 Task: Find connections with filter location Wunstorf with filter topic #workwith filter profile language Spanish with filter current company IndiGo (InterGlobe Aviation Ltd) with filter school Lachoo Memorial College of Science & Tech with filter industry Security and Investigations with filter service category Information Security with filter keywords title Travel Nurse
Action: Mouse moved to (604, 87)
Screenshot: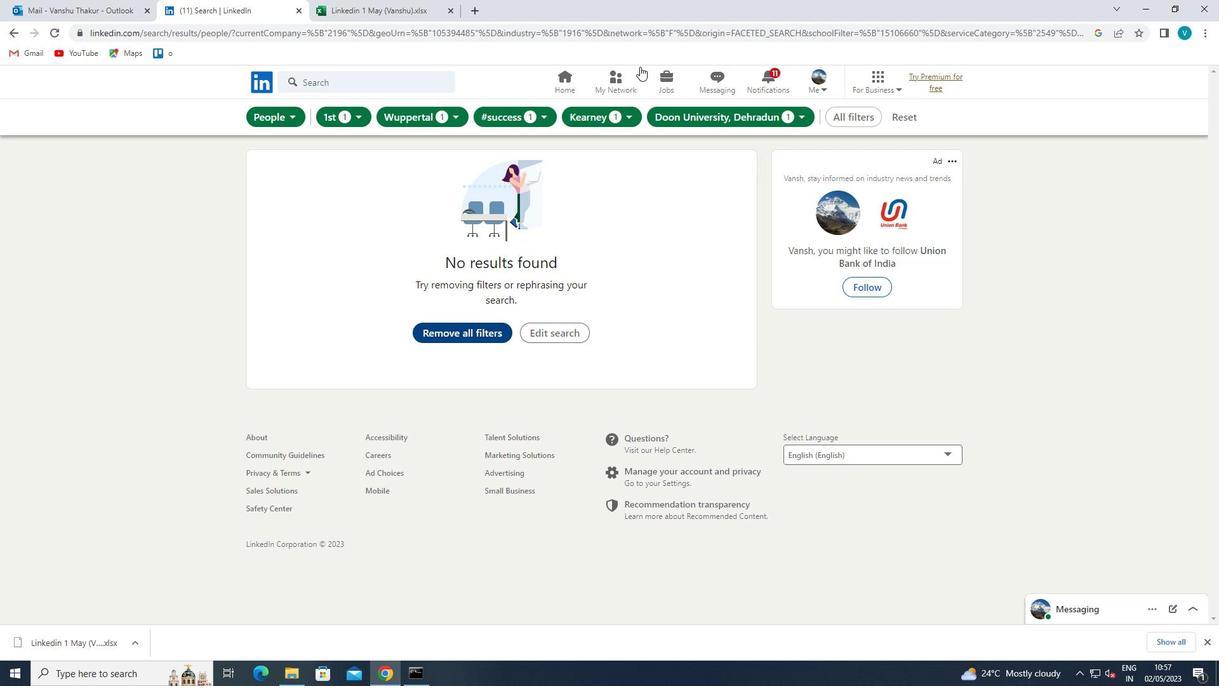 
Action: Mouse pressed left at (604, 87)
Screenshot: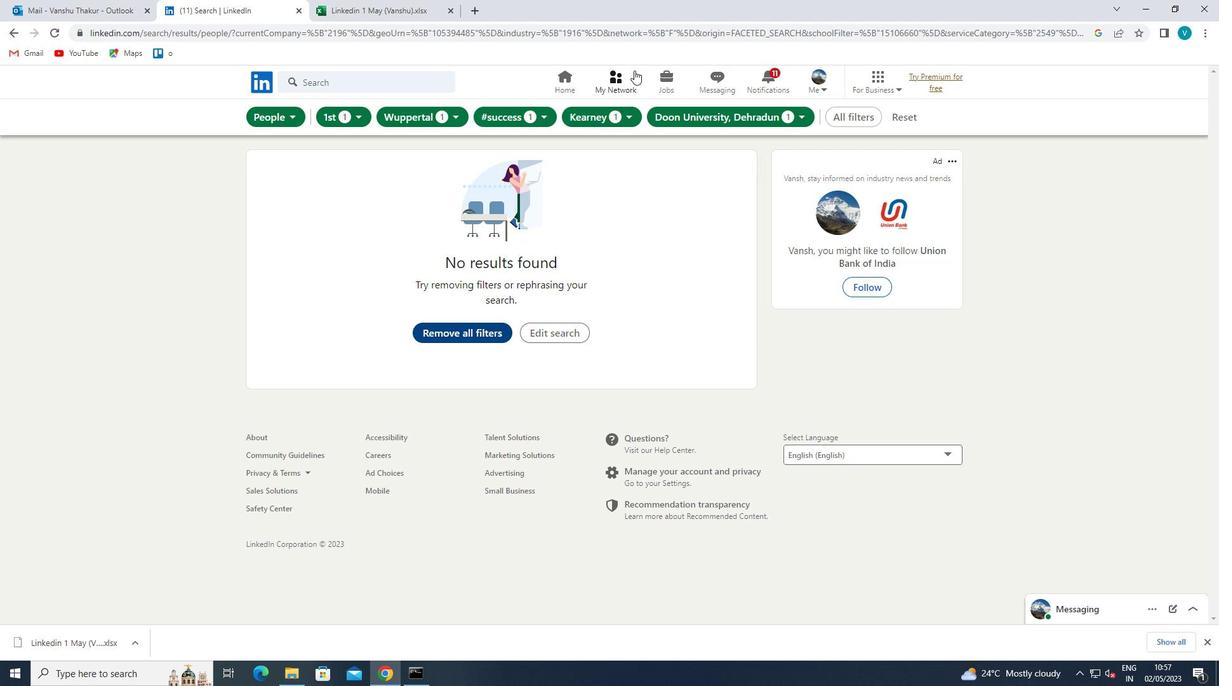 
Action: Mouse moved to (345, 156)
Screenshot: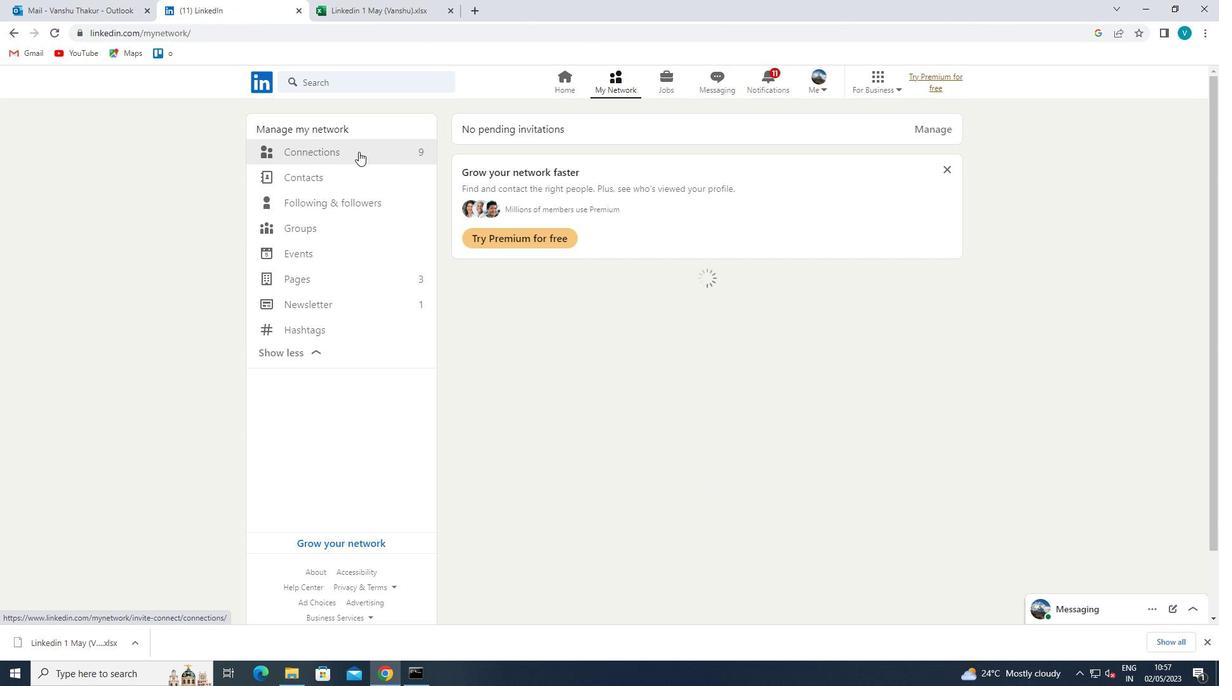 
Action: Mouse pressed left at (345, 156)
Screenshot: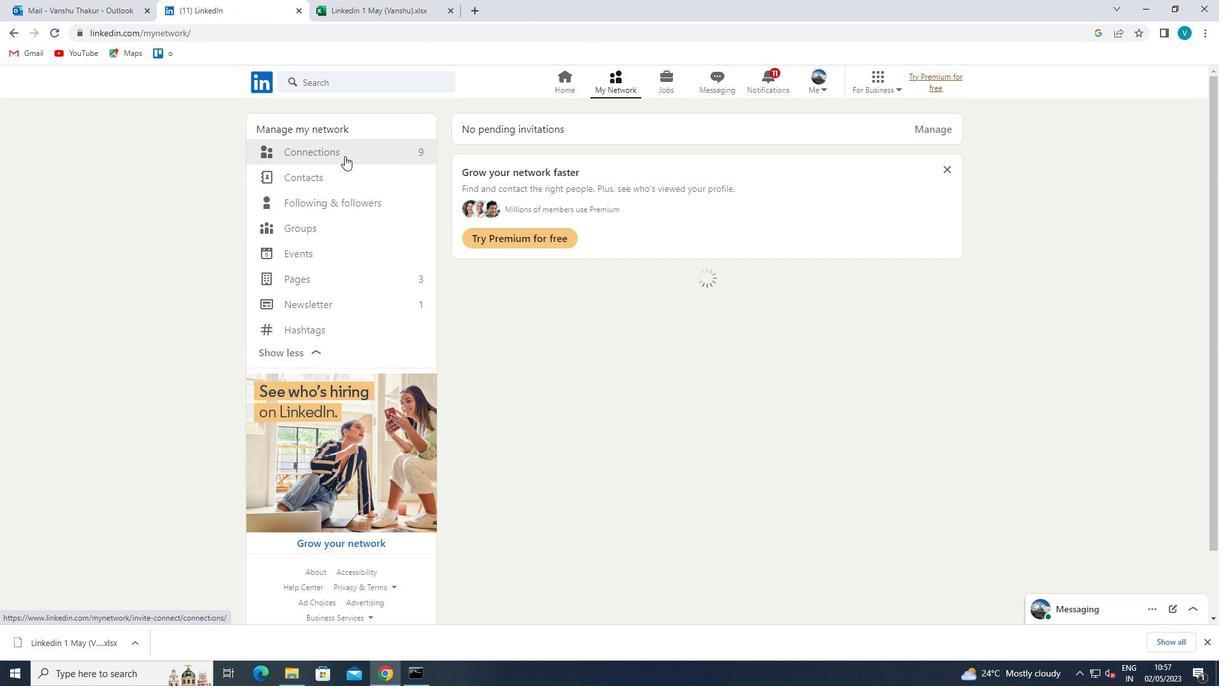 
Action: Mouse moved to (714, 153)
Screenshot: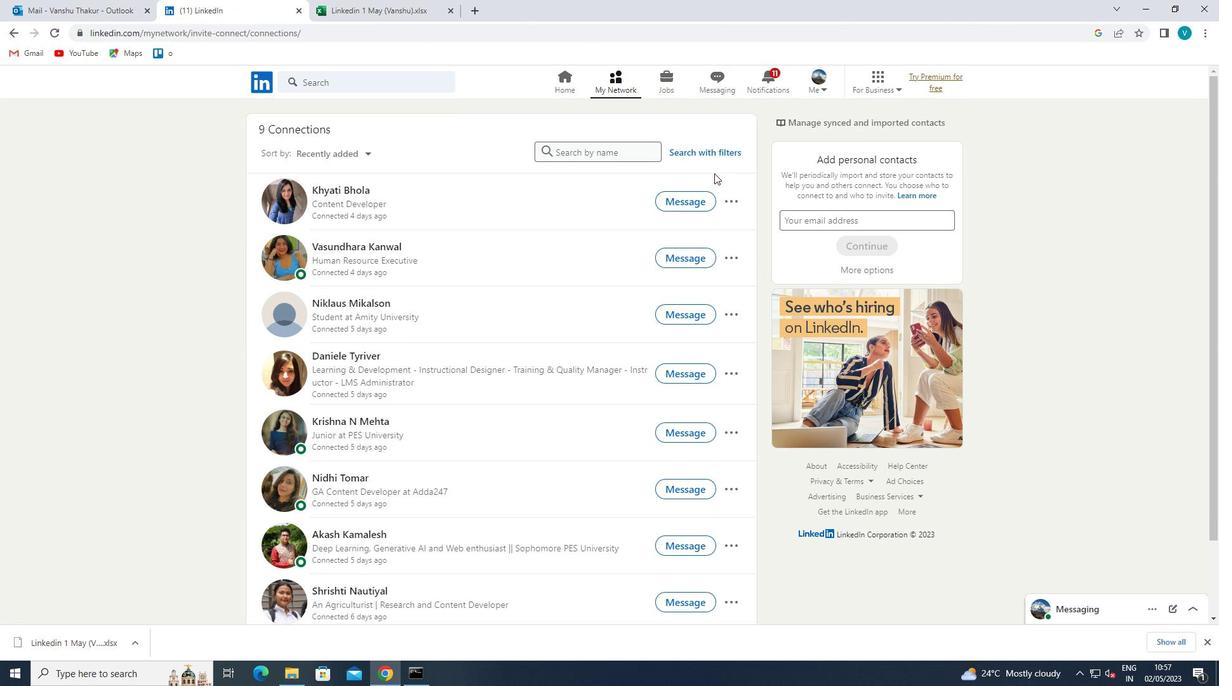
Action: Mouse pressed left at (714, 153)
Screenshot: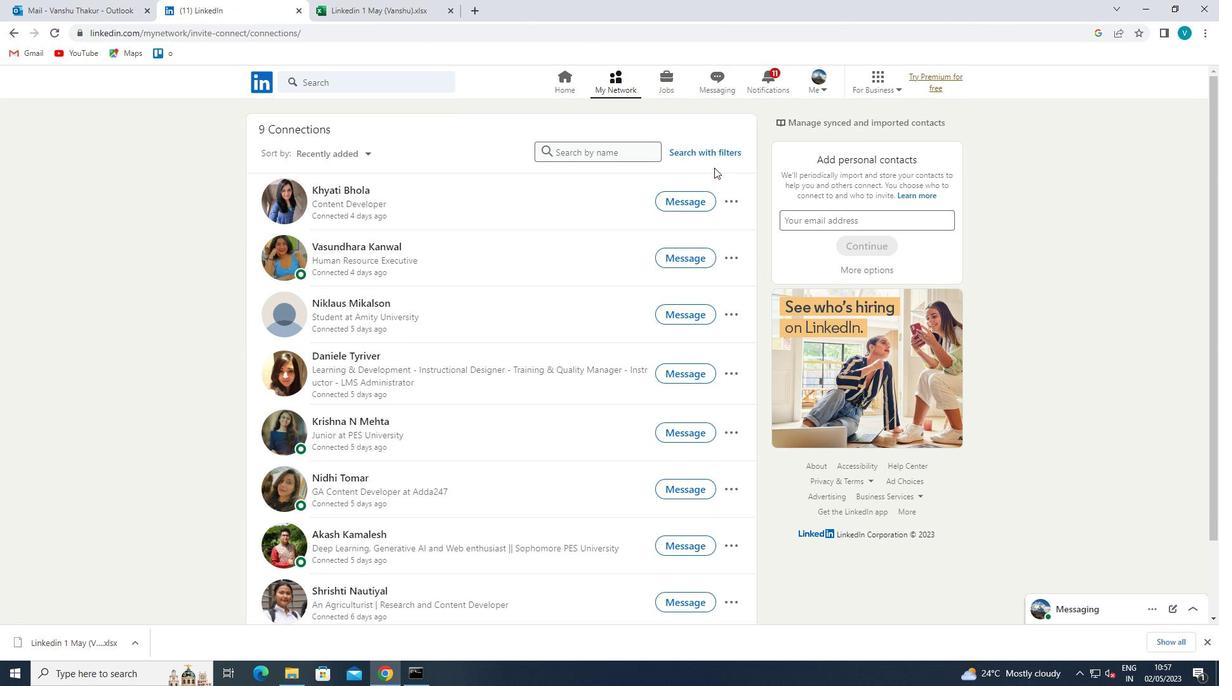 
Action: Mouse moved to (589, 121)
Screenshot: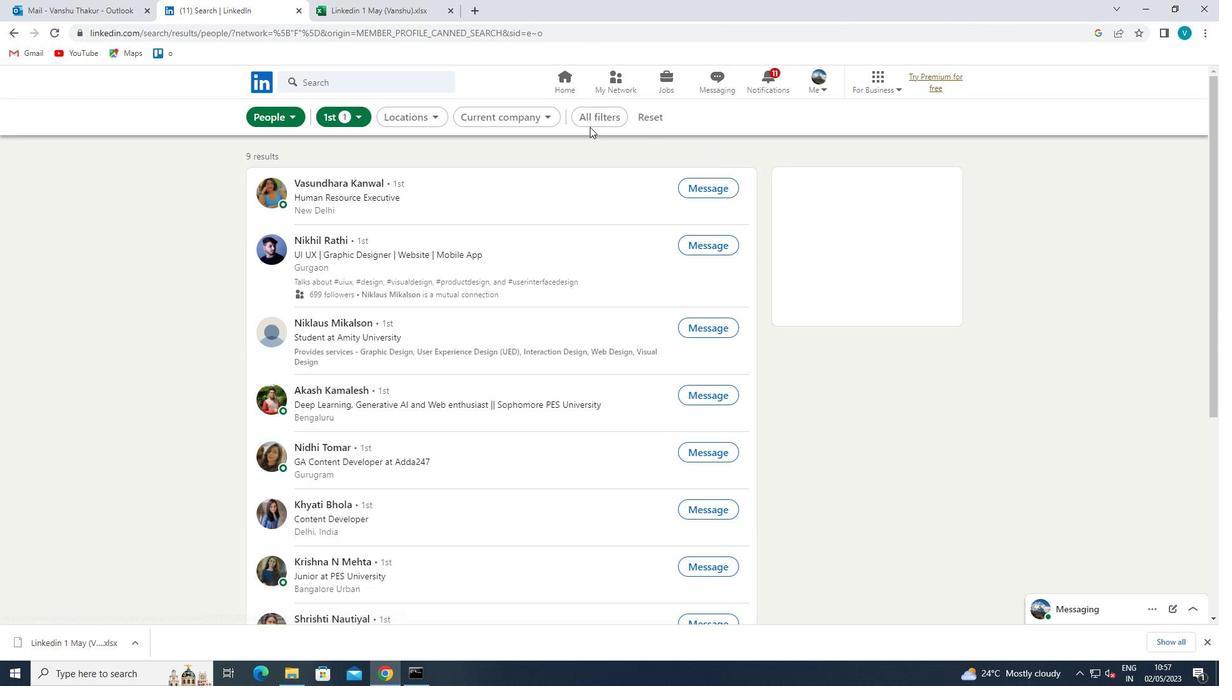 
Action: Mouse pressed left at (589, 121)
Screenshot: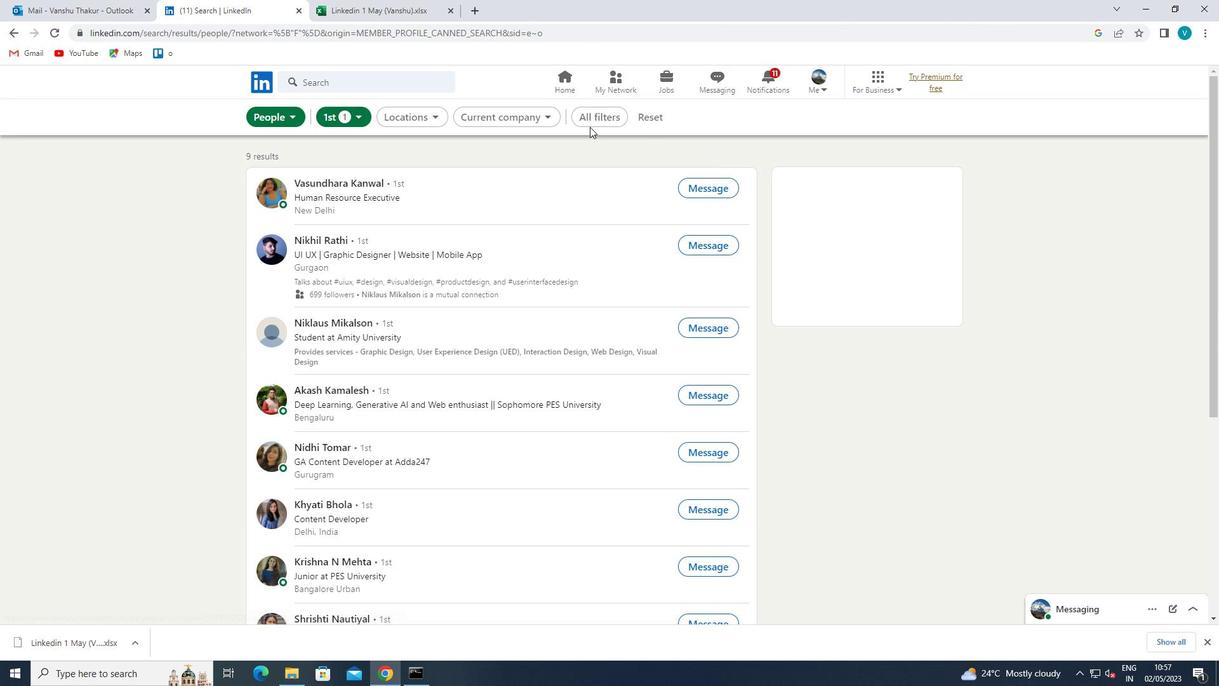 
Action: Mouse moved to (928, 249)
Screenshot: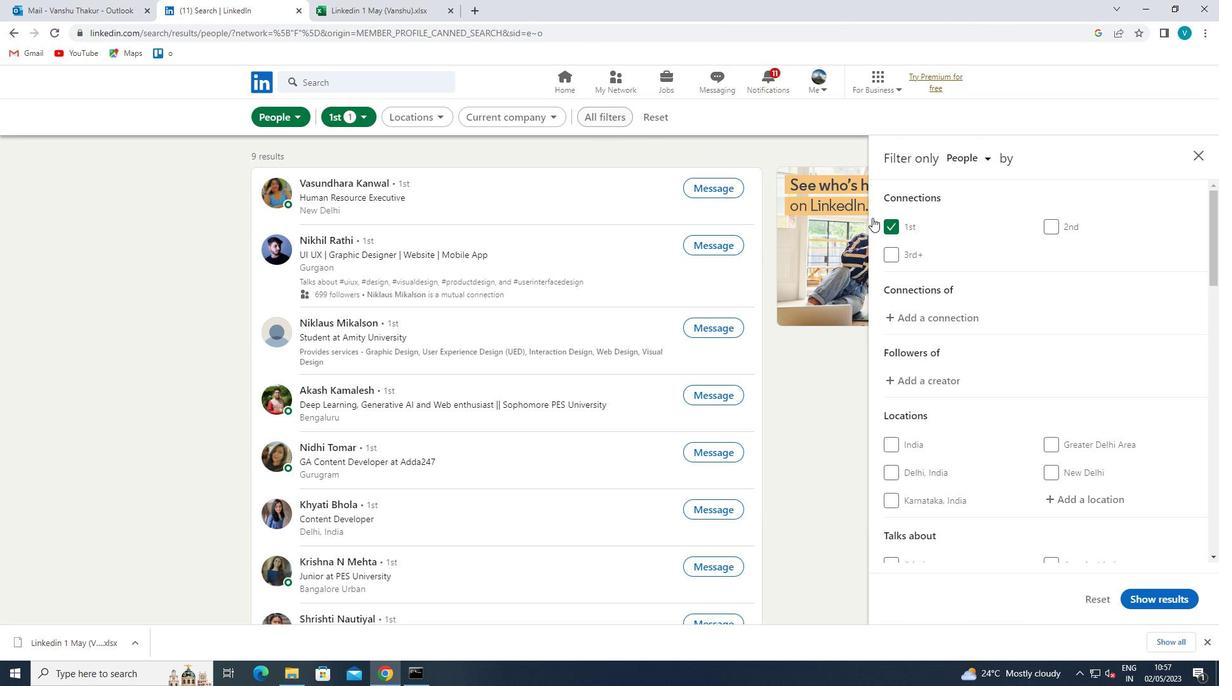 
Action: Mouse scrolled (928, 248) with delta (0, 0)
Screenshot: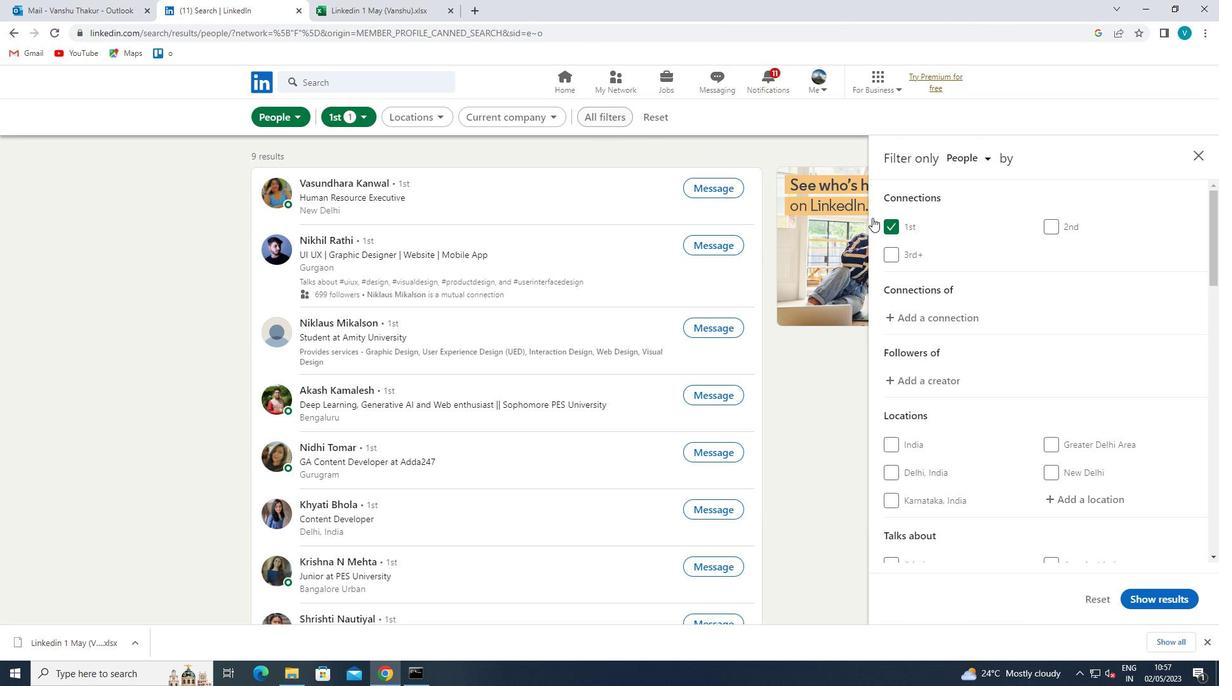 
Action: Mouse moved to (1059, 432)
Screenshot: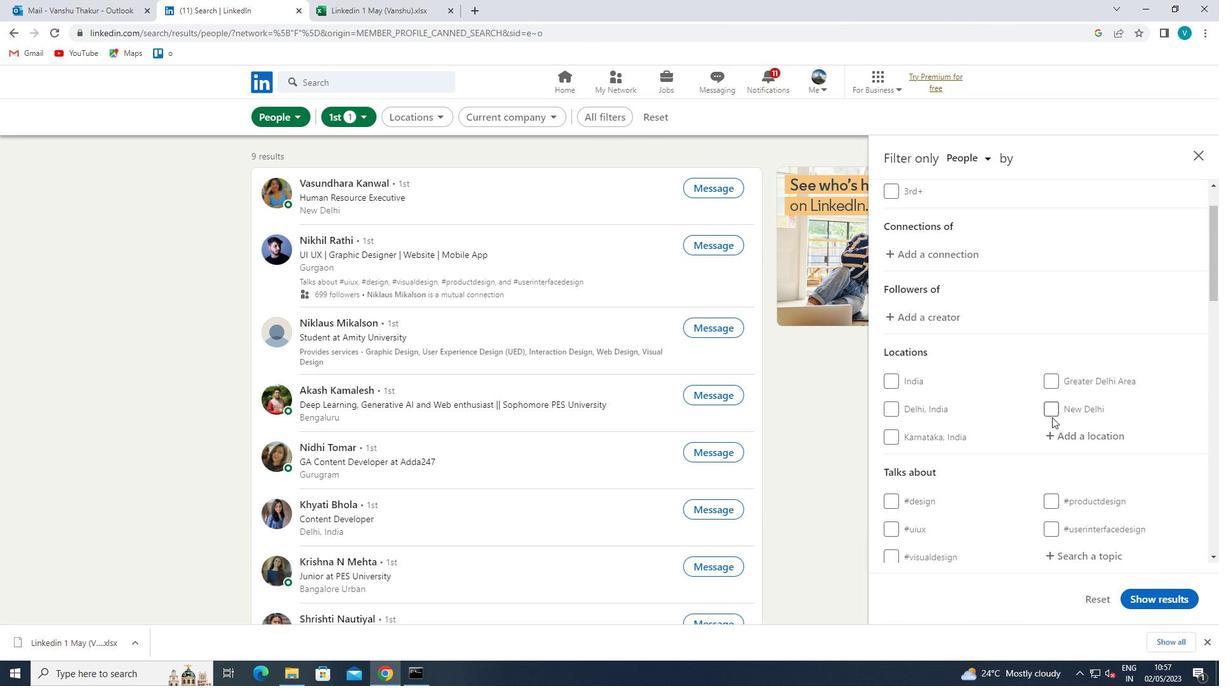 
Action: Mouse pressed left at (1059, 432)
Screenshot: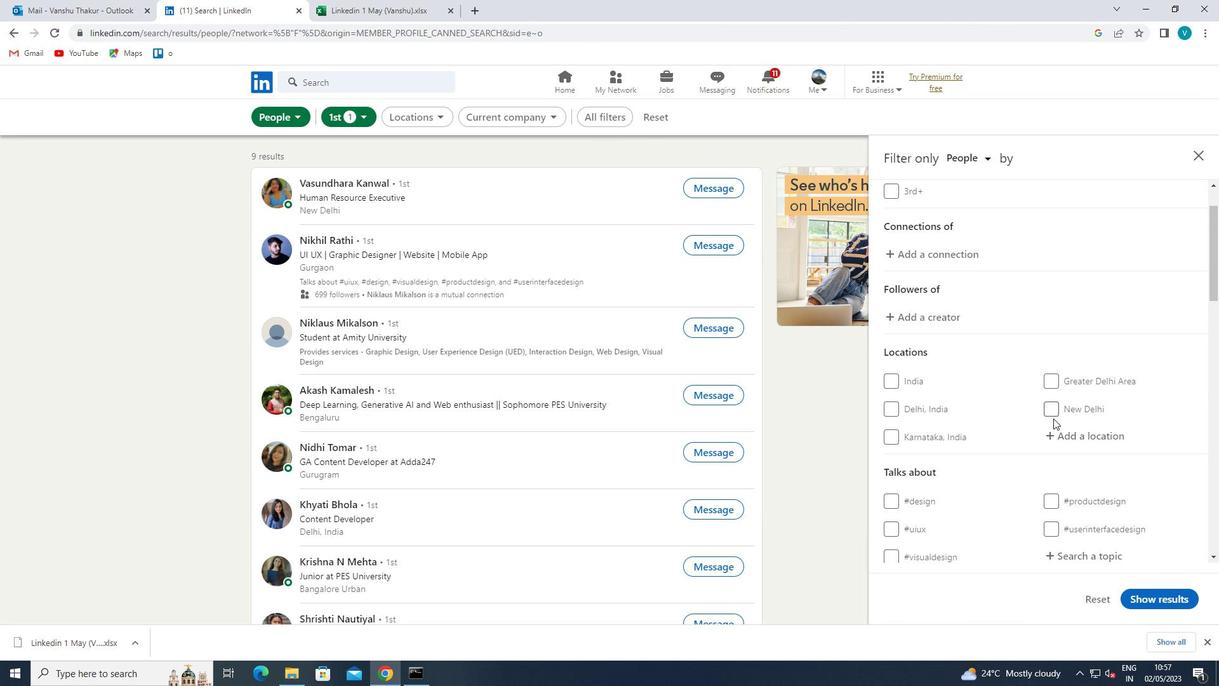 
Action: Mouse moved to (1024, 412)
Screenshot: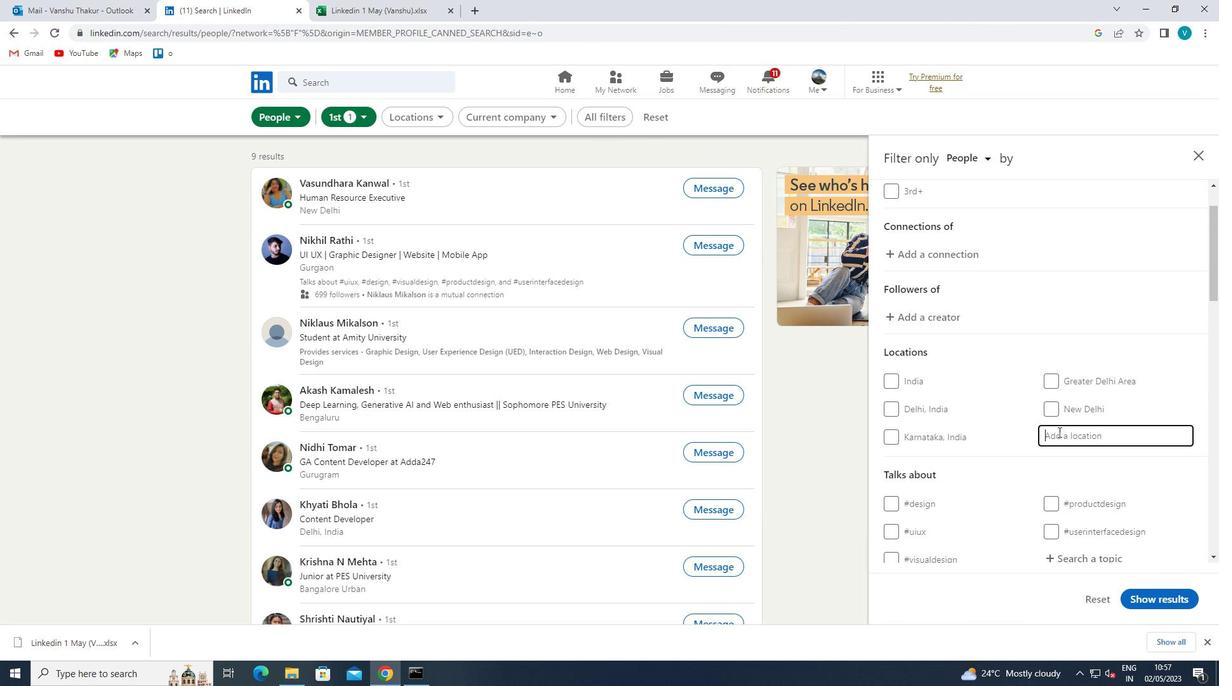 
Action: Key pressed <Key.shift>WUN
Screenshot: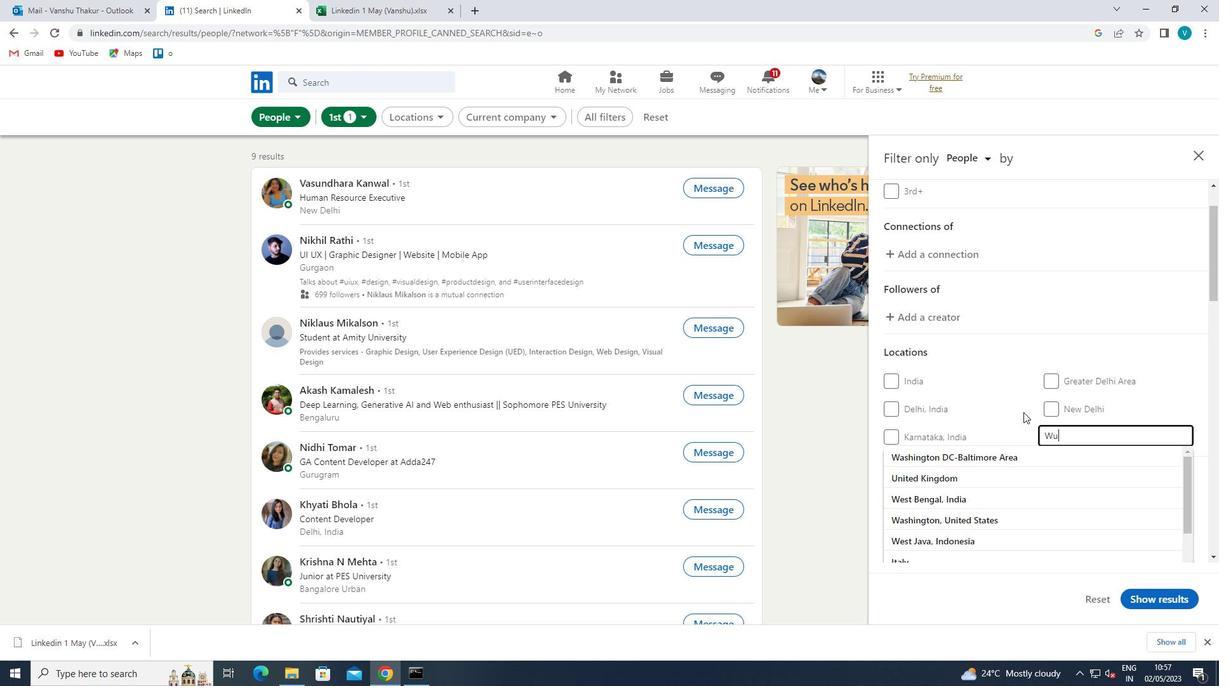 
Action: Mouse moved to (1024, 412)
Screenshot: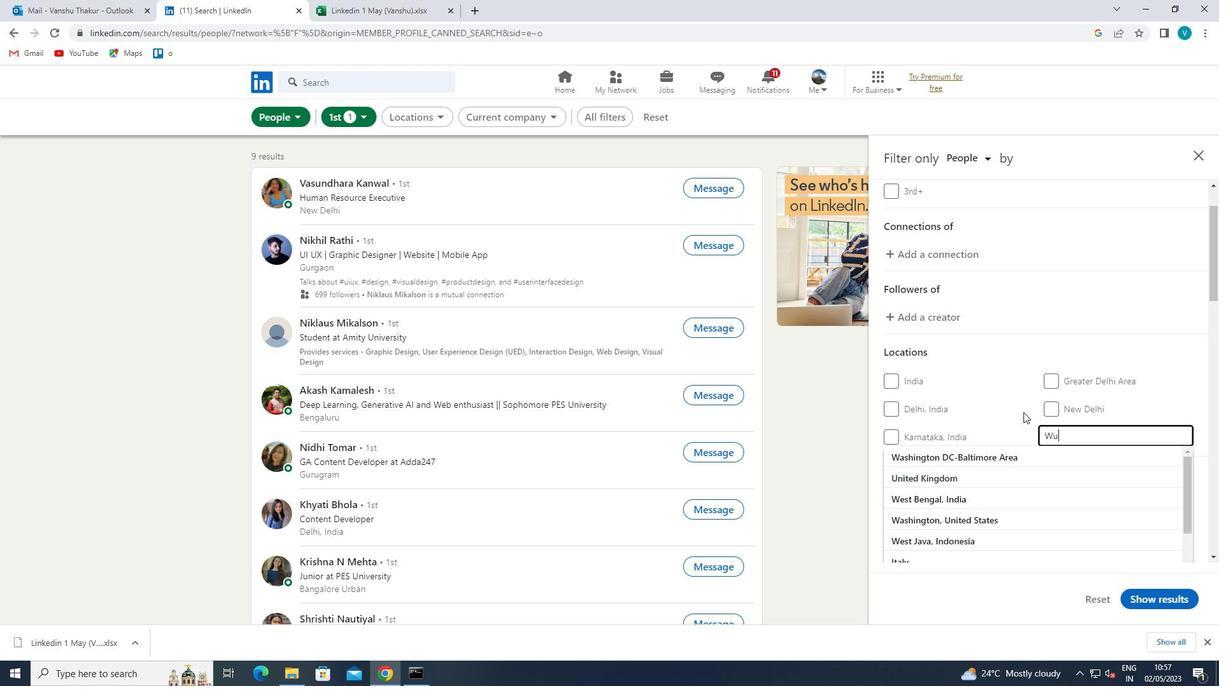 
Action: Key pressed STORF<Key.space>
Screenshot: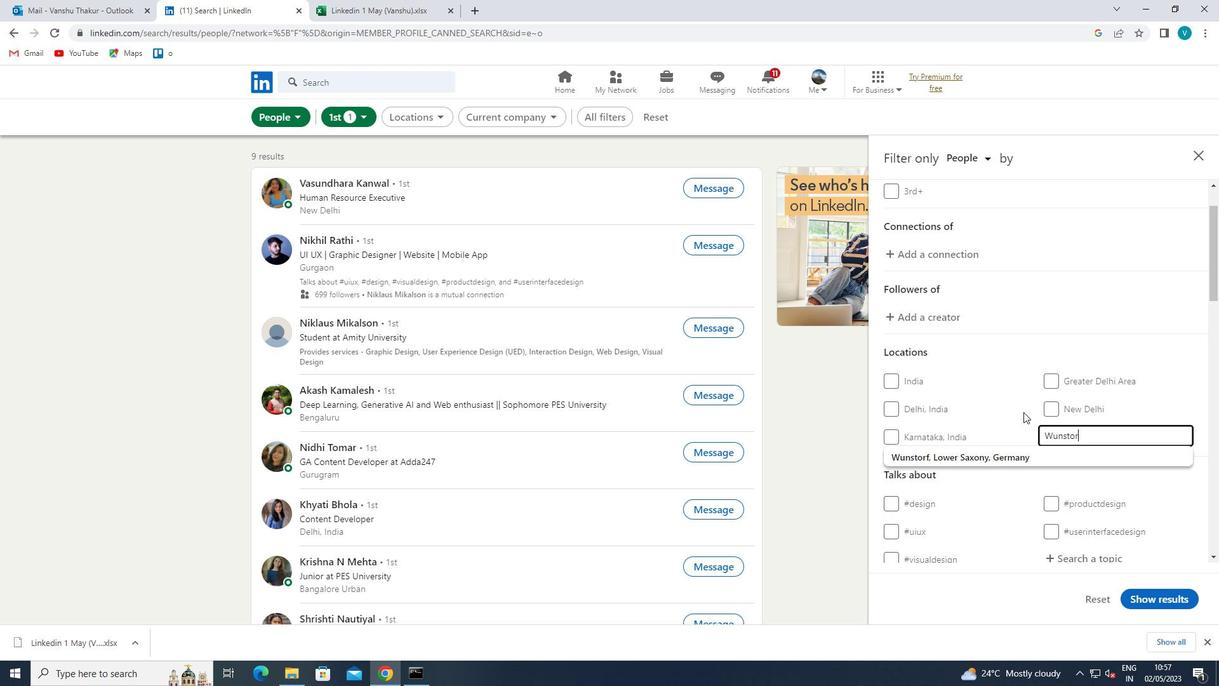 
Action: Mouse moved to (1026, 453)
Screenshot: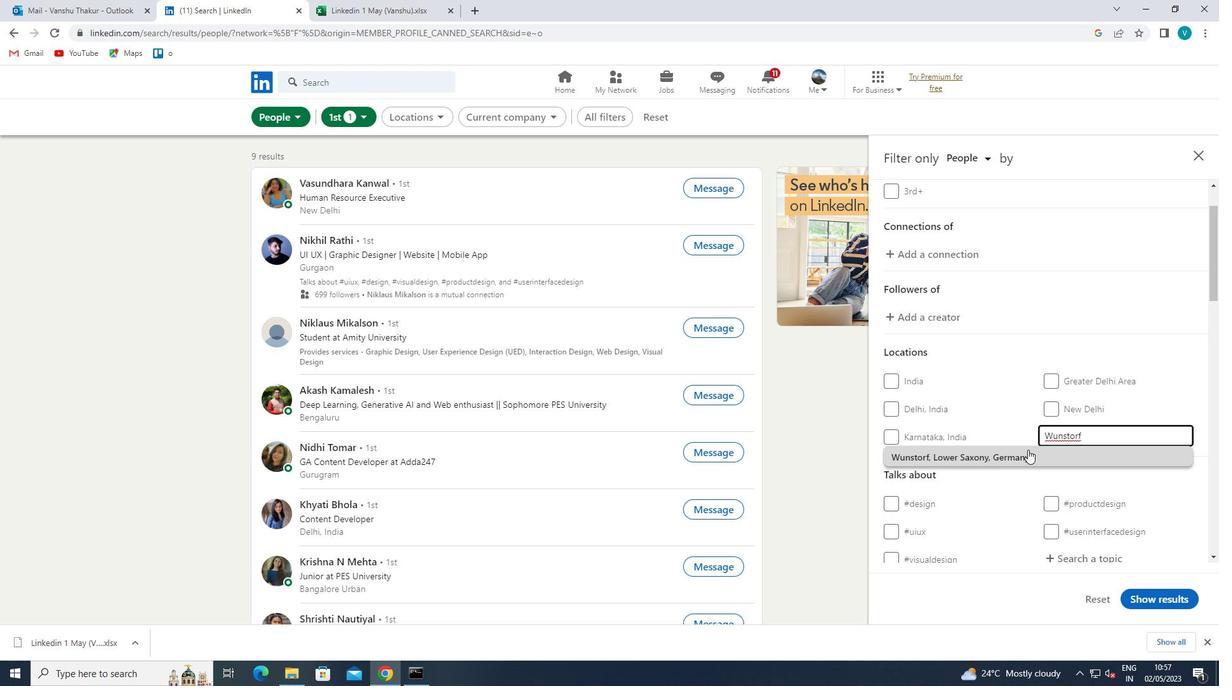 
Action: Mouse pressed left at (1026, 453)
Screenshot: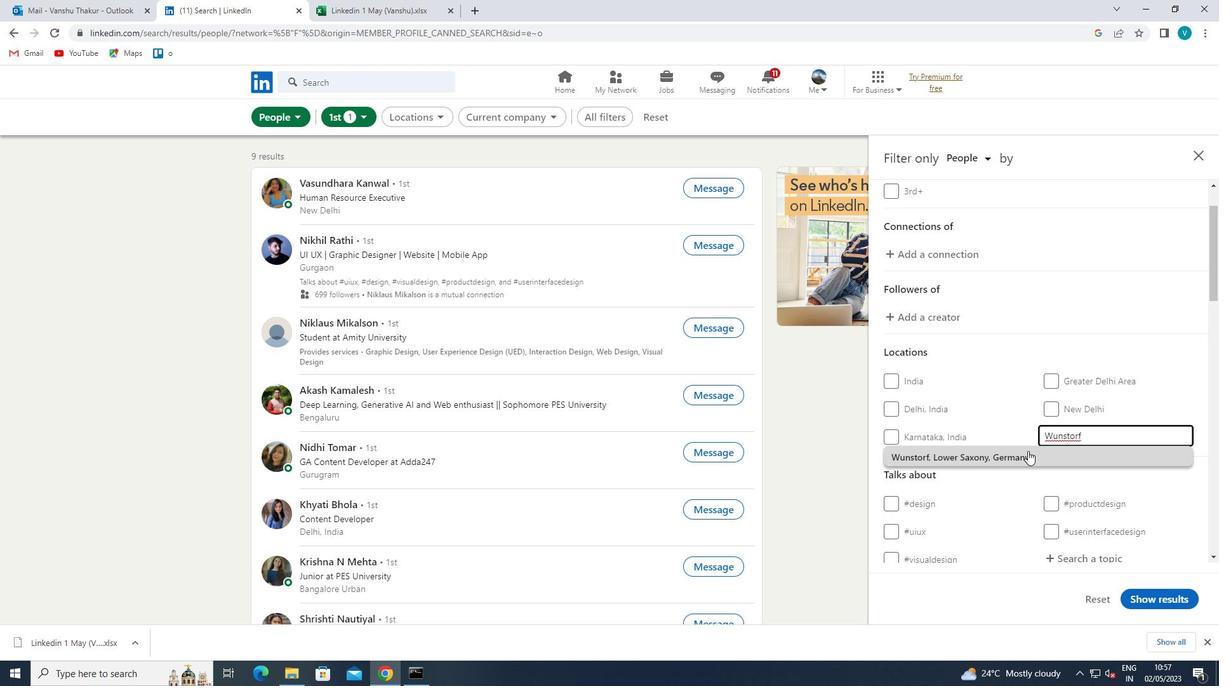 
Action: Mouse scrolled (1026, 453) with delta (0, 0)
Screenshot: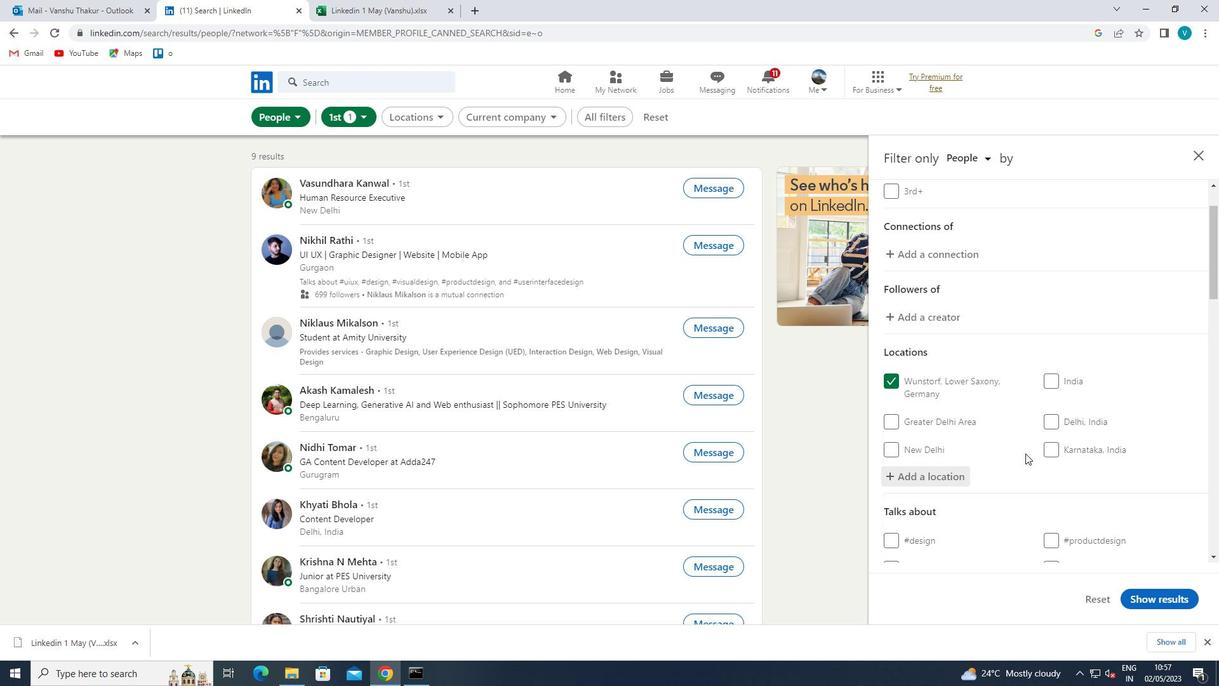 
Action: Mouse scrolled (1026, 453) with delta (0, 0)
Screenshot: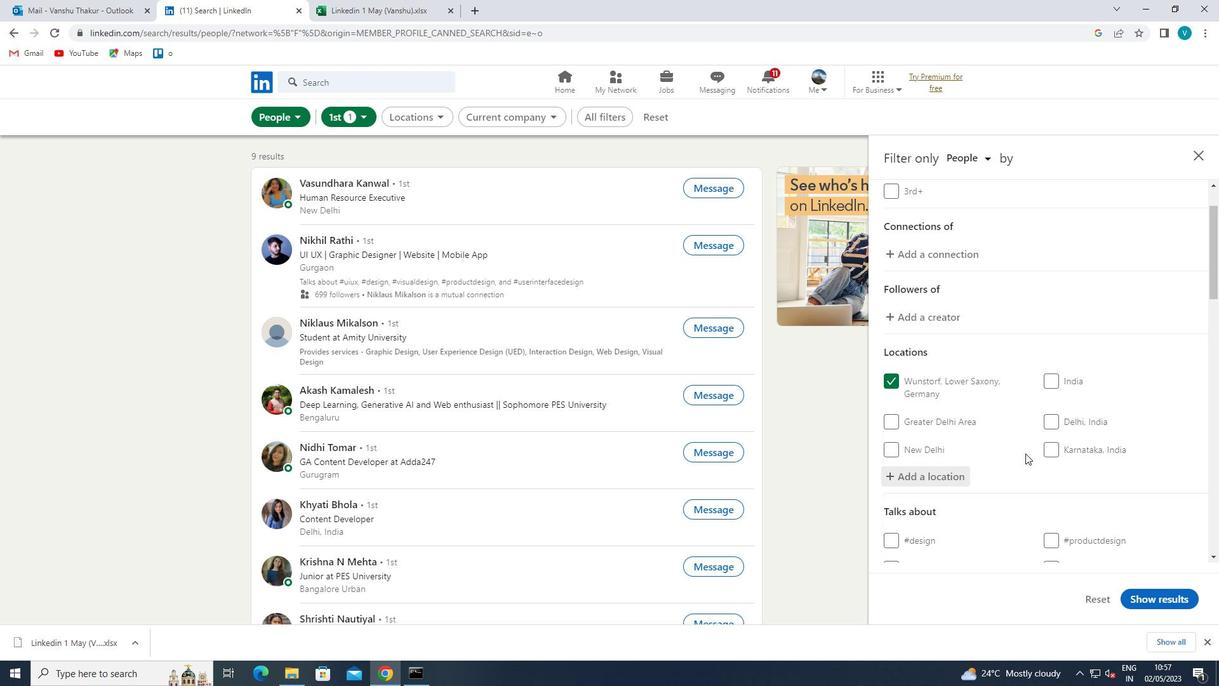 
Action: Mouse scrolled (1026, 453) with delta (0, 0)
Screenshot: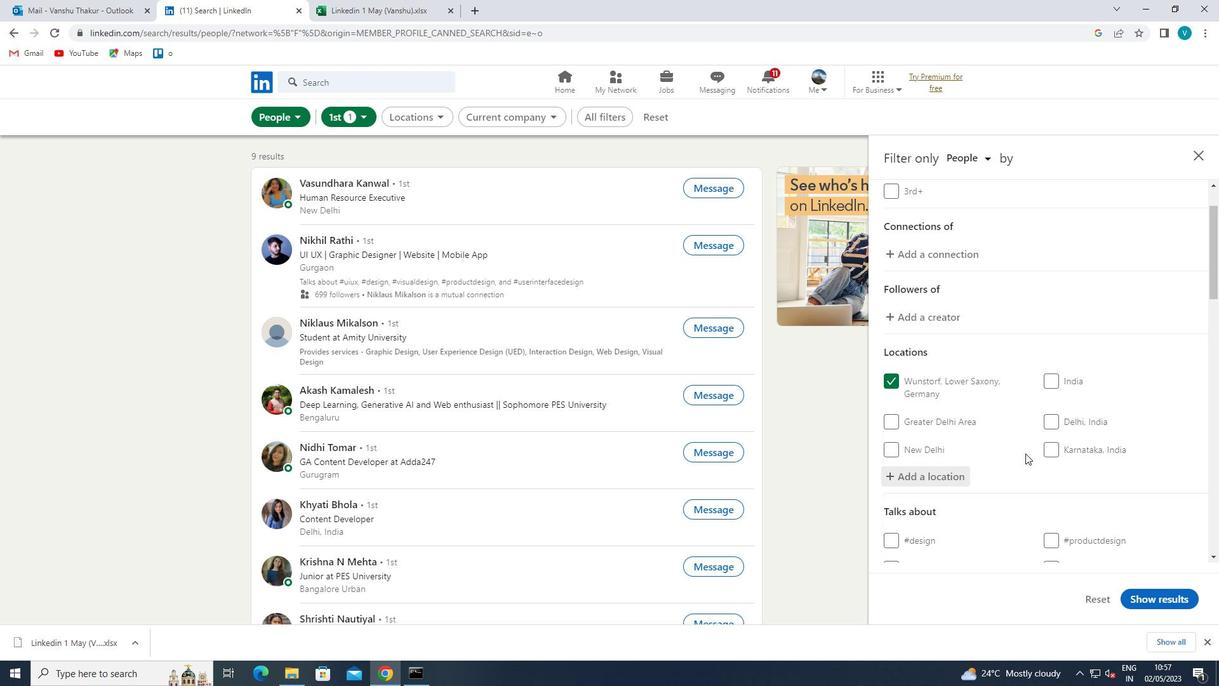 
Action: Mouse moved to (1098, 415)
Screenshot: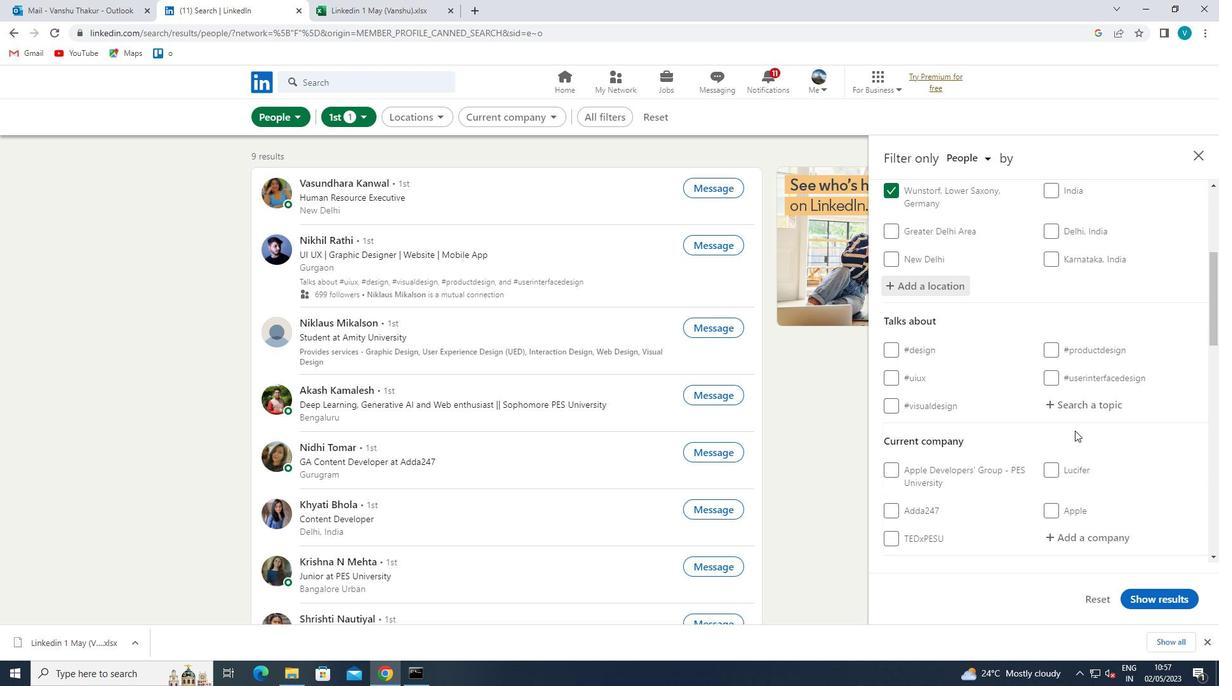 
Action: Mouse pressed left at (1098, 415)
Screenshot: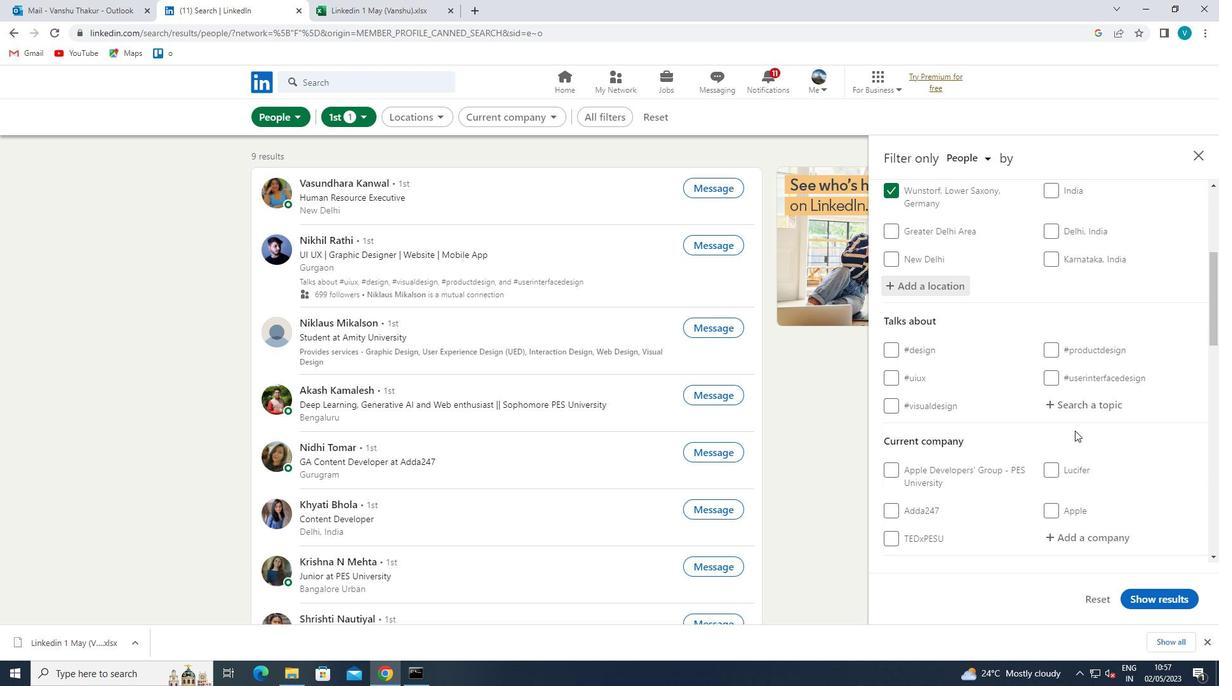 
Action: Mouse moved to (1101, 411)
Screenshot: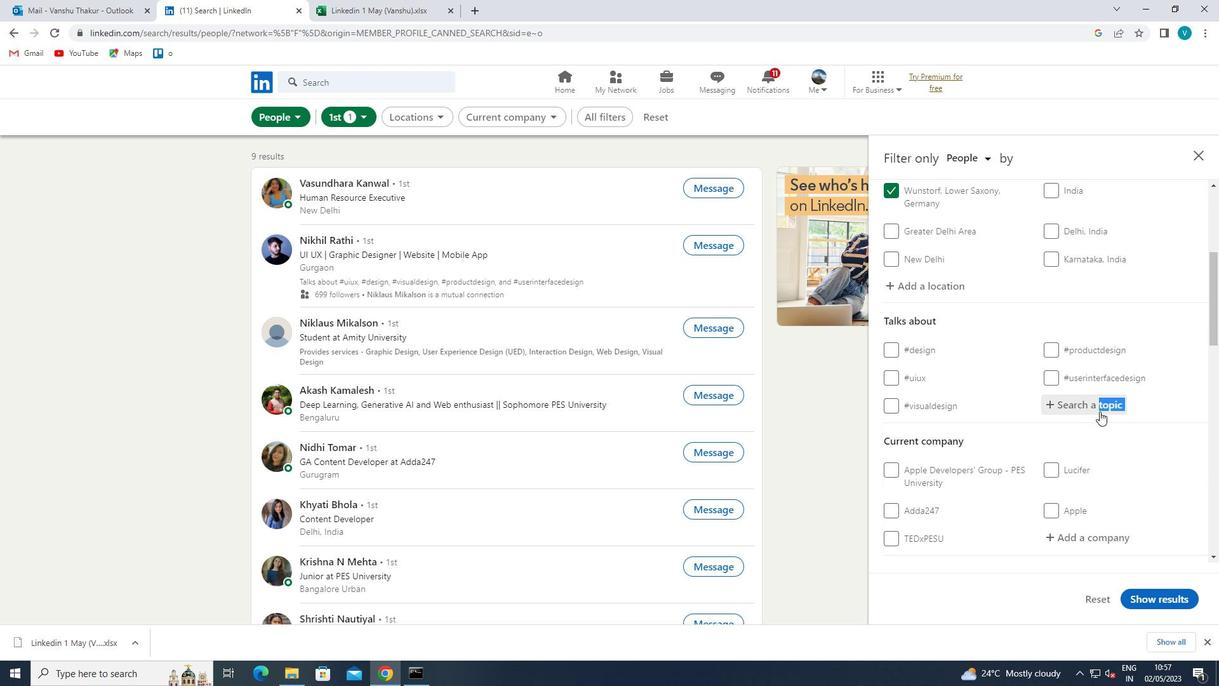 
Action: Mouse pressed left at (1101, 411)
Screenshot: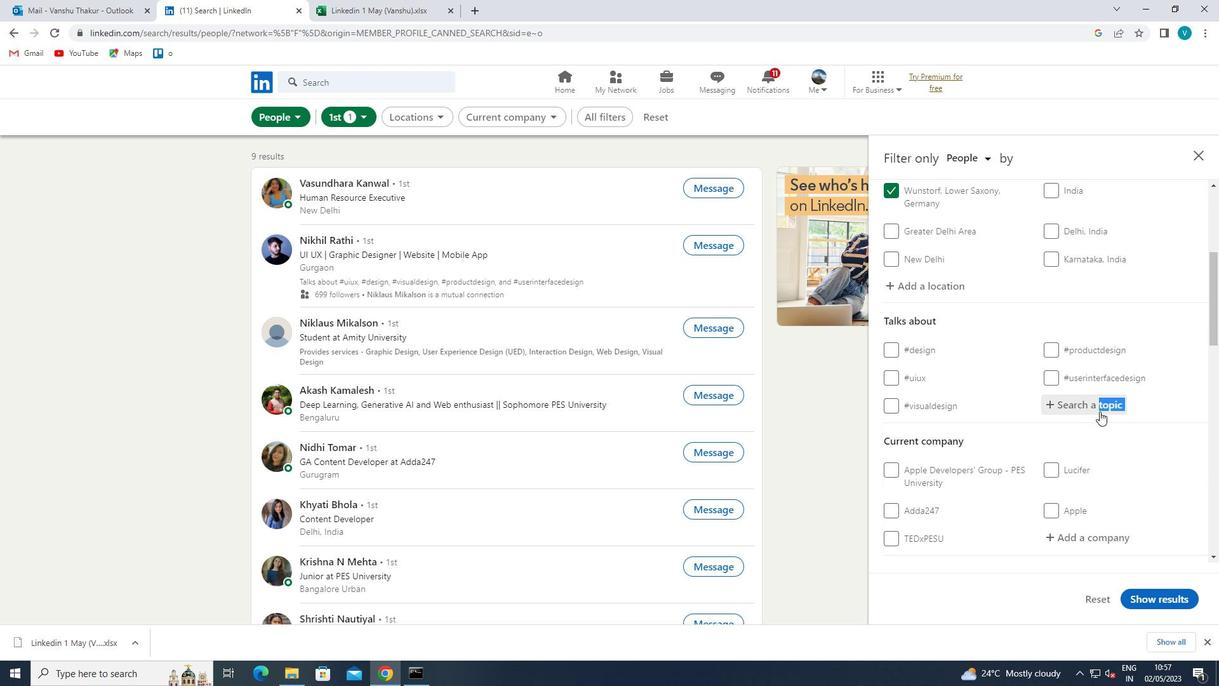 
Action: Key pressed WORK
Screenshot: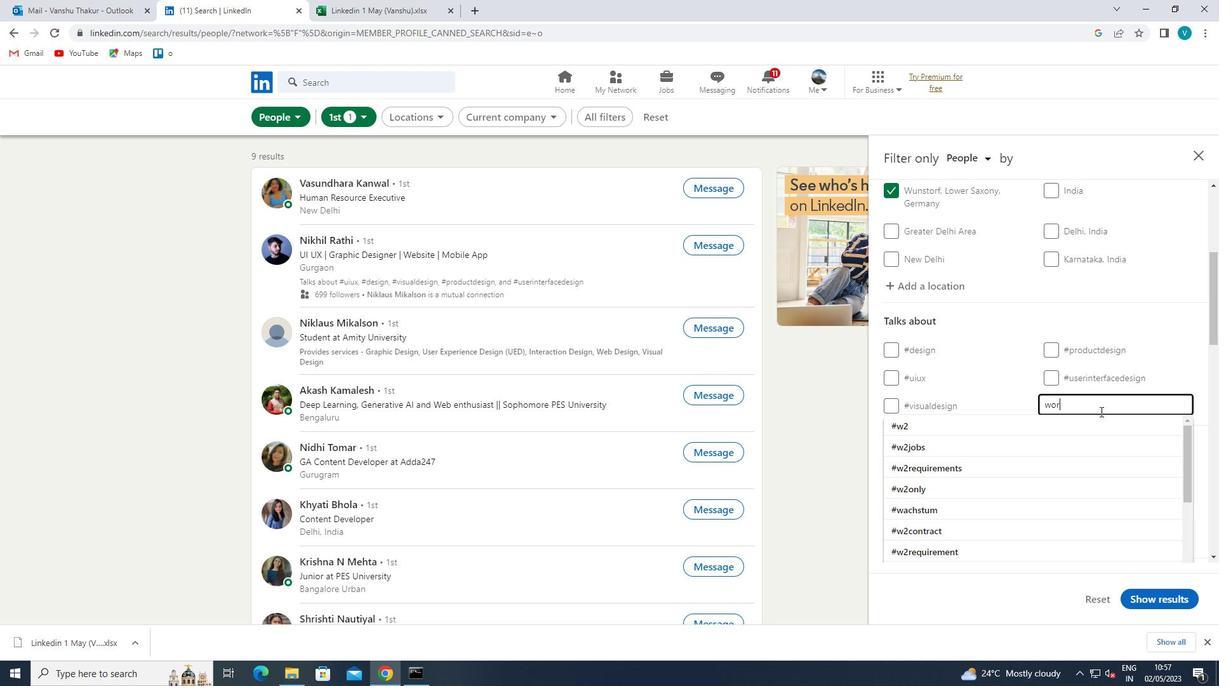 
Action: Mouse moved to (1057, 419)
Screenshot: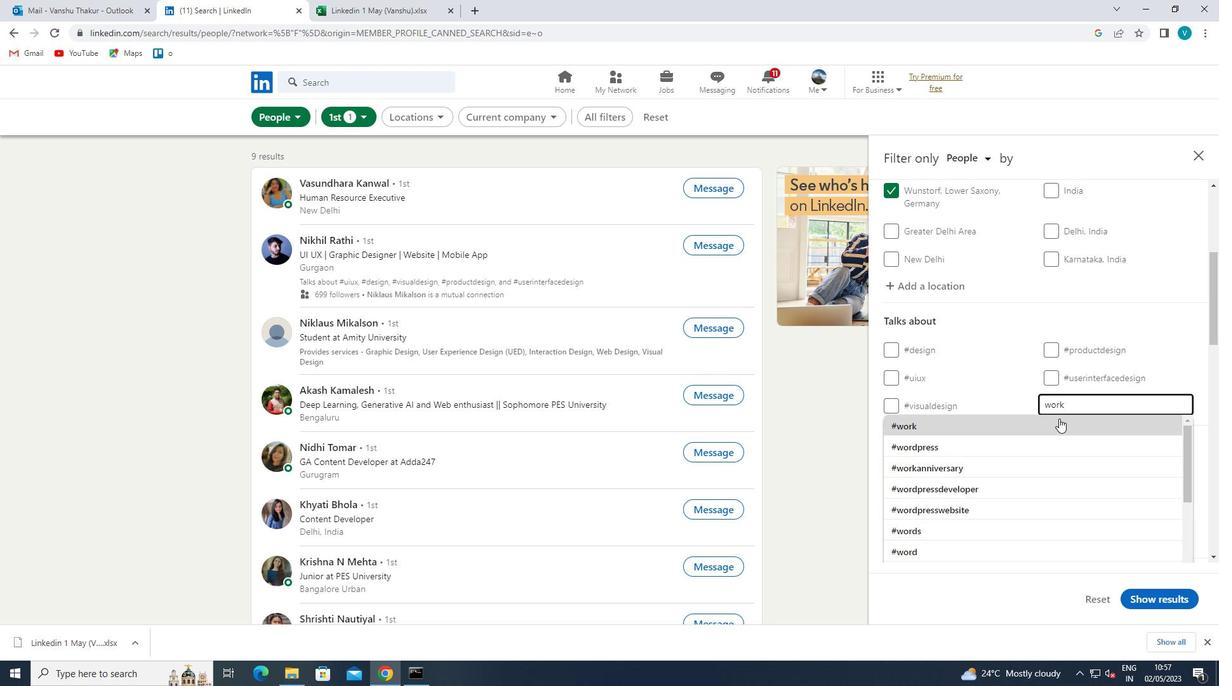 
Action: Mouse pressed left at (1057, 419)
Screenshot: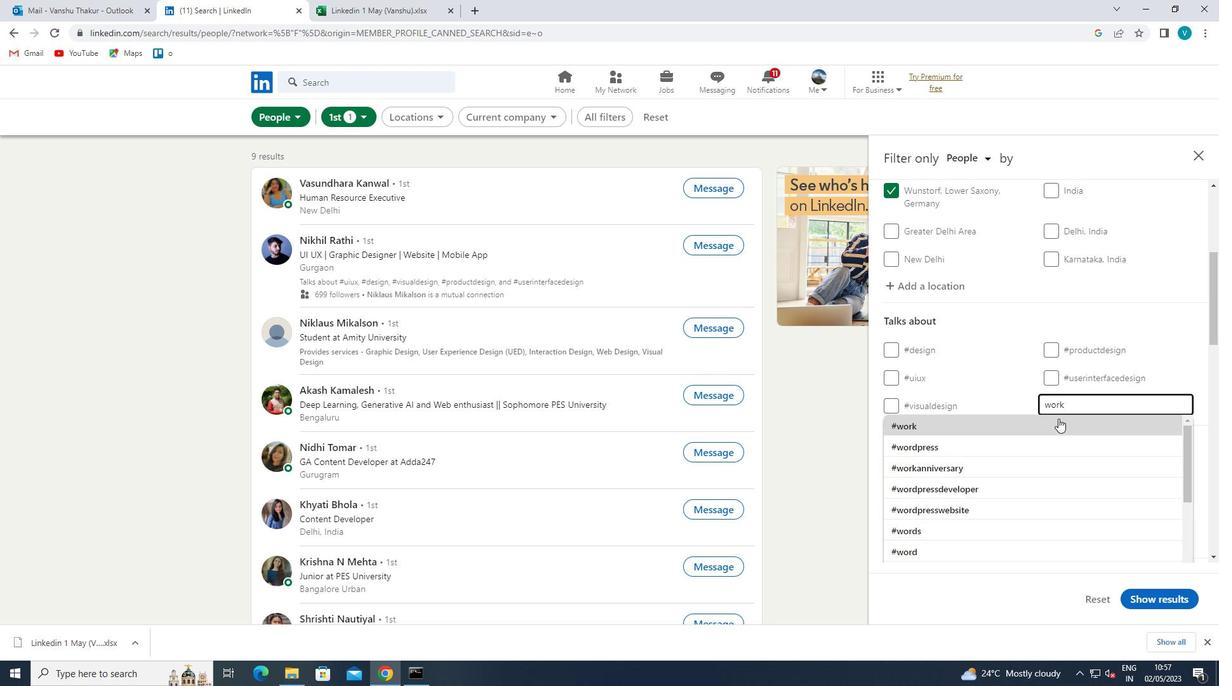 
Action: Mouse scrolled (1057, 418) with delta (0, 0)
Screenshot: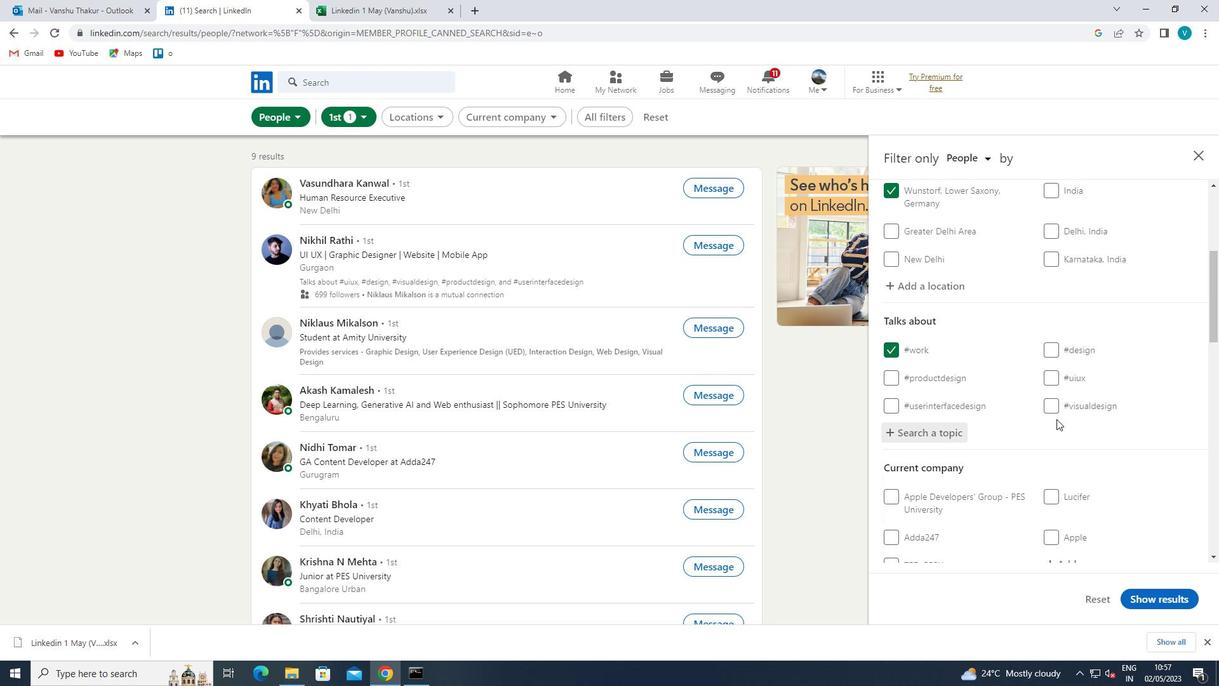 
Action: Mouse moved to (1056, 421)
Screenshot: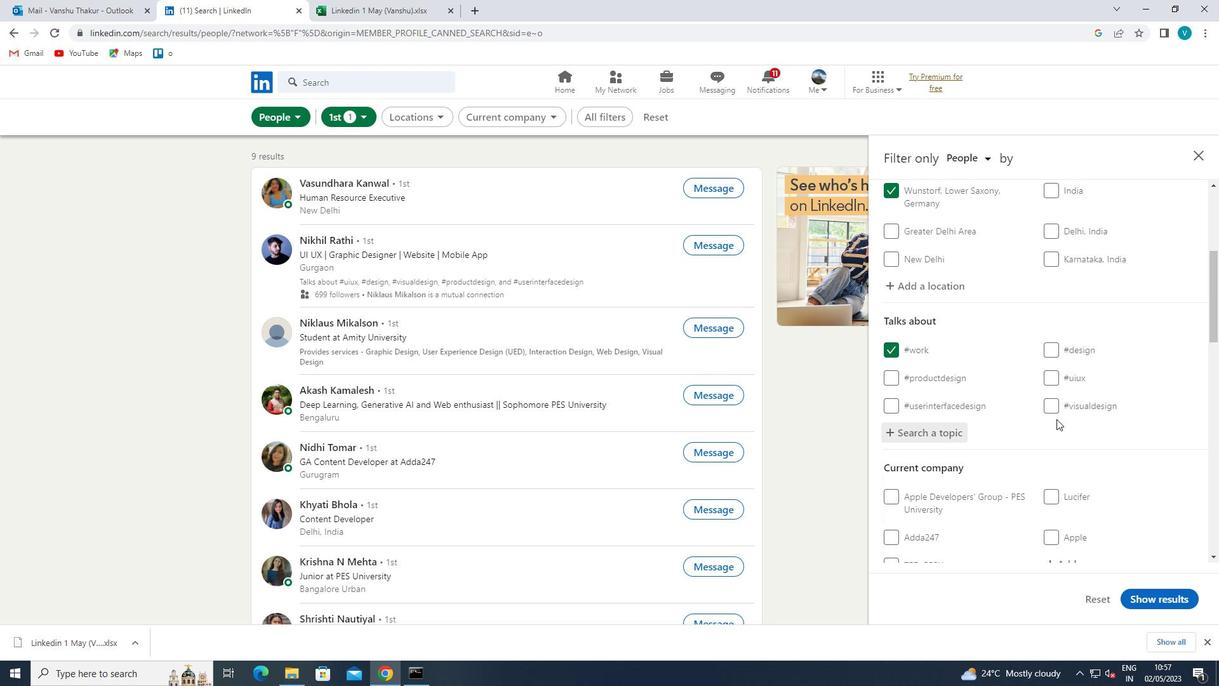
Action: Mouse scrolled (1056, 420) with delta (0, 0)
Screenshot: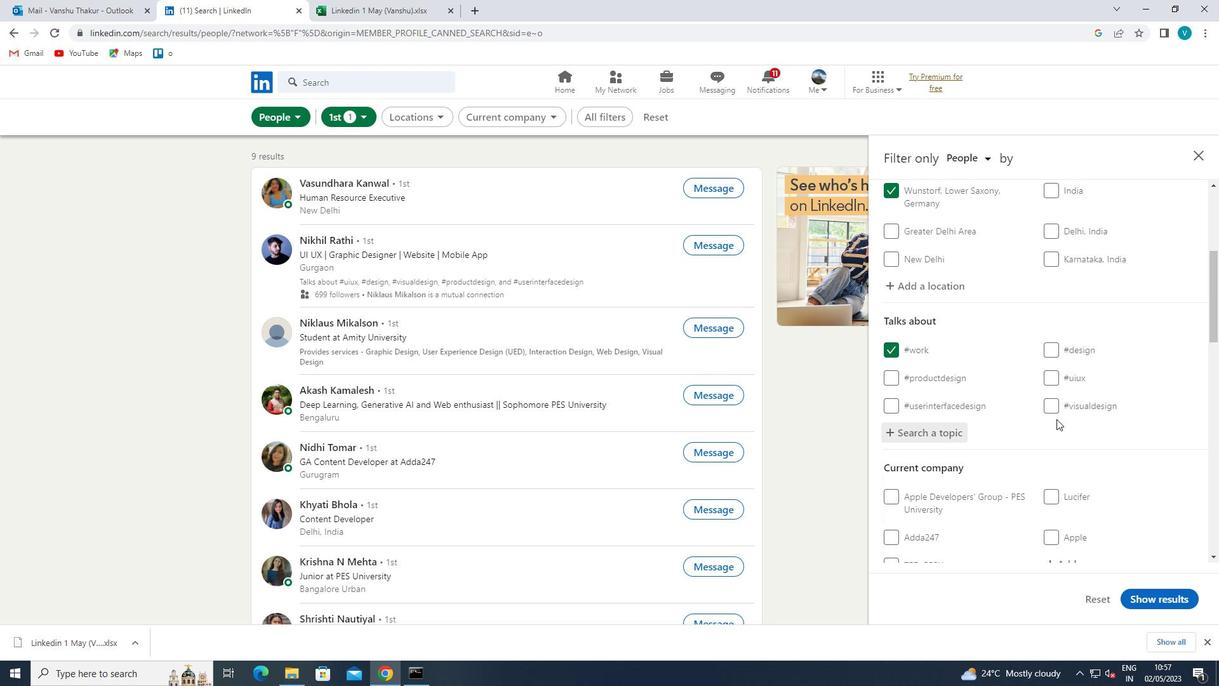 
Action: Mouse moved to (1054, 422)
Screenshot: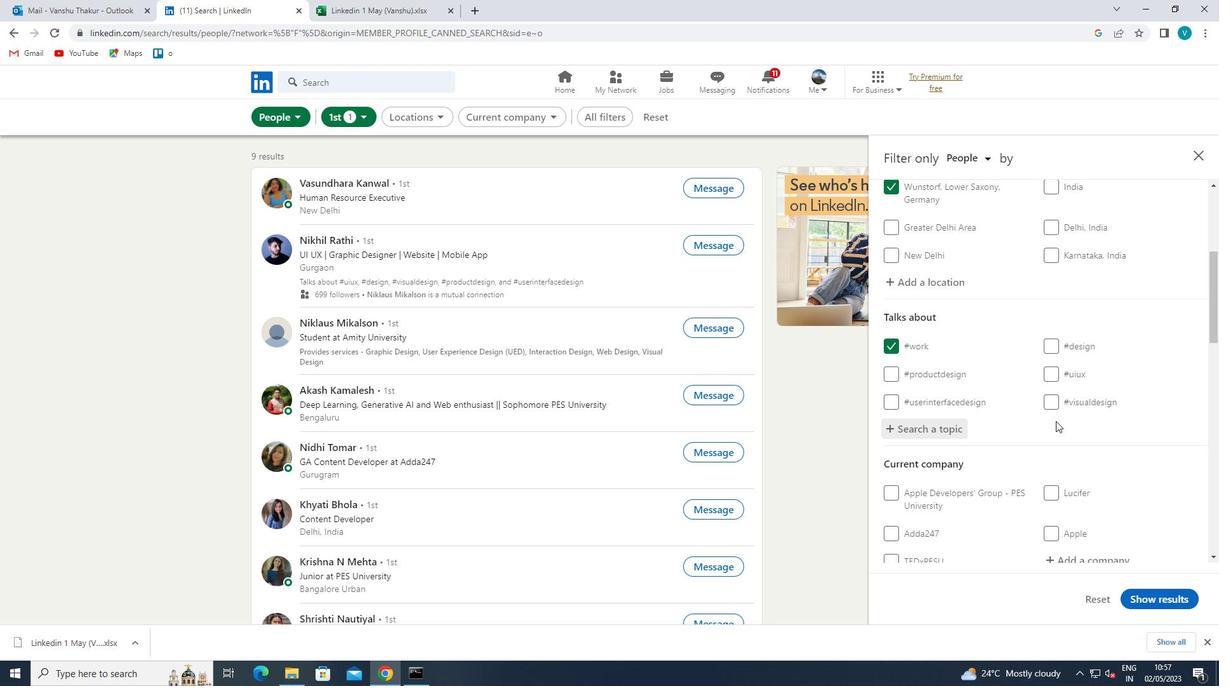 
Action: Mouse scrolled (1054, 421) with delta (0, 0)
Screenshot: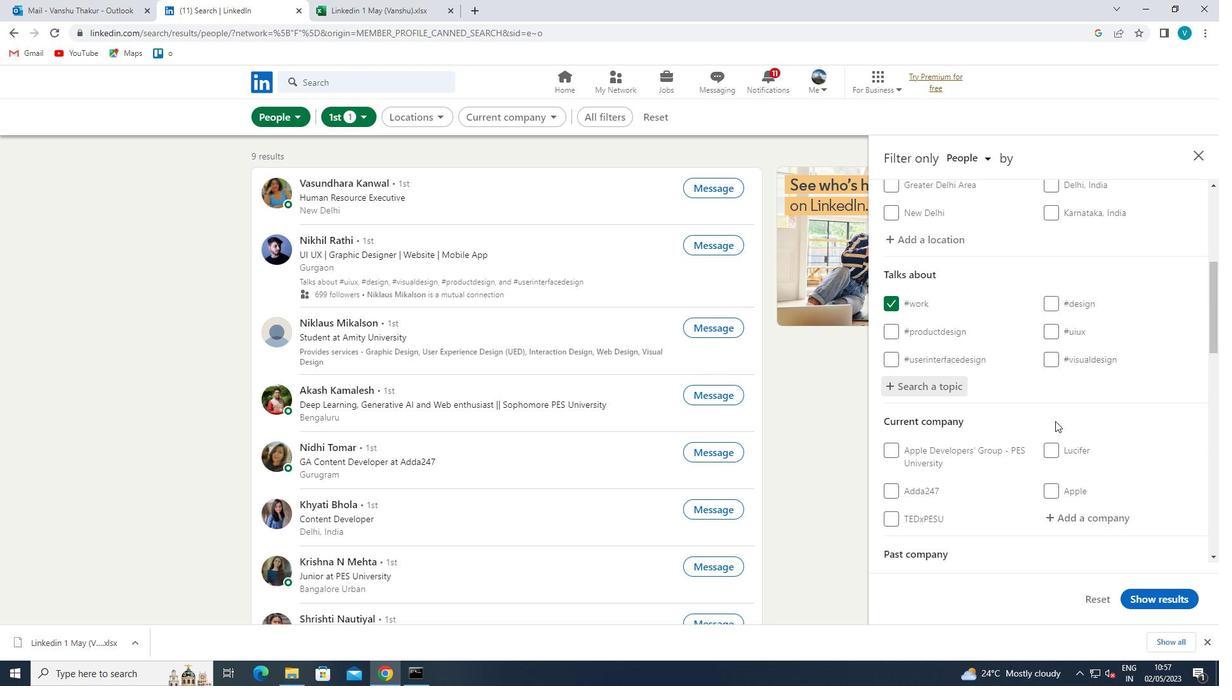 
Action: Mouse moved to (1092, 380)
Screenshot: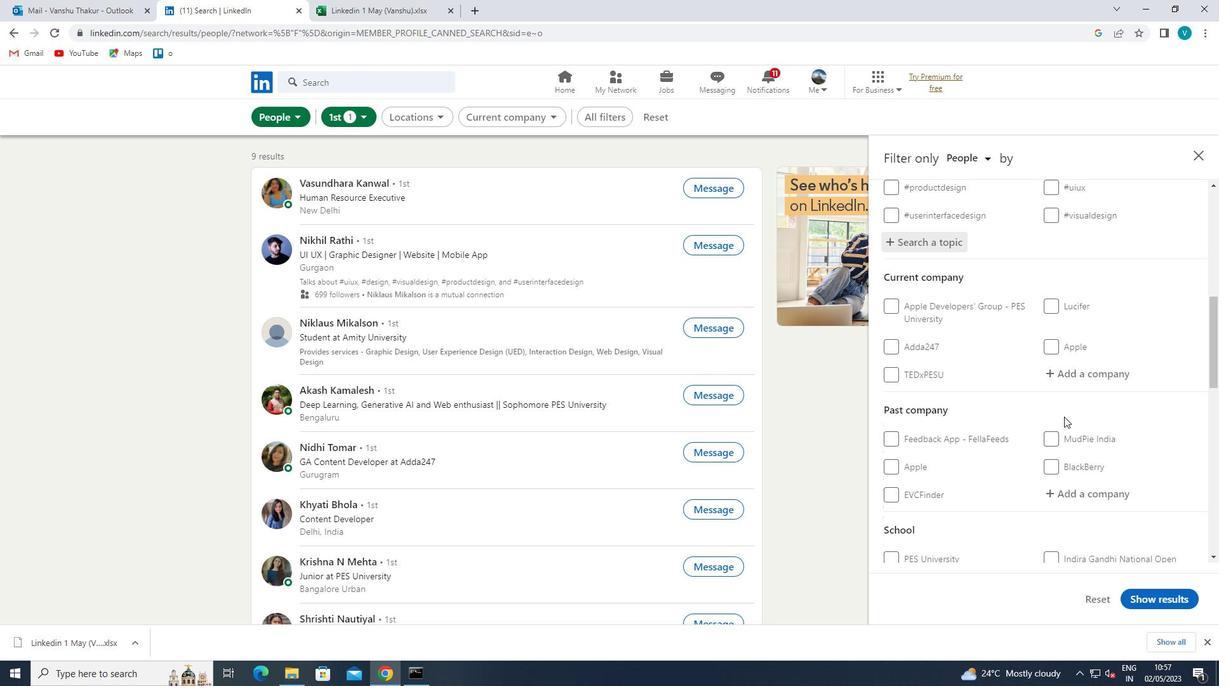 
Action: Mouse pressed left at (1092, 380)
Screenshot: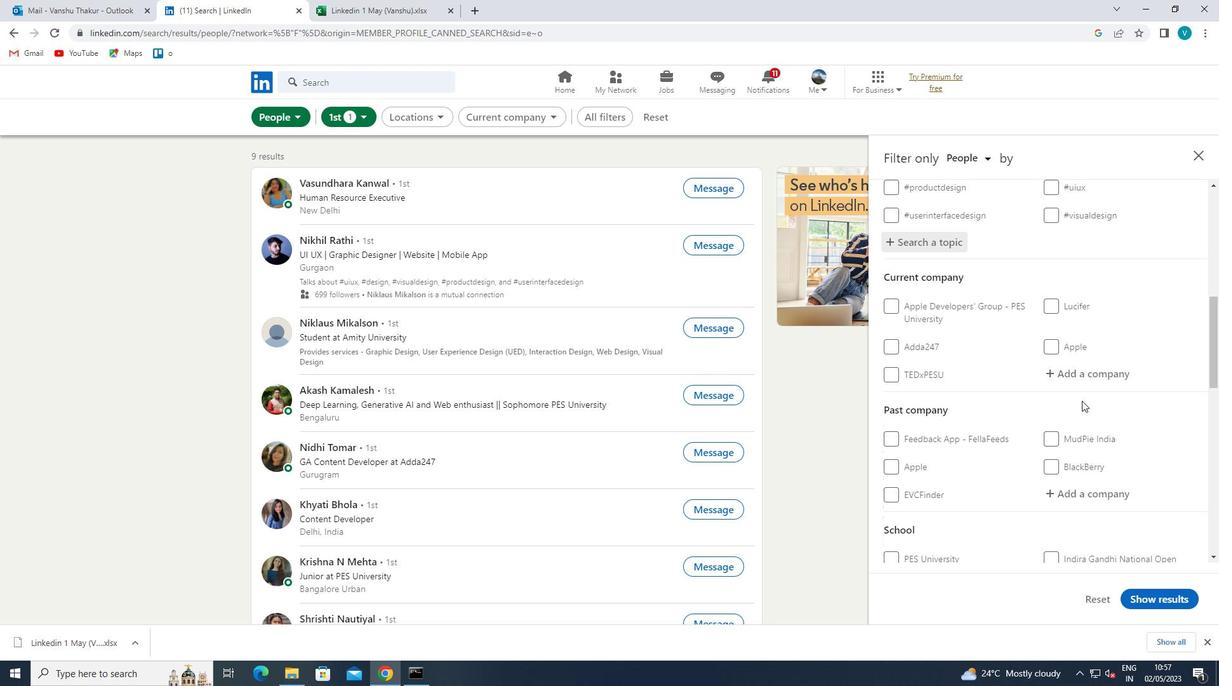 
Action: Mouse moved to (1092, 379)
Screenshot: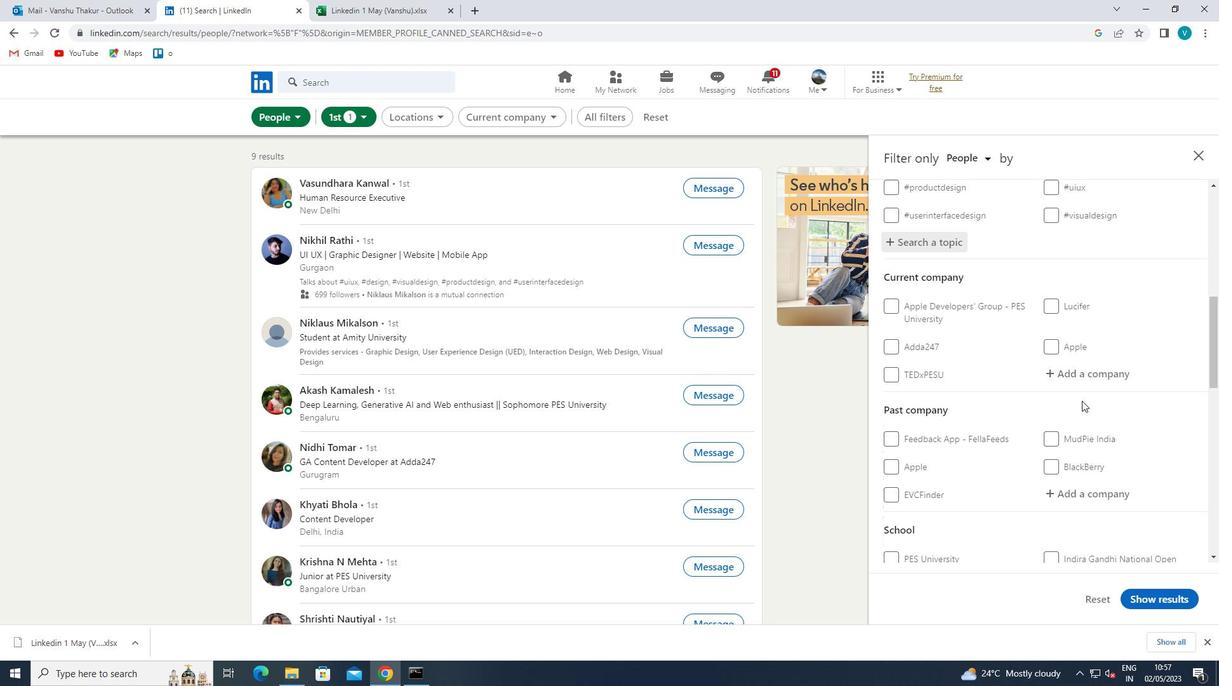 
Action: Key pressed <Key.shift>
Screenshot: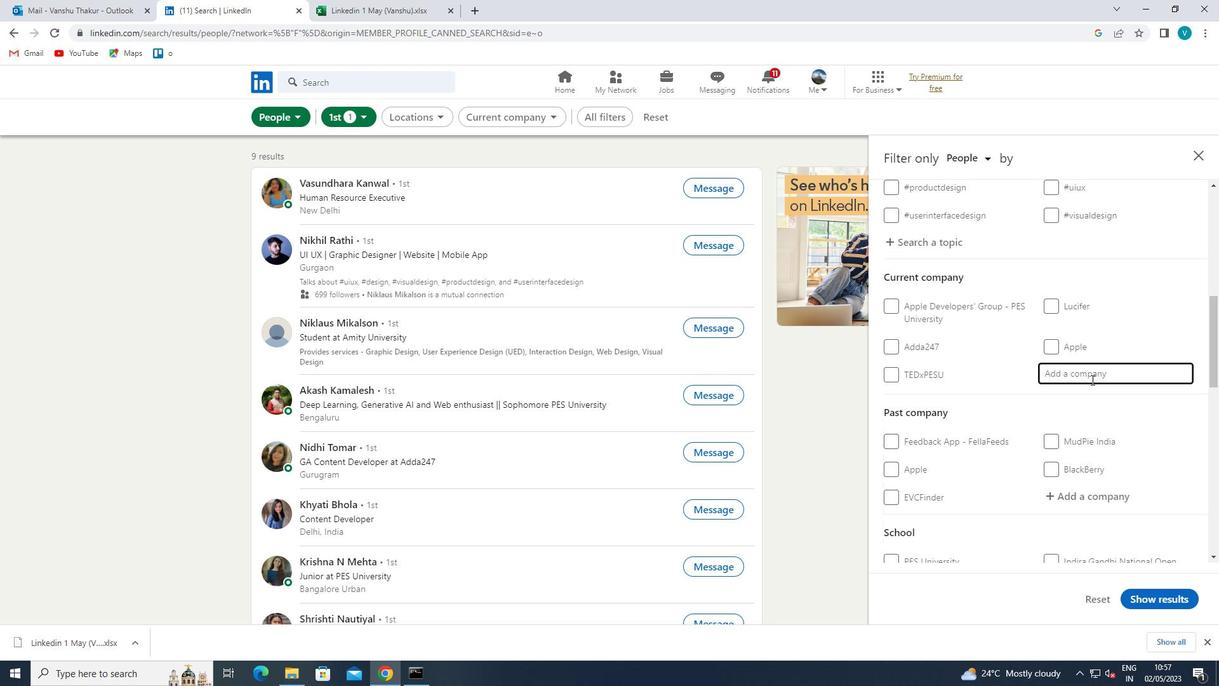 
Action: Mouse moved to (1015, 339)
Screenshot: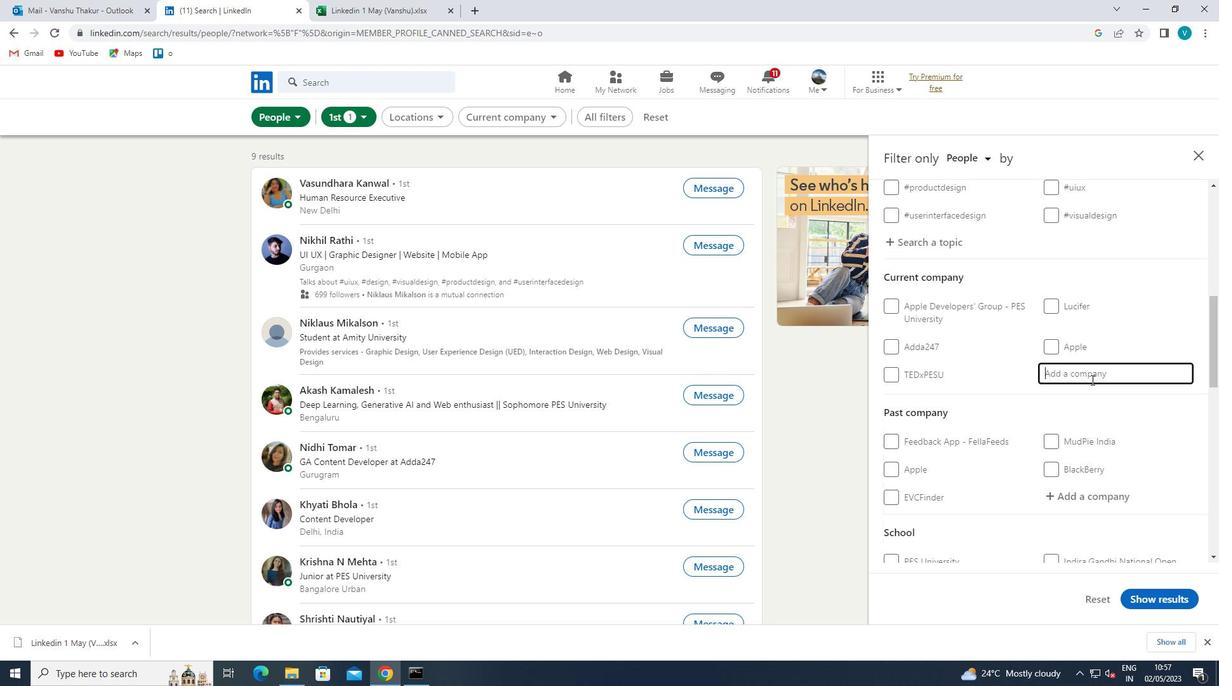 
Action: Key pressed <Key.shift>INDI
Screenshot: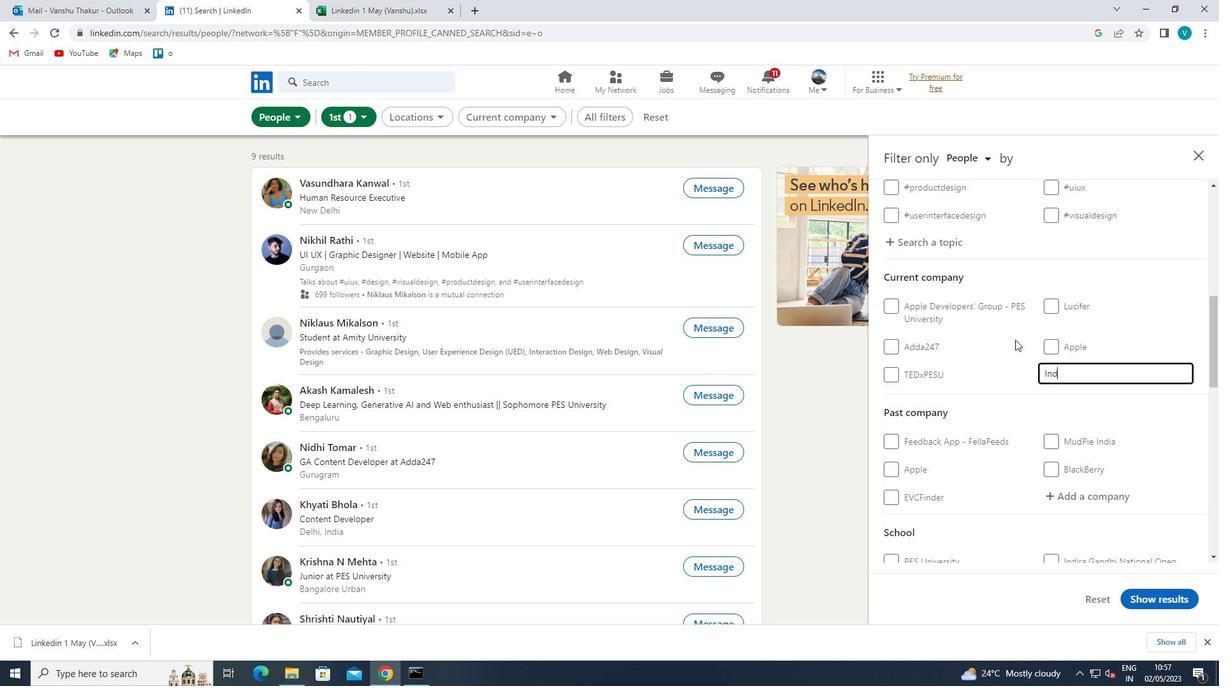 
Action: Mouse moved to (994, 428)
Screenshot: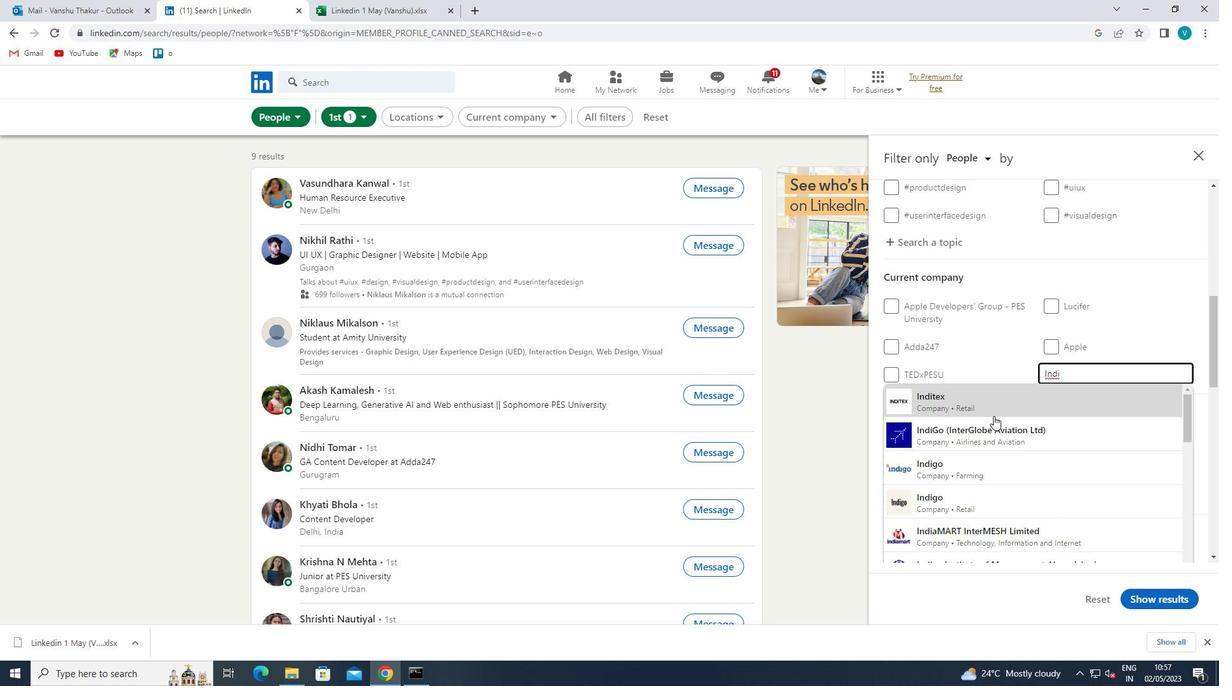 
Action: Mouse pressed left at (994, 428)
Screenshot: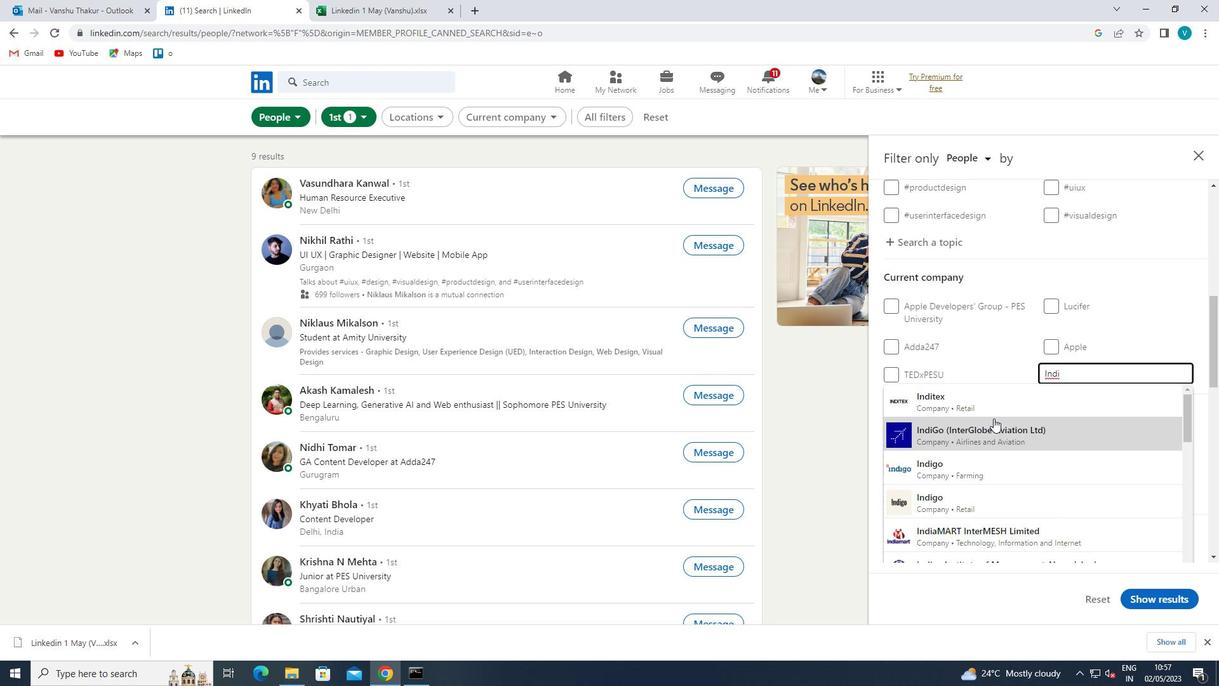 
Action: Mouse moved to (1005, 423)
Screenshot: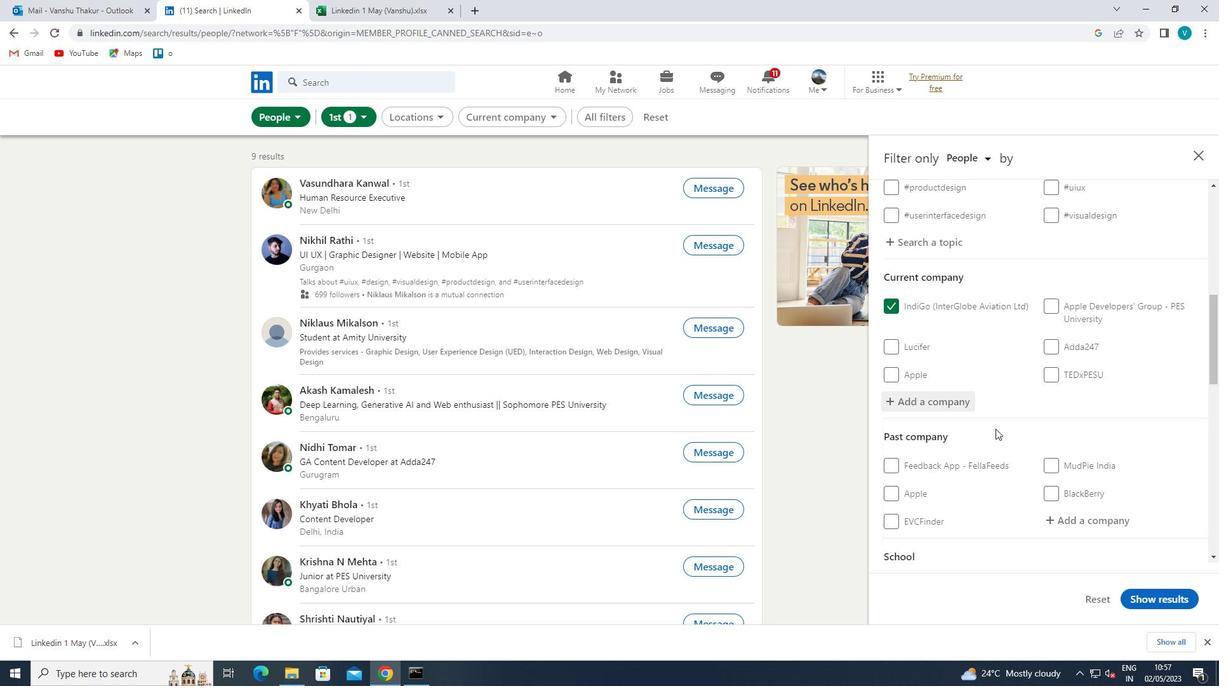 
Action: Mouse scrolled (1005, 423) with delta (0, 0)
Screenshot: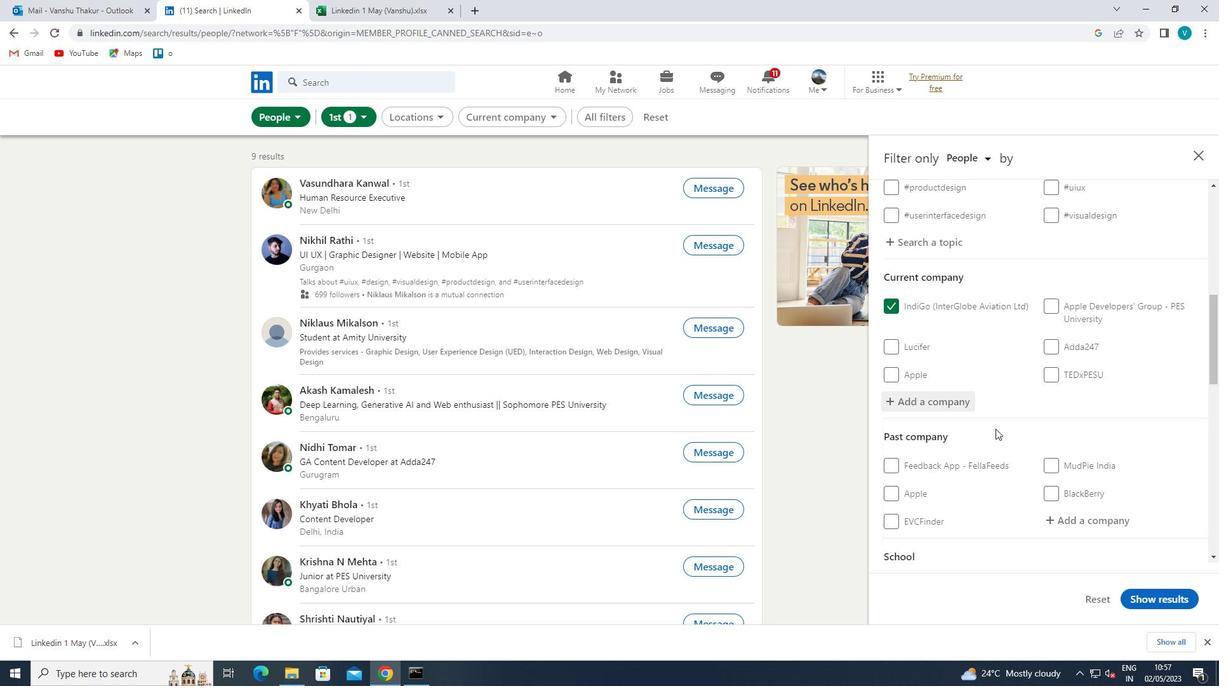 
Action: Mouse moved to (1008, 421)
Screenshot: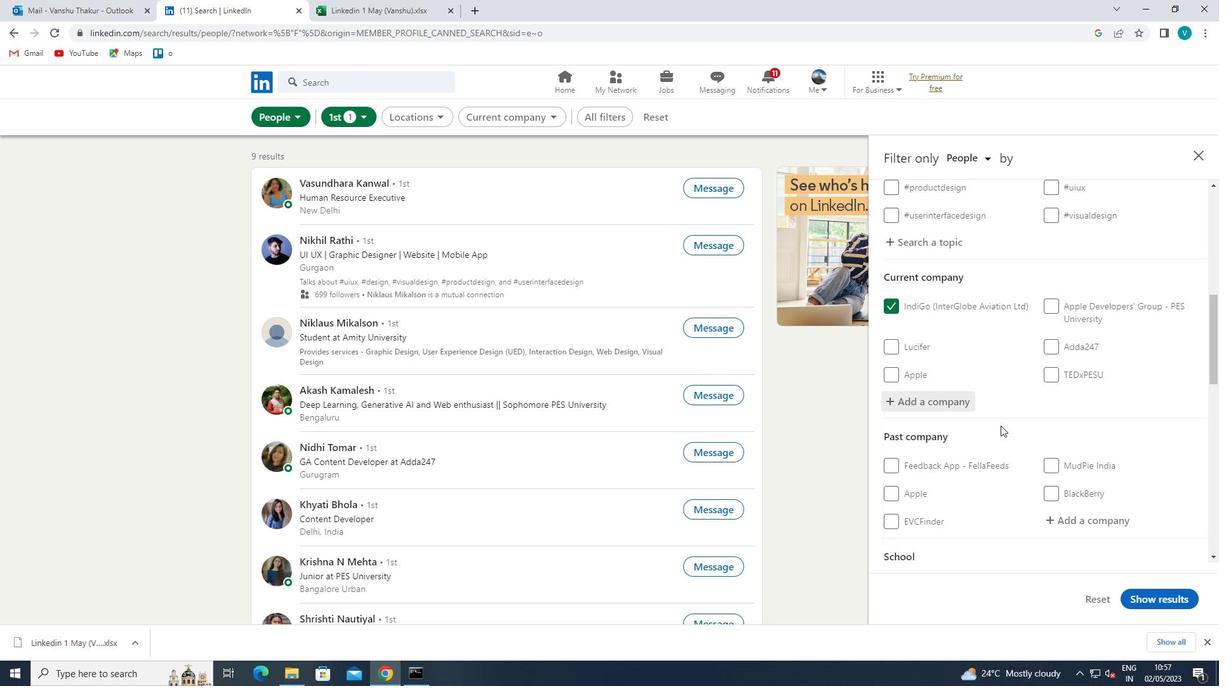 
Action: Mouse scrolled (1008, 420) with delta (0, 0)
Screenshot: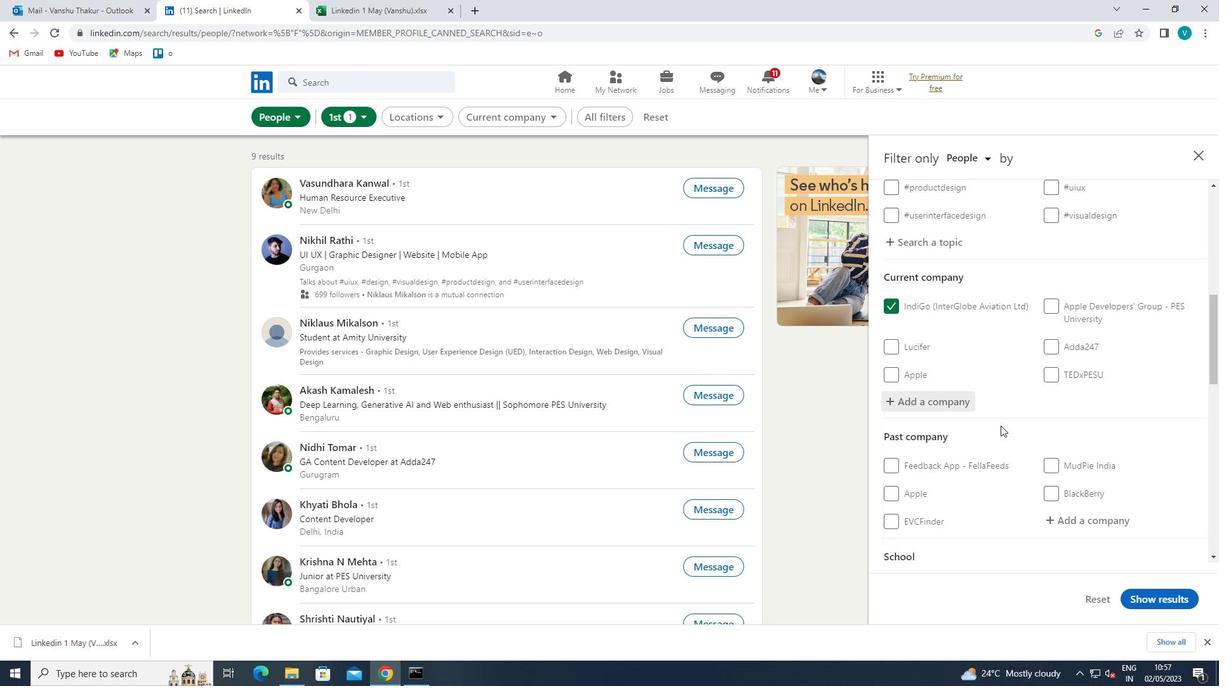
Action: Mouse moved to (1041, 454)
Screenshot: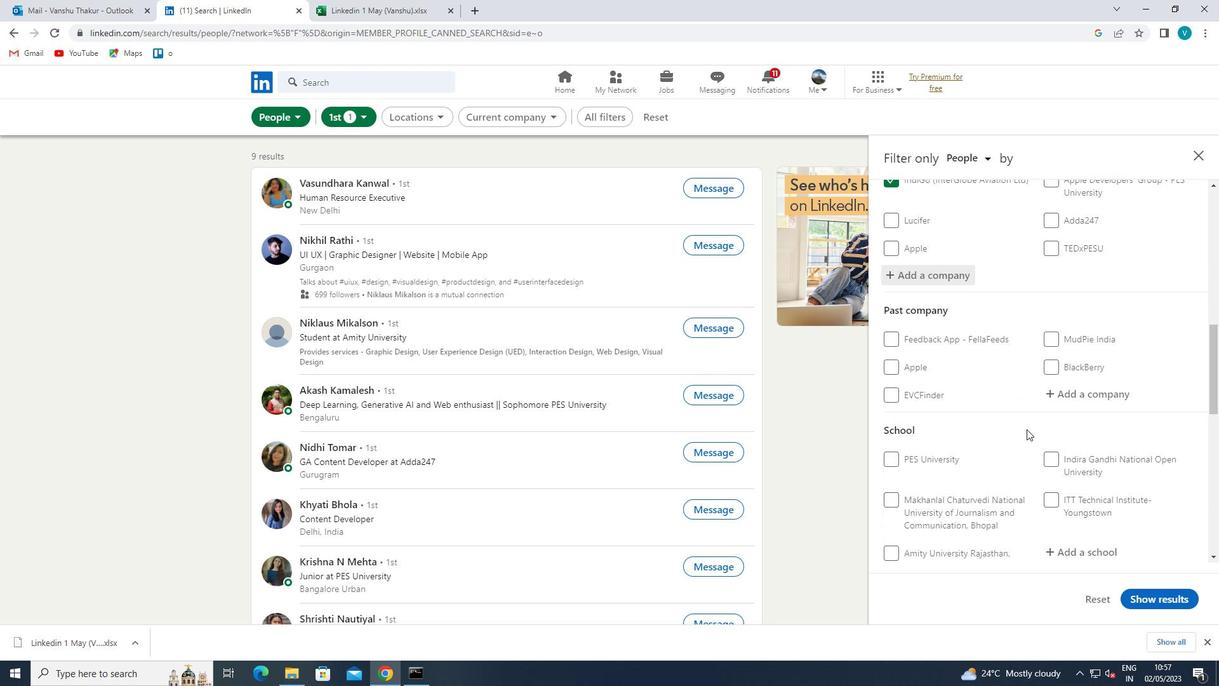 
Action: Mouse scrolled (1041, 454) with delta (0, 0)
Screenshot: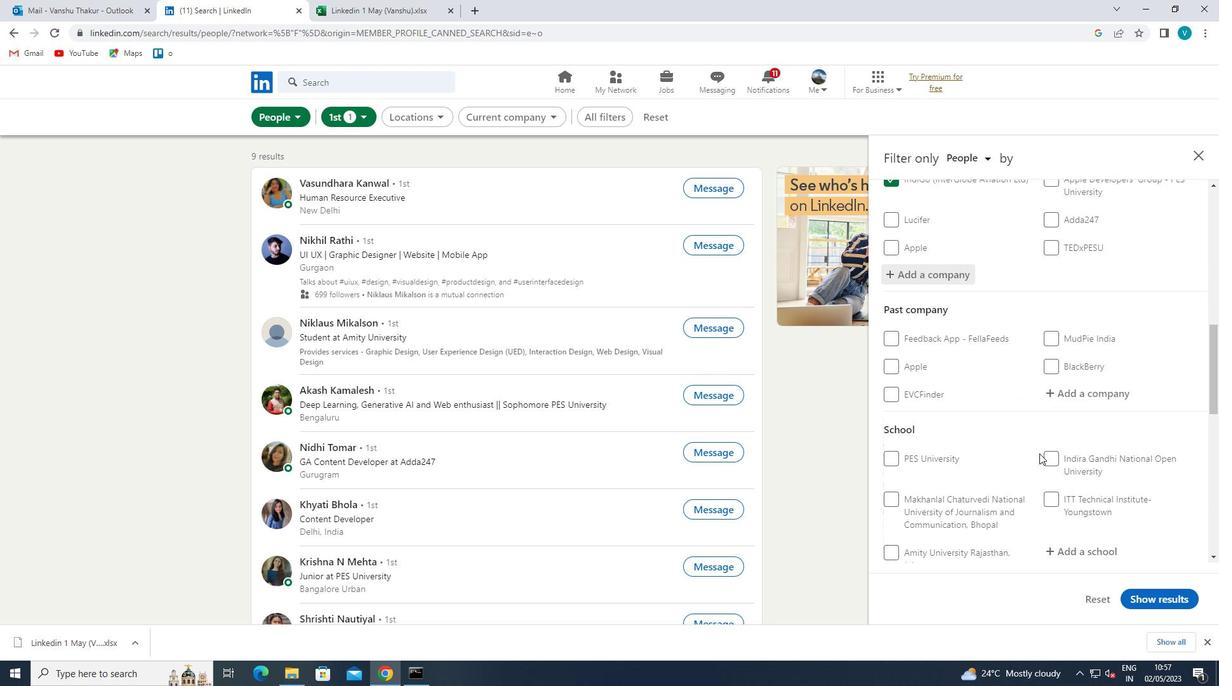 
Action: Mouse moved to (1079, 492)
Screenshot: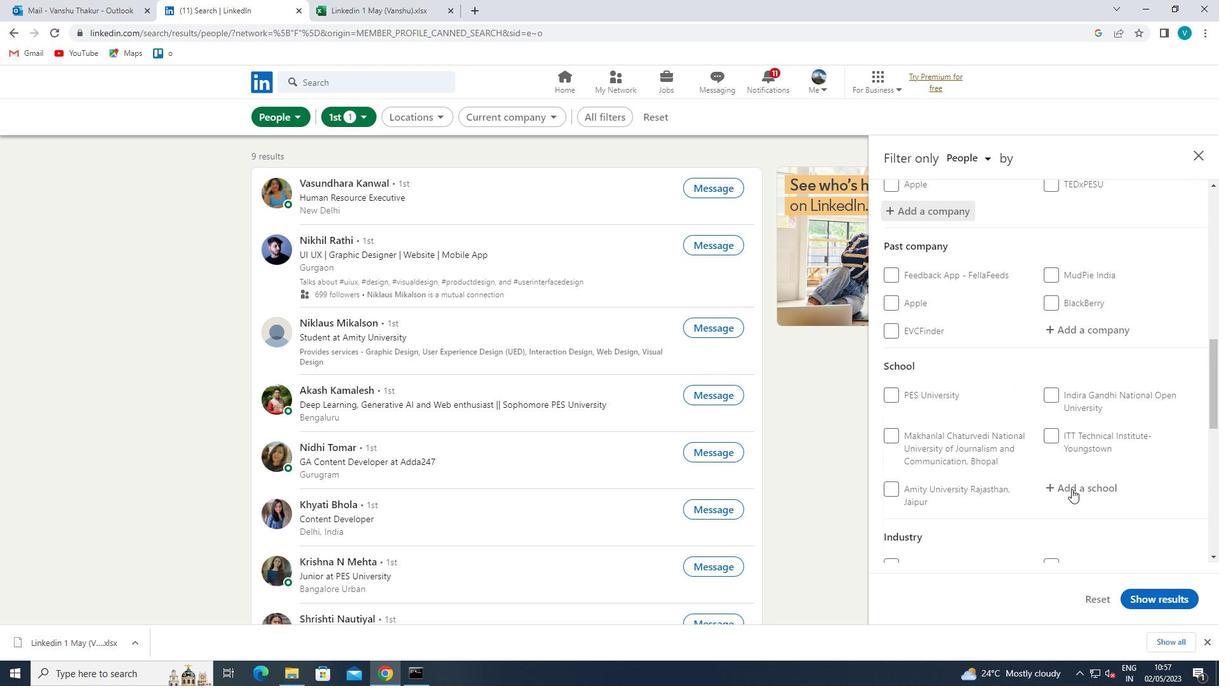 
Action: Mouse pressed left at (1079, 492)
Screenshot: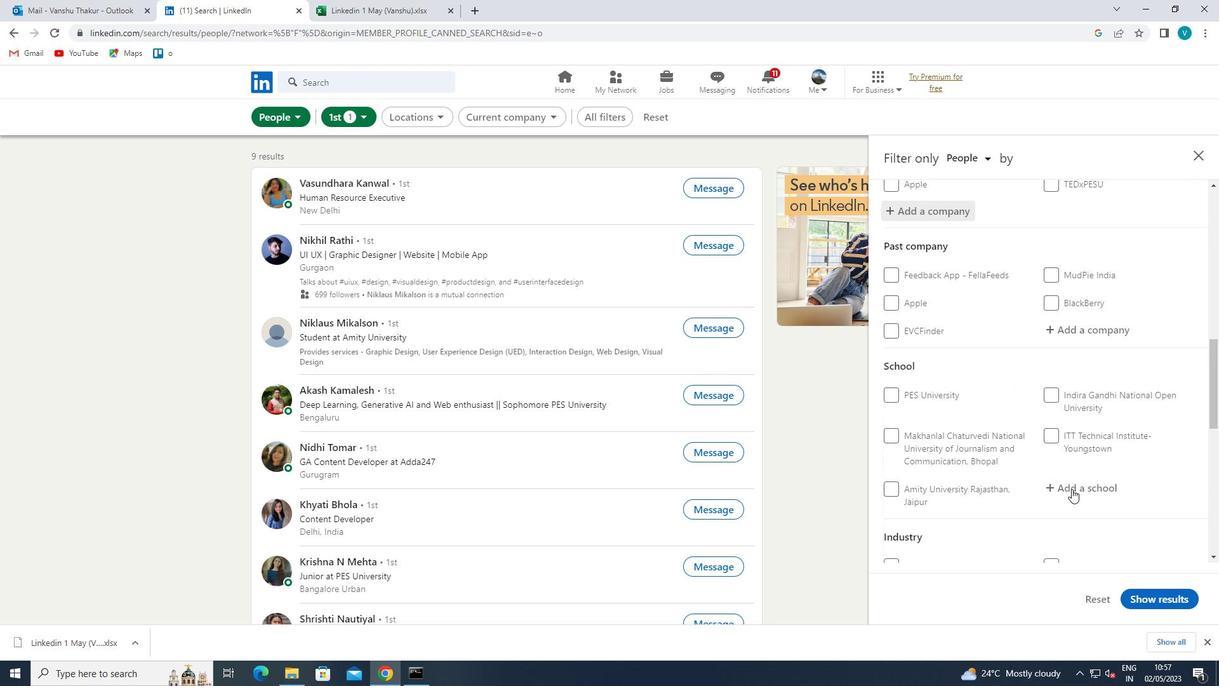 
Action: Mouse moved to (1056, 479)
Screenshot: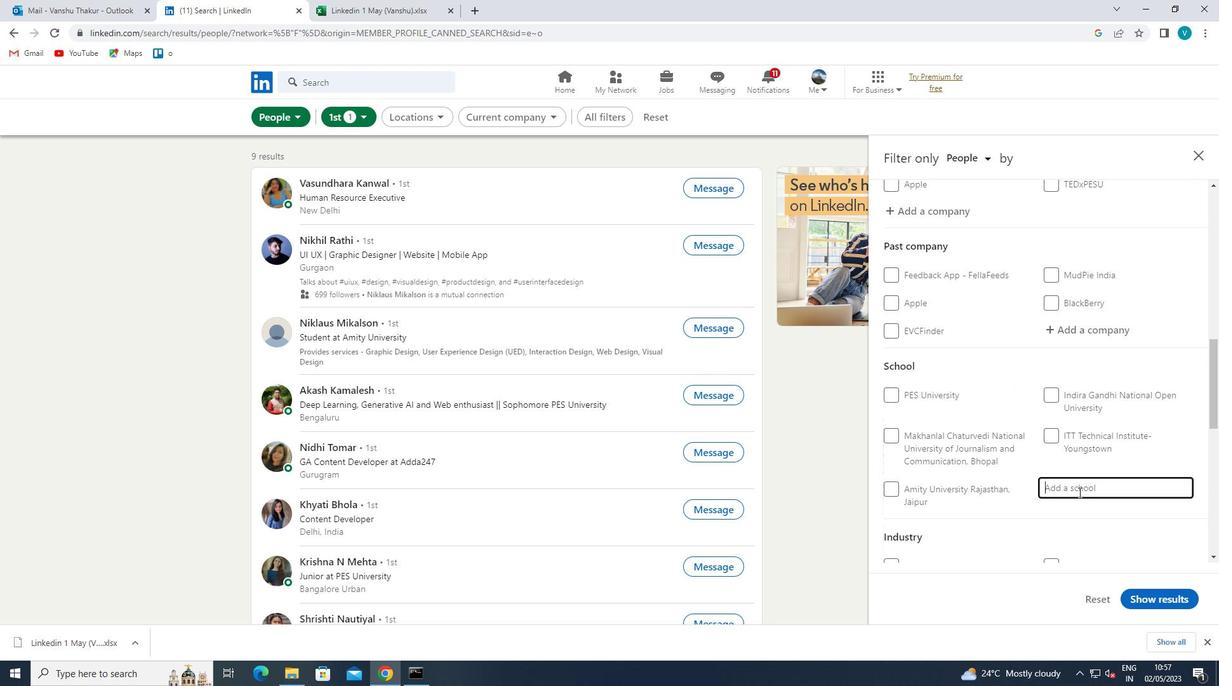 
Action: Key pressed <Key.shift>LACHOO
Screenshot: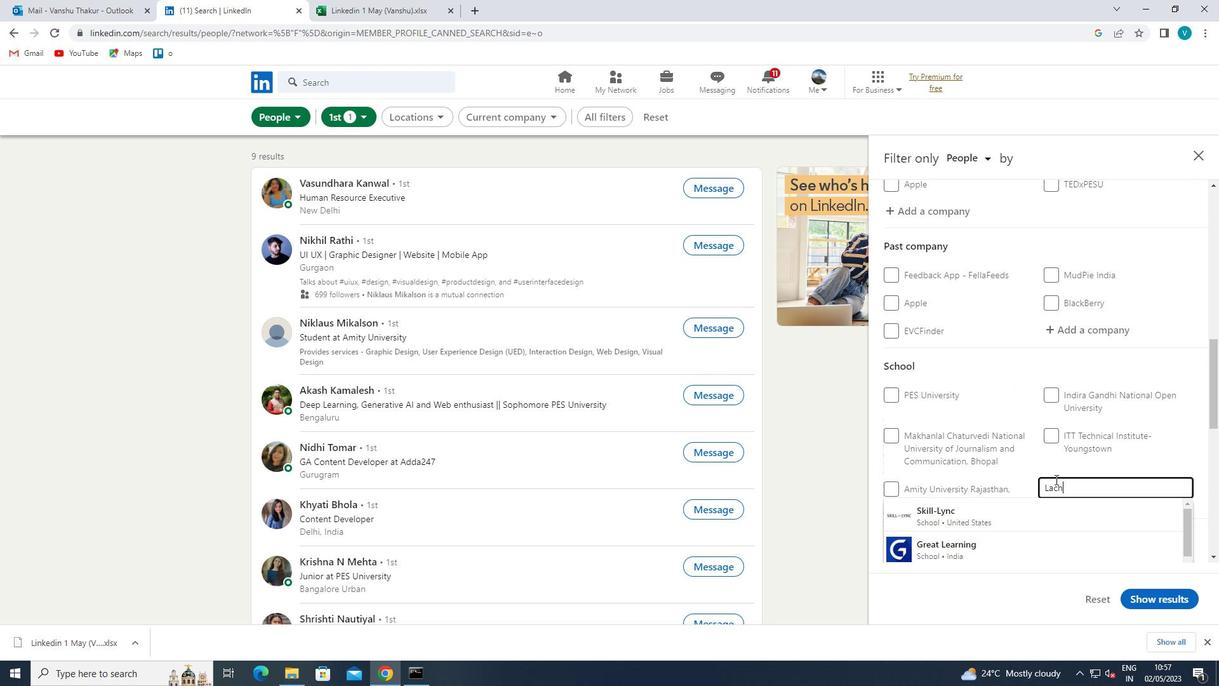 
Action: Mouse moved to (1057, 521)
Screenshot: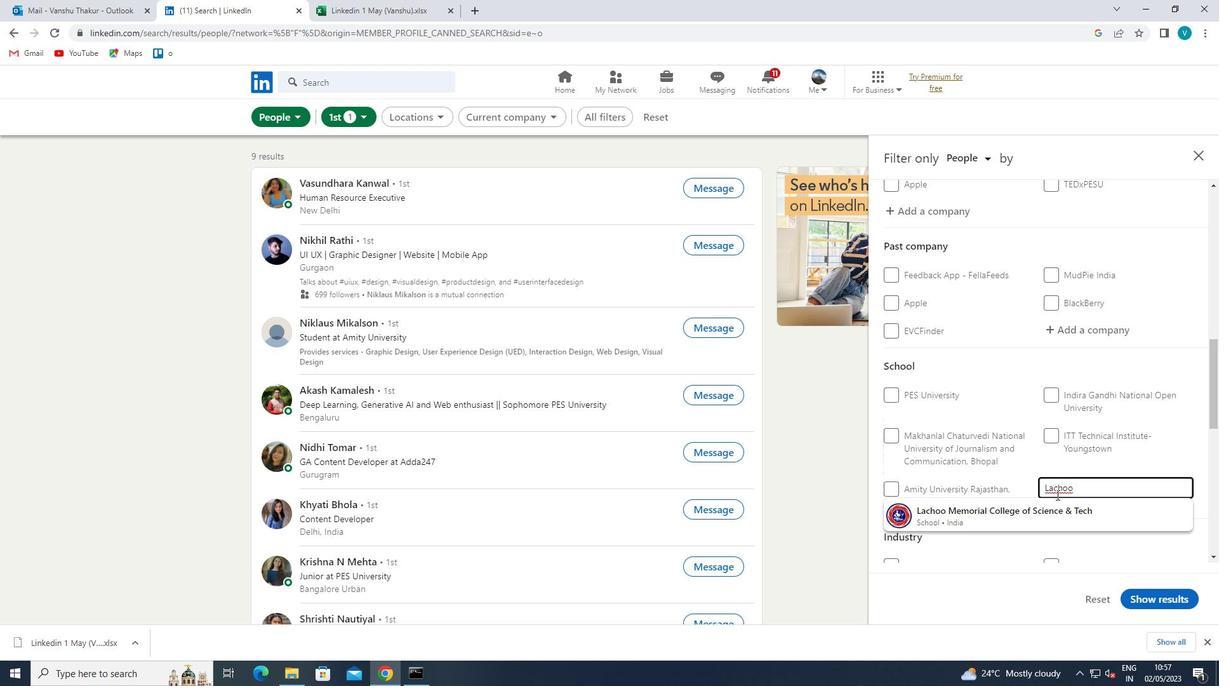 
Action: Mouse pressed left at (1057, 521)
Screenshot: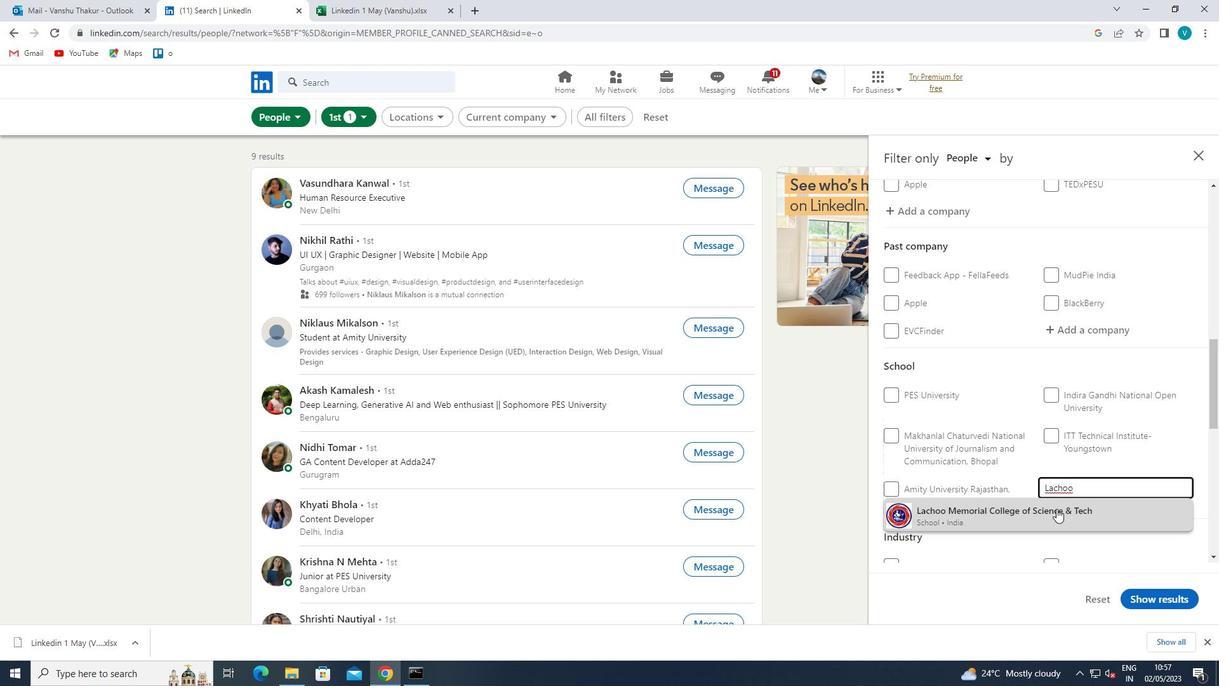 
Action: Mouse moved to (1075, 482)
Screenshot: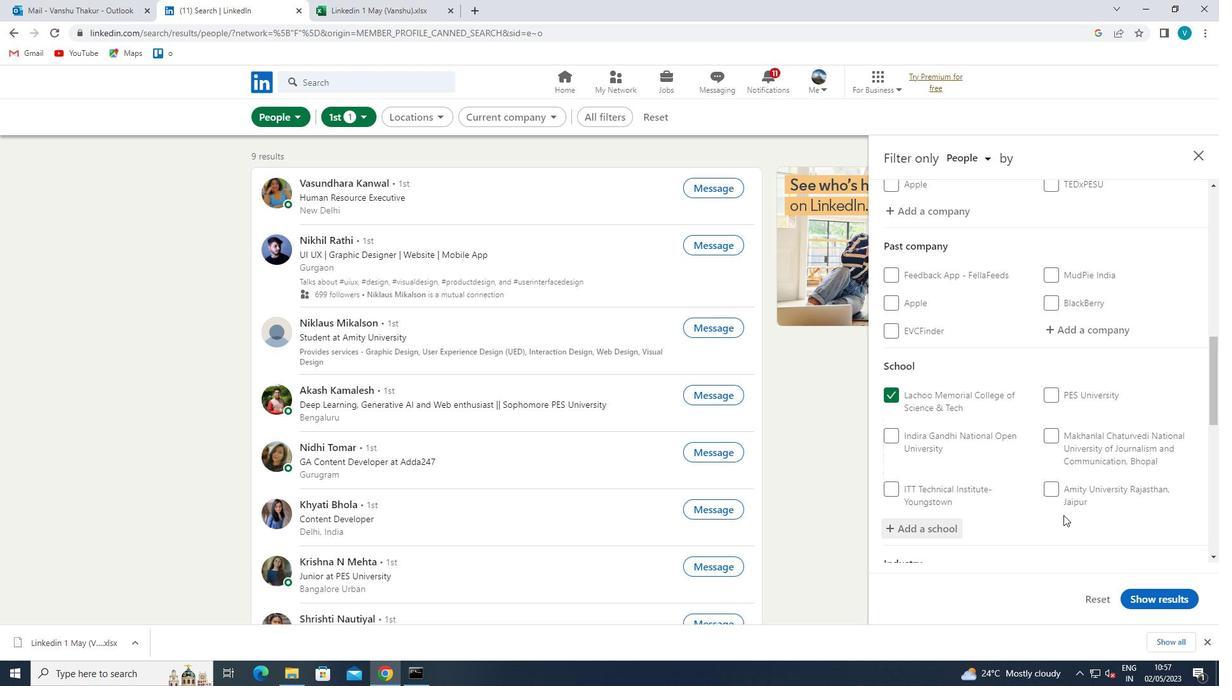 
Action: Mouse scrolled (1075, 482) with delta (0, 0)
Screenshot: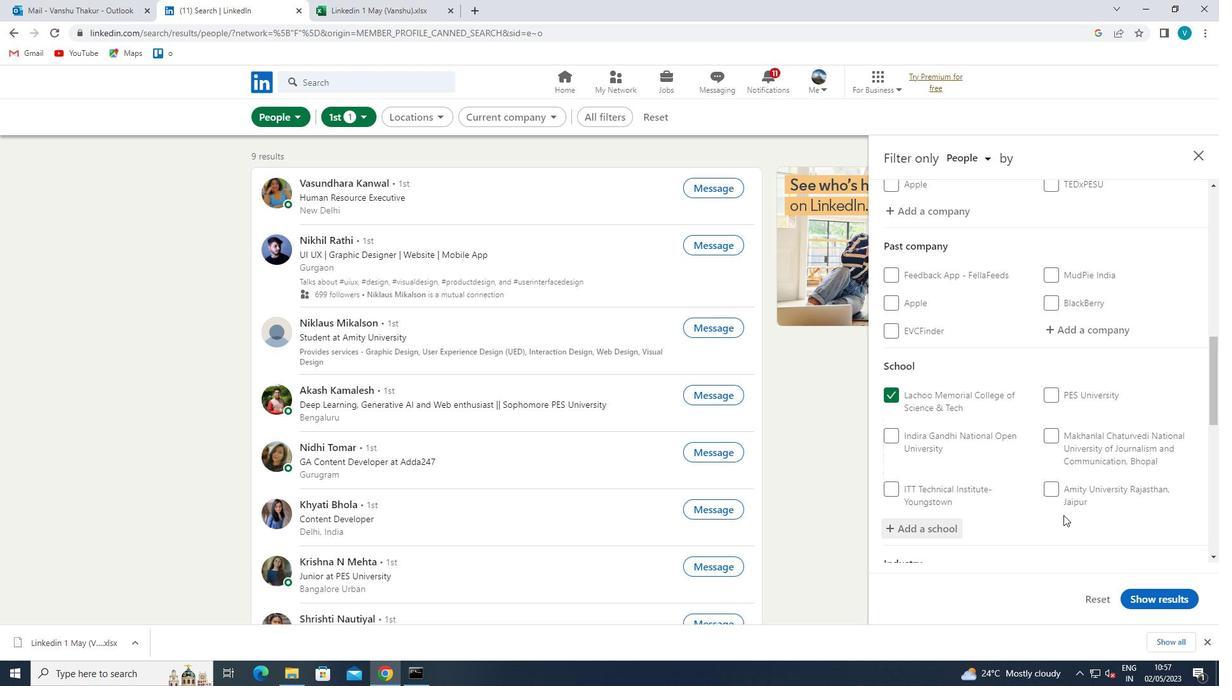 
Action: Mouse moved to (1075, 482)
Screenshot: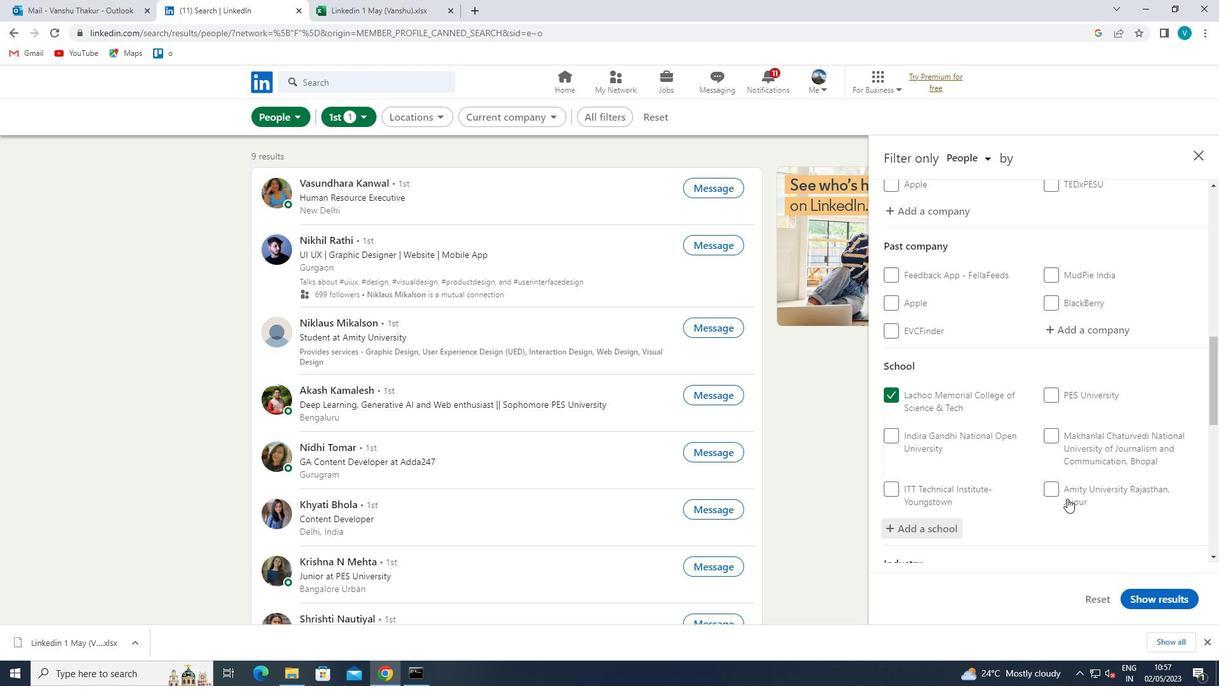 
Action: Mouse scrolled (1075, 481) with delta (0, 0)
Screenshot: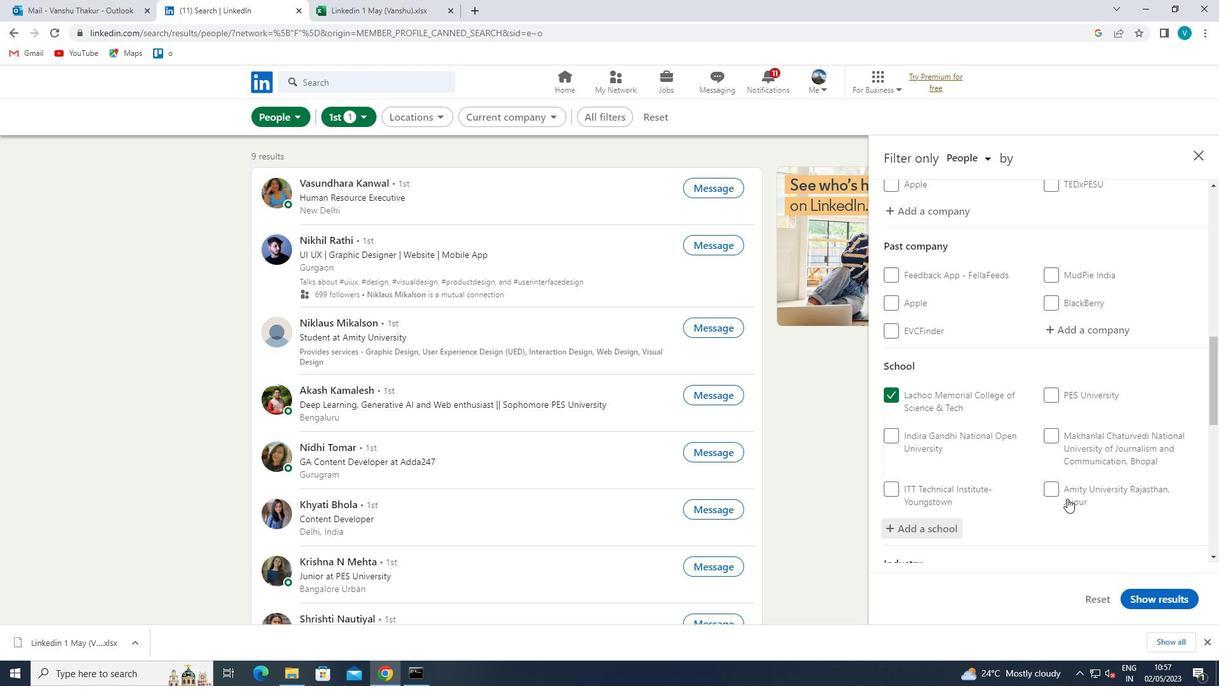 
Action: Mouse moved to (1075, 481)
Screenshot: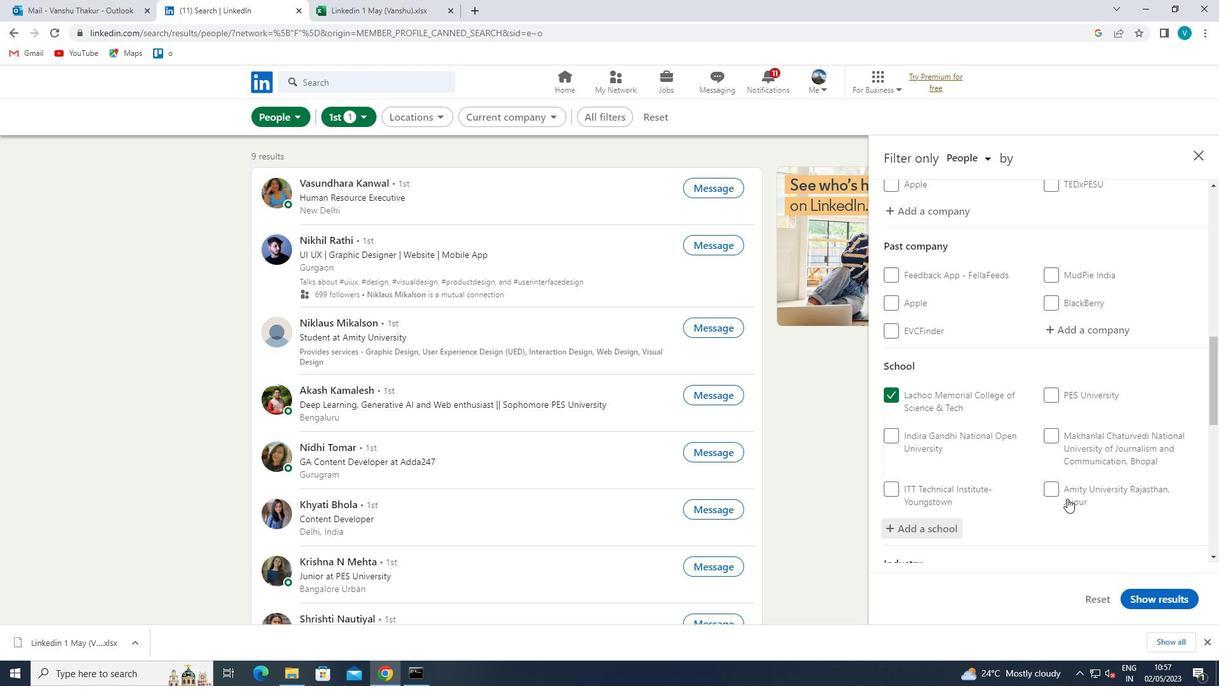 
Action: Mouse scrolled (1075, 480) with delta (0, 0)
Screenshot: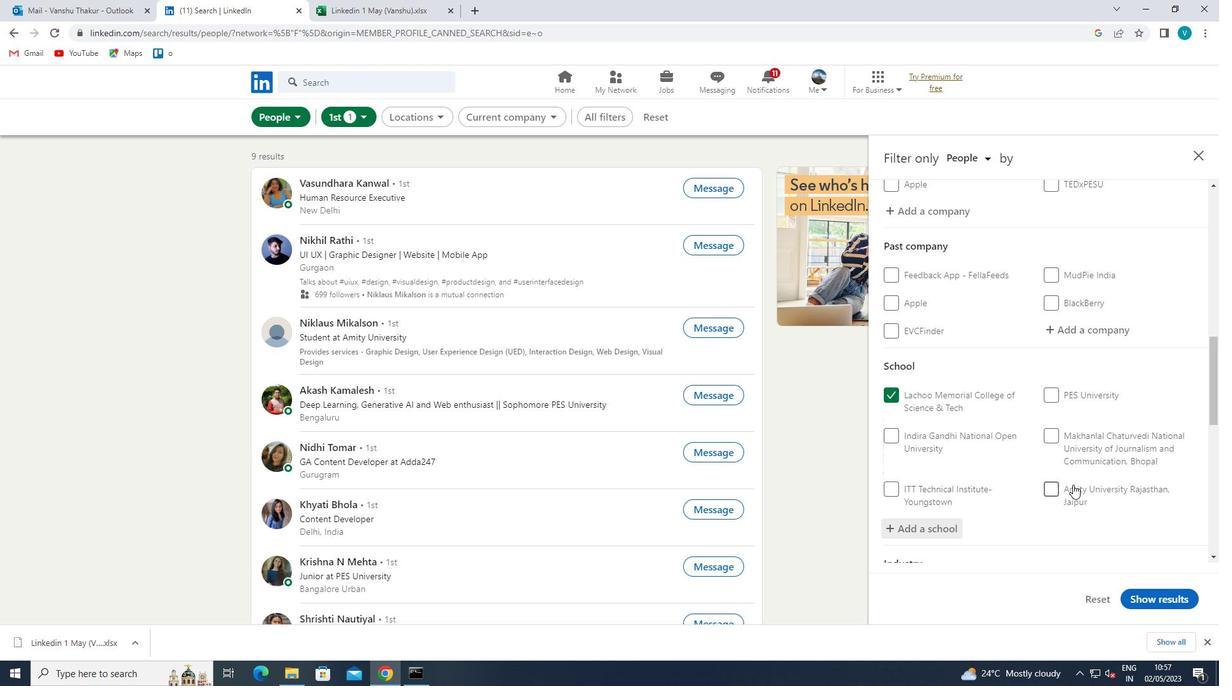 
Action: Mouse scrolled (1075, 480) with delta (0, 0)
Screenshot: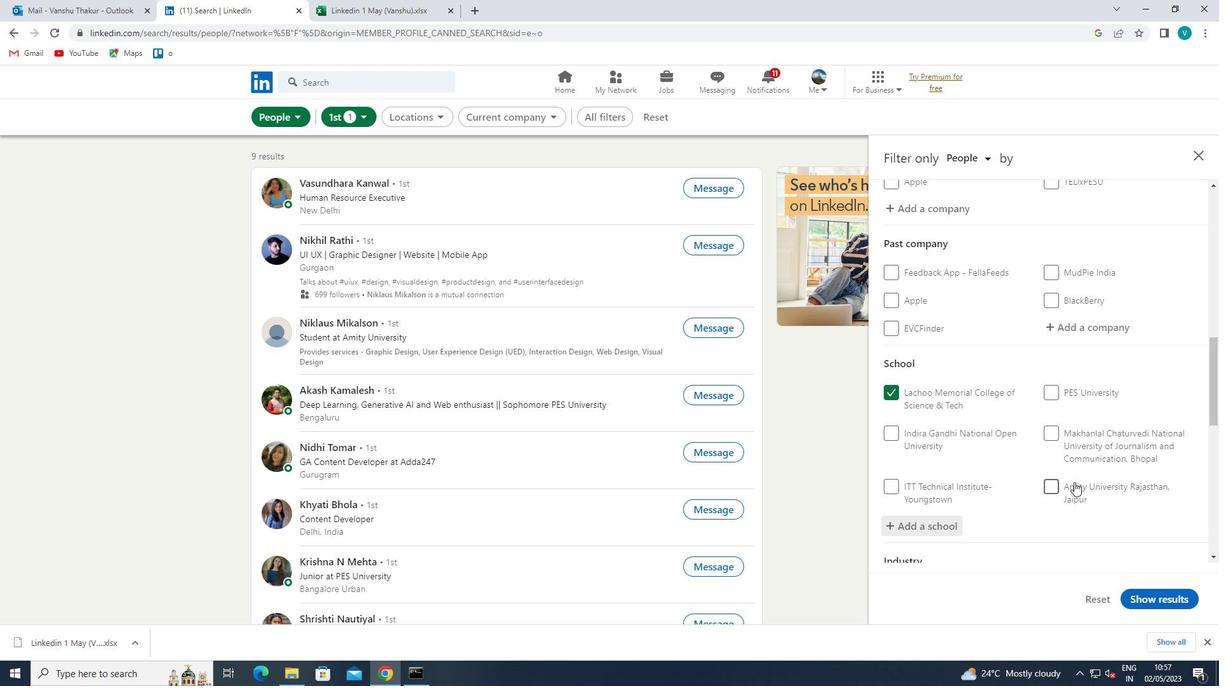 
Action: Mouse moved to (1092, 406)
Screenshot: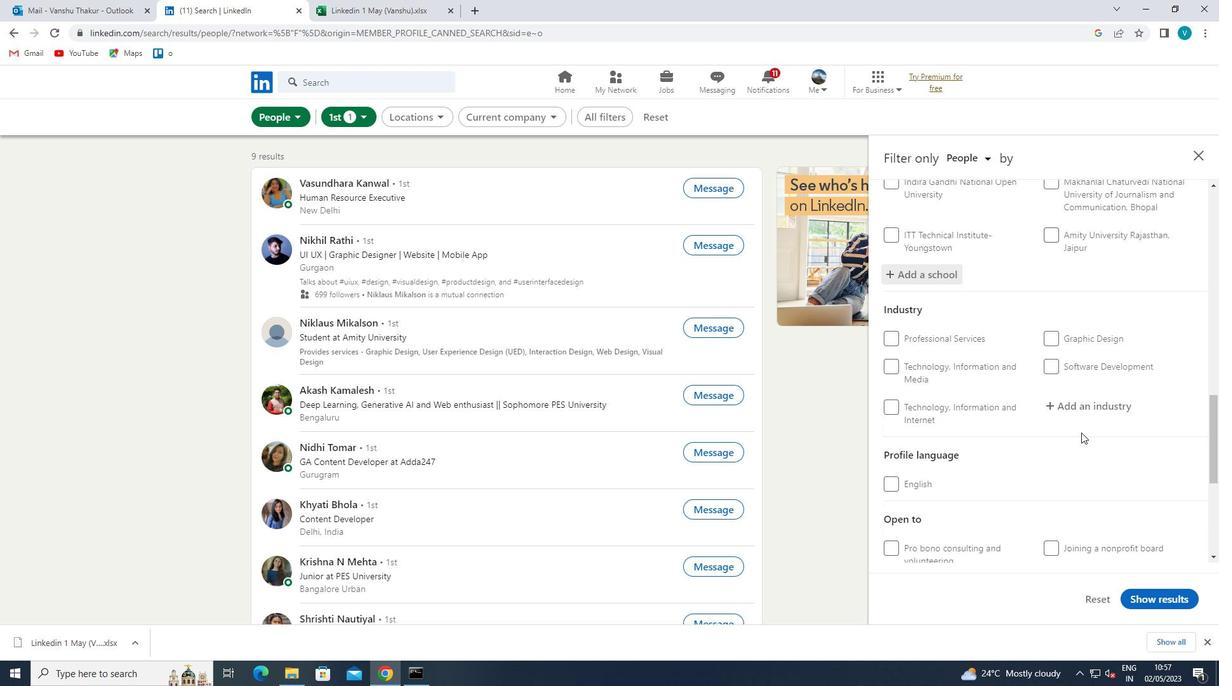 
Action: Mouse pressed left at (1092, 406)
Screenshot: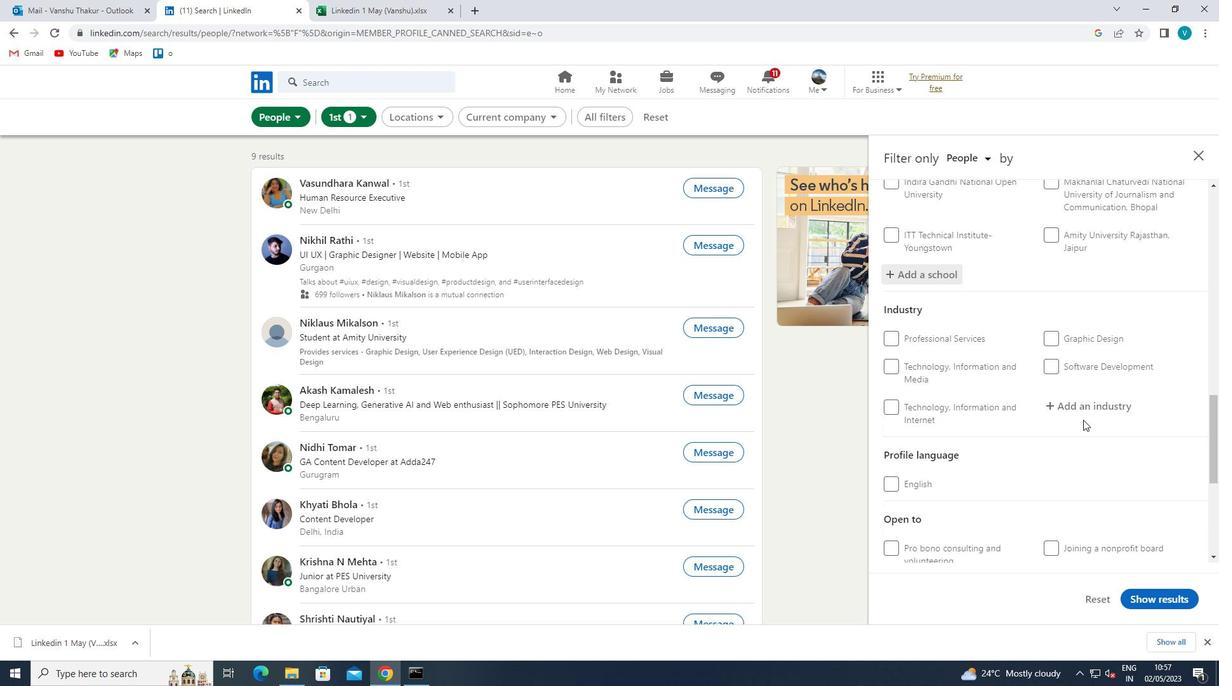 
Action: Key pressed <Key.shift>SECURITY
Screenshot: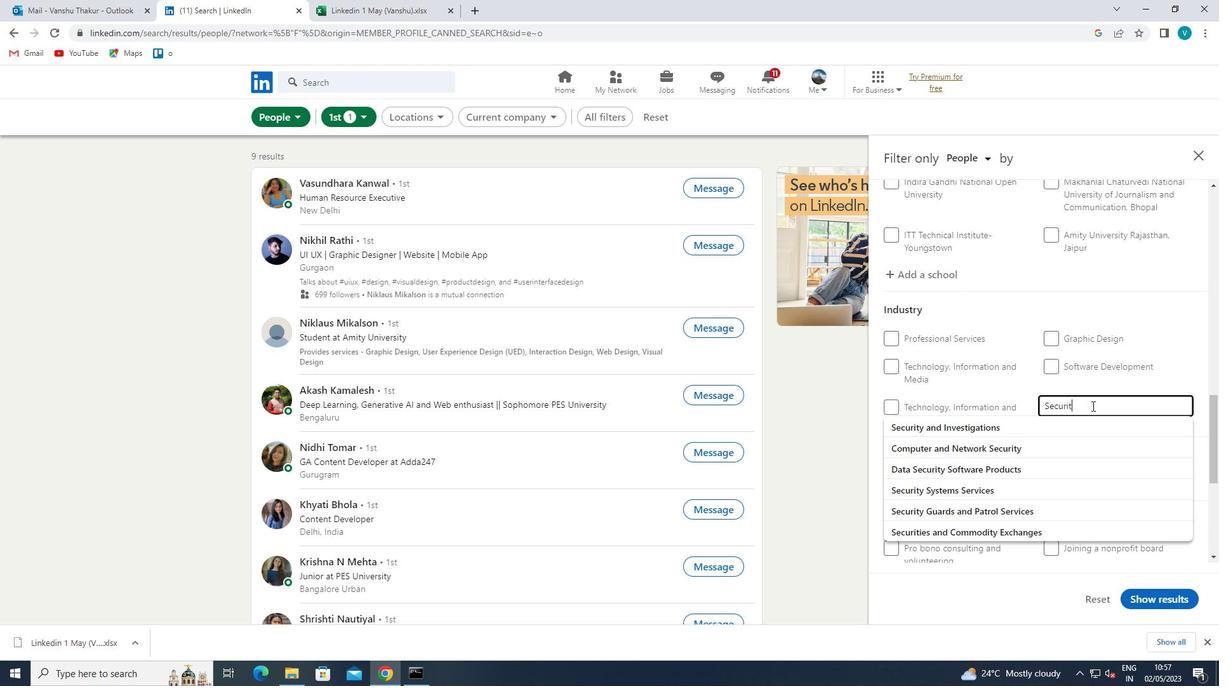
Action: Mouse moved to (1076, 424)
Screenshot: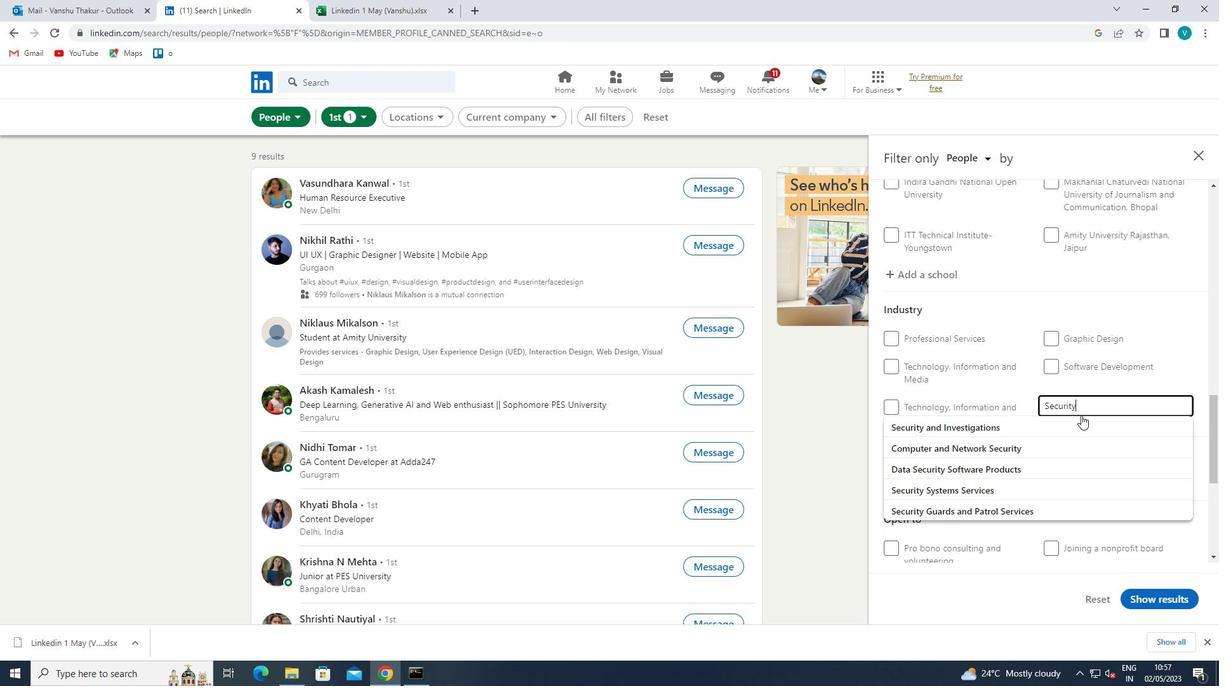 
Action: Mouse pressed left at (1076, 424)
Screenshot: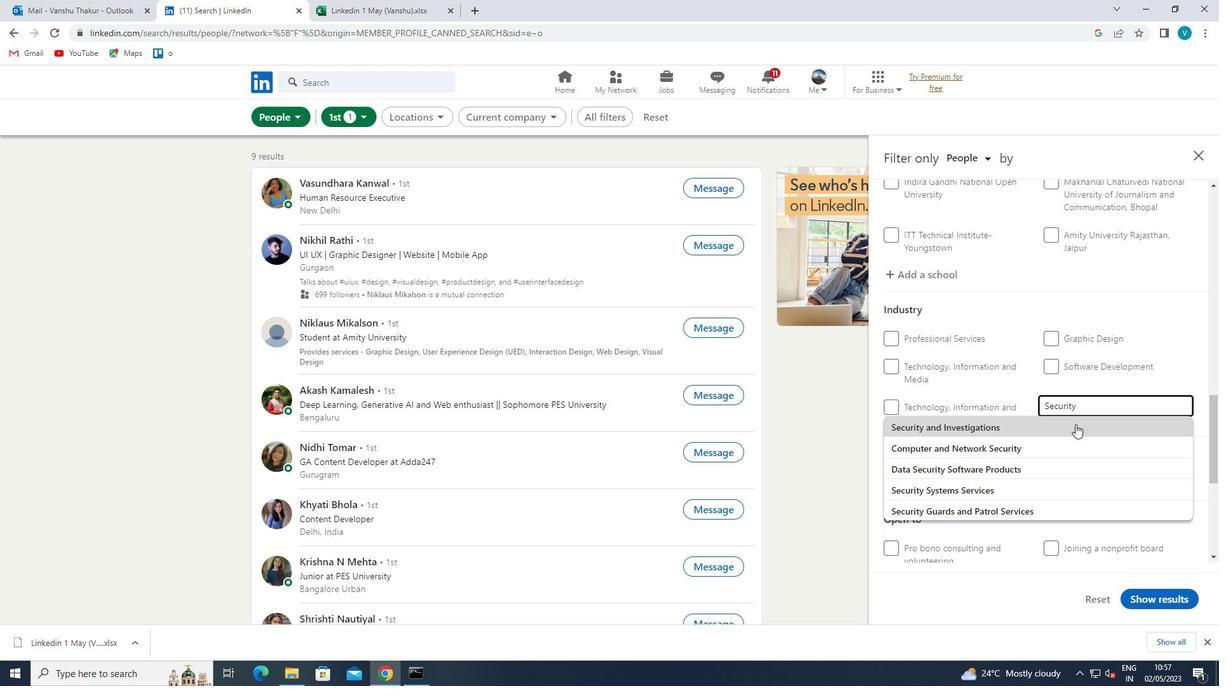 
Action: Mouse moved to (1082, 395)
Screenshot: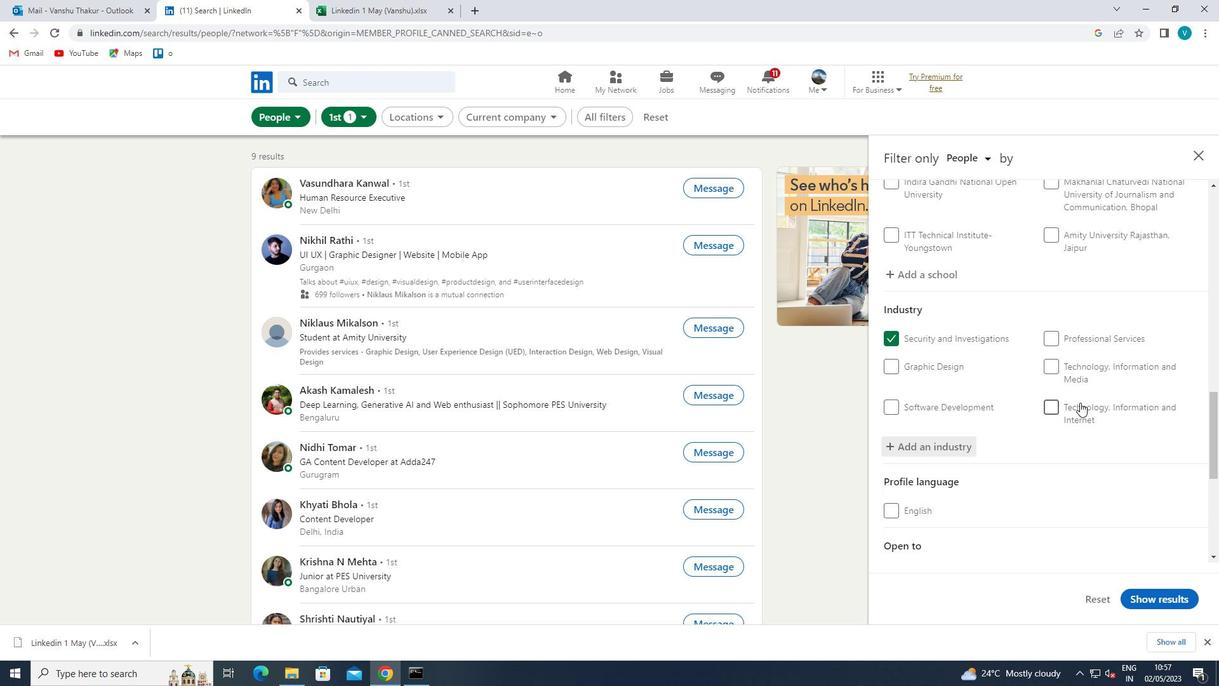 
Action: Mouse scrolled (1082, 394) with delta (0, 0)
Screenshot: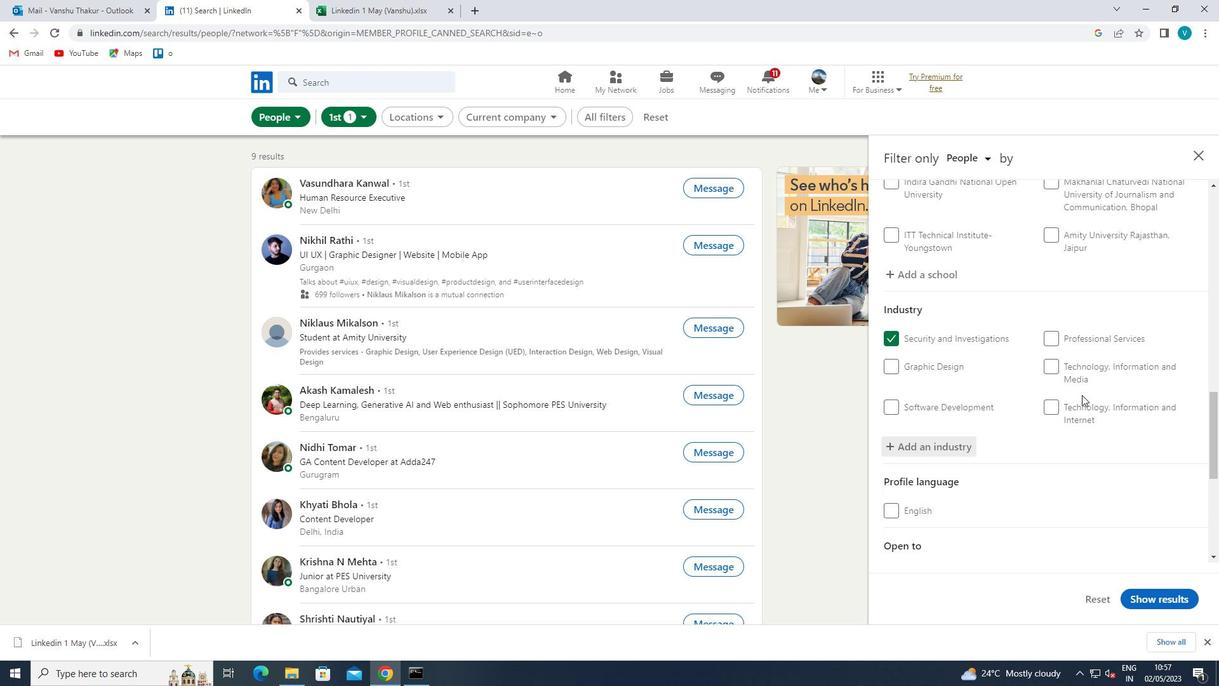 
Action: Mouse scrolled (1082, 394) with delta (0, 0)
Screenshot: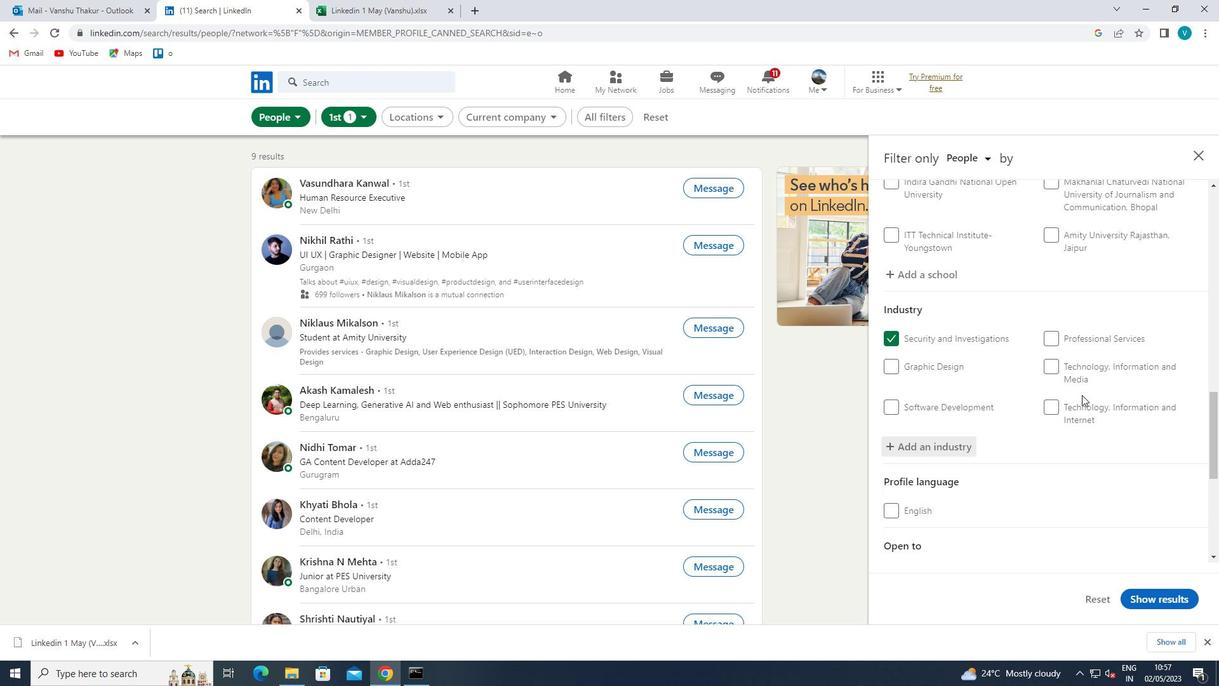 
Action: Mouse scrolled (1082, 394) with delta (0, 0)
Screenshot: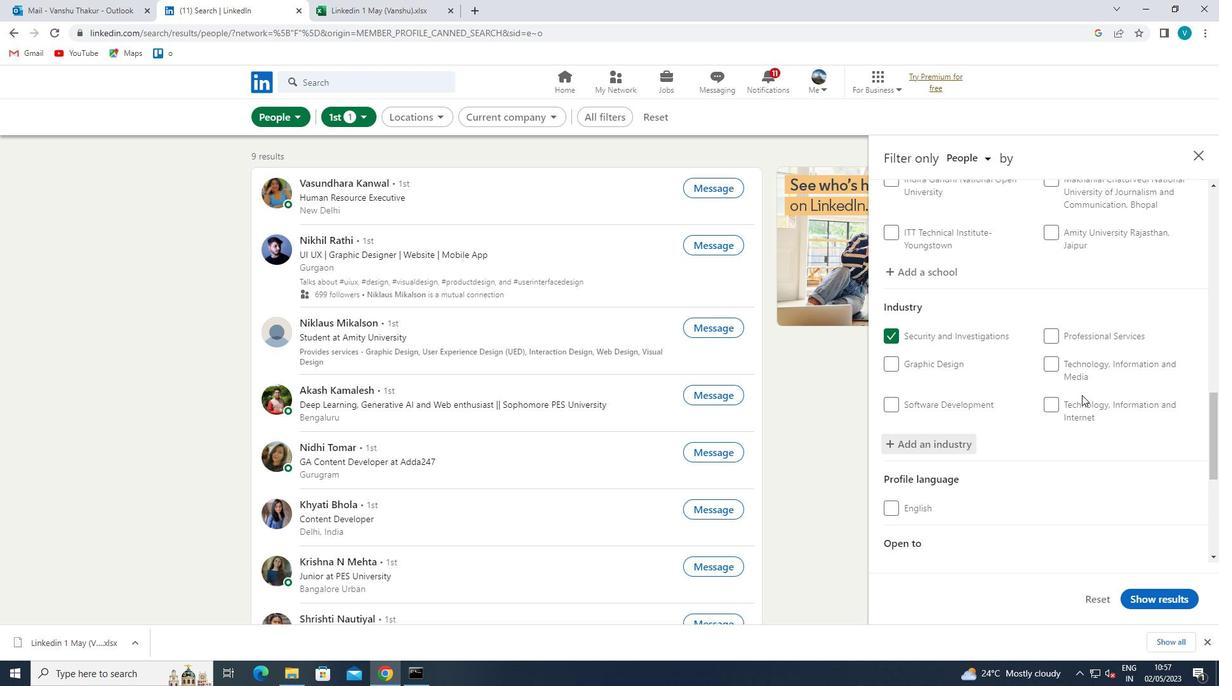 
Action: Mouse scrolled (1082, 394) with delta (0, 0)
Screenshot: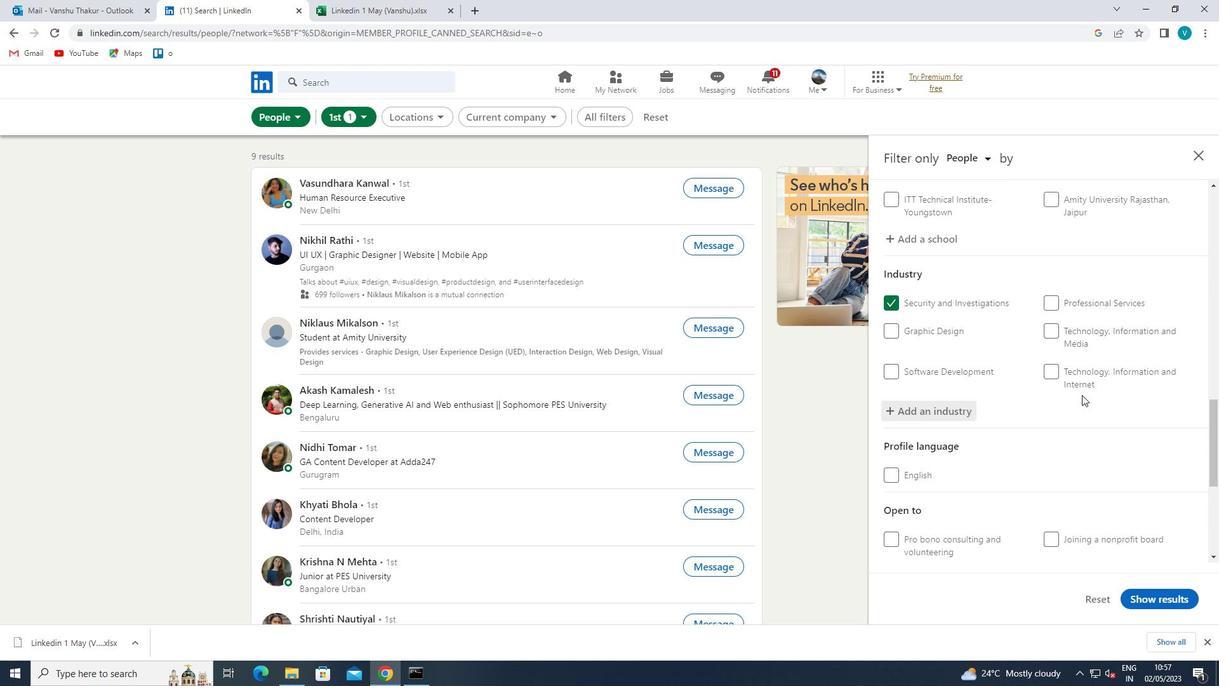 
Action: Mouse moved to (1095, 446)
Screenshot: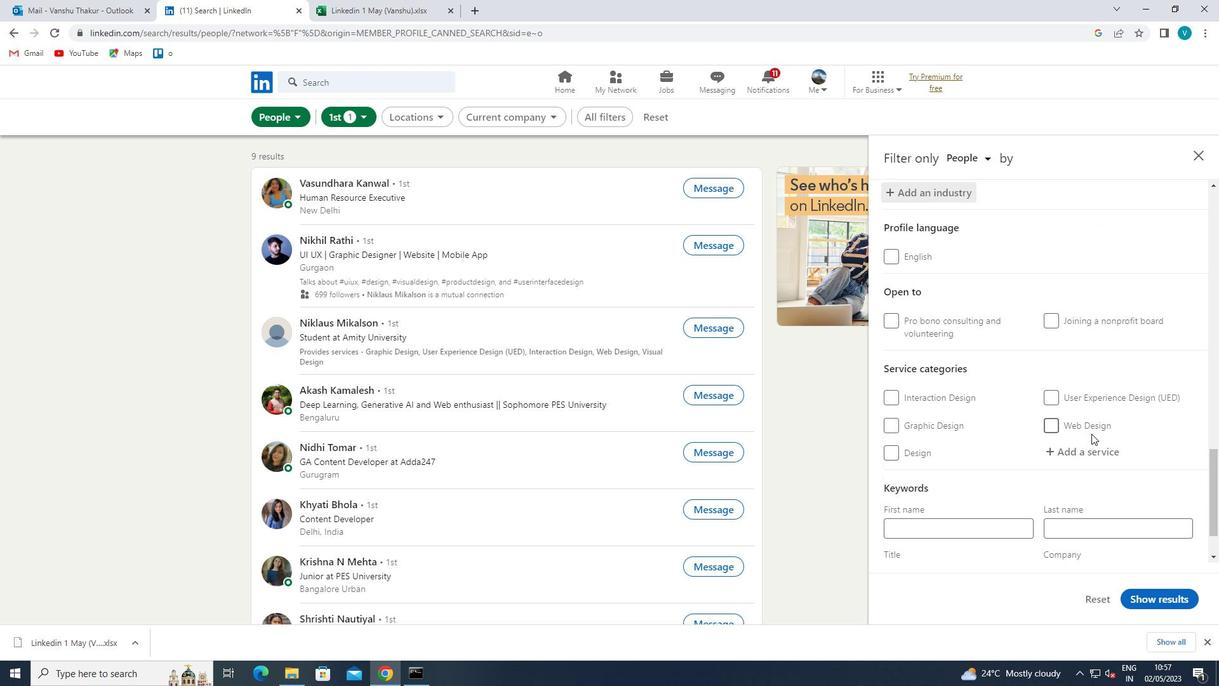
Action: Mouse pressed left at (1095, 446)
Screenshot: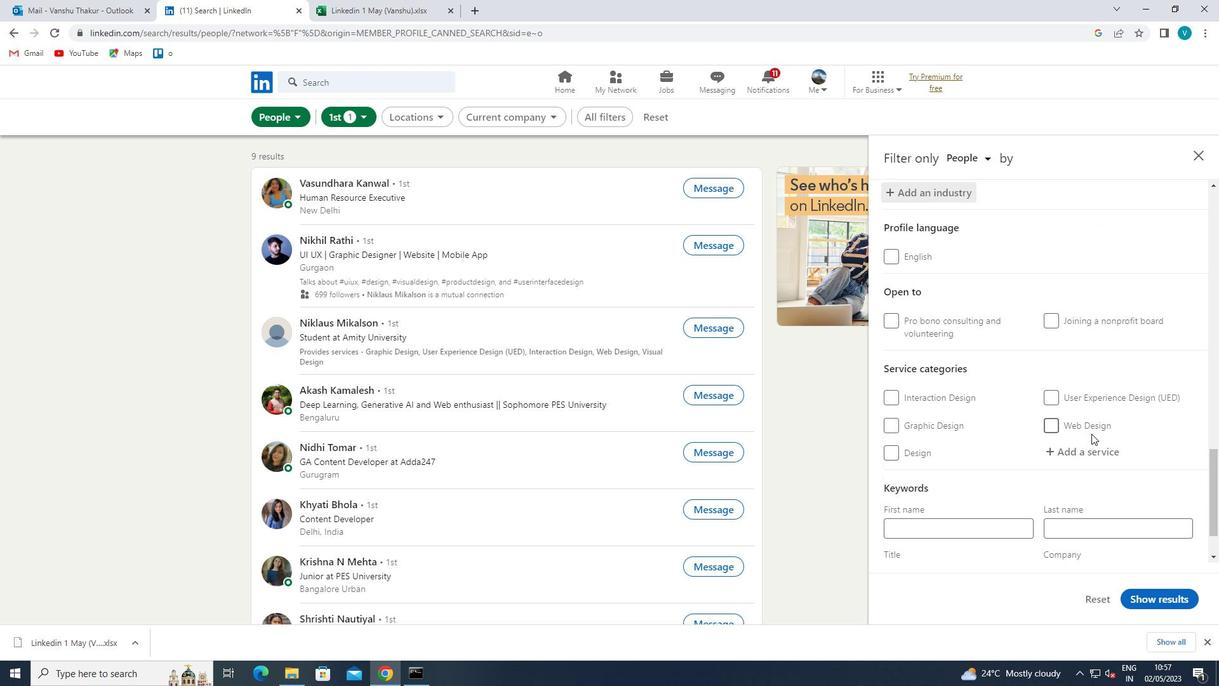 
Action: Mouse moved to (1096, 446)
Screenshot: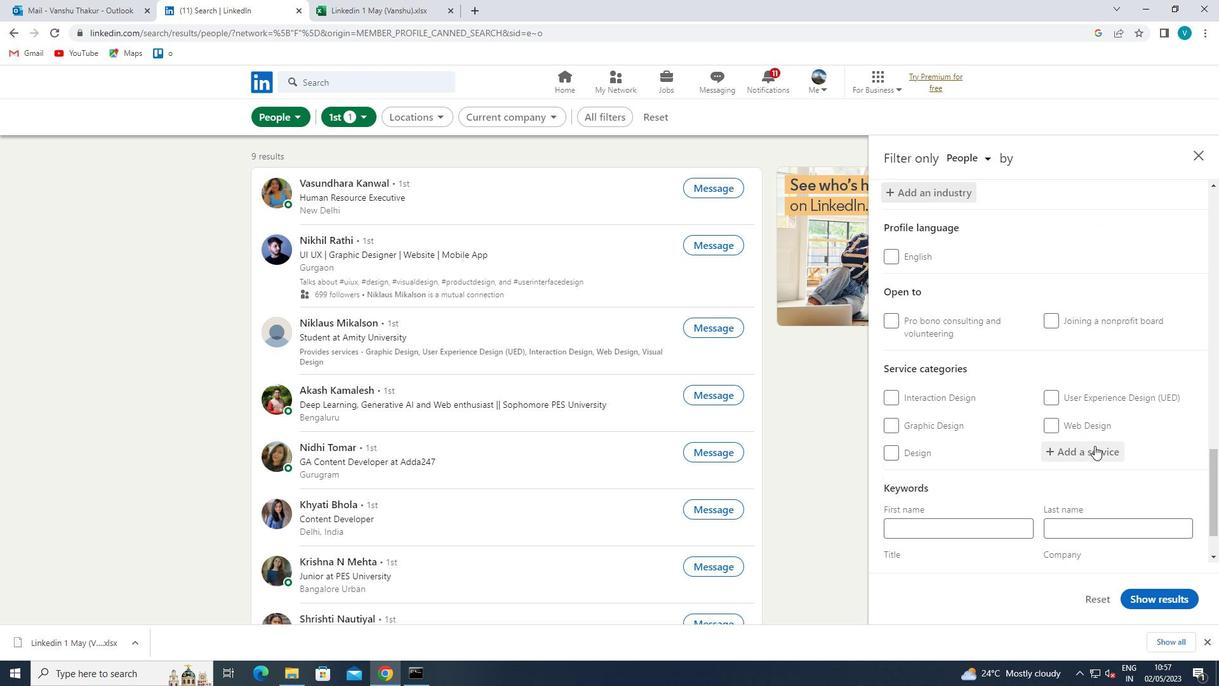 
Action: Key pressed <Key.shift>INFORMATION<Key.space>
Screenshot: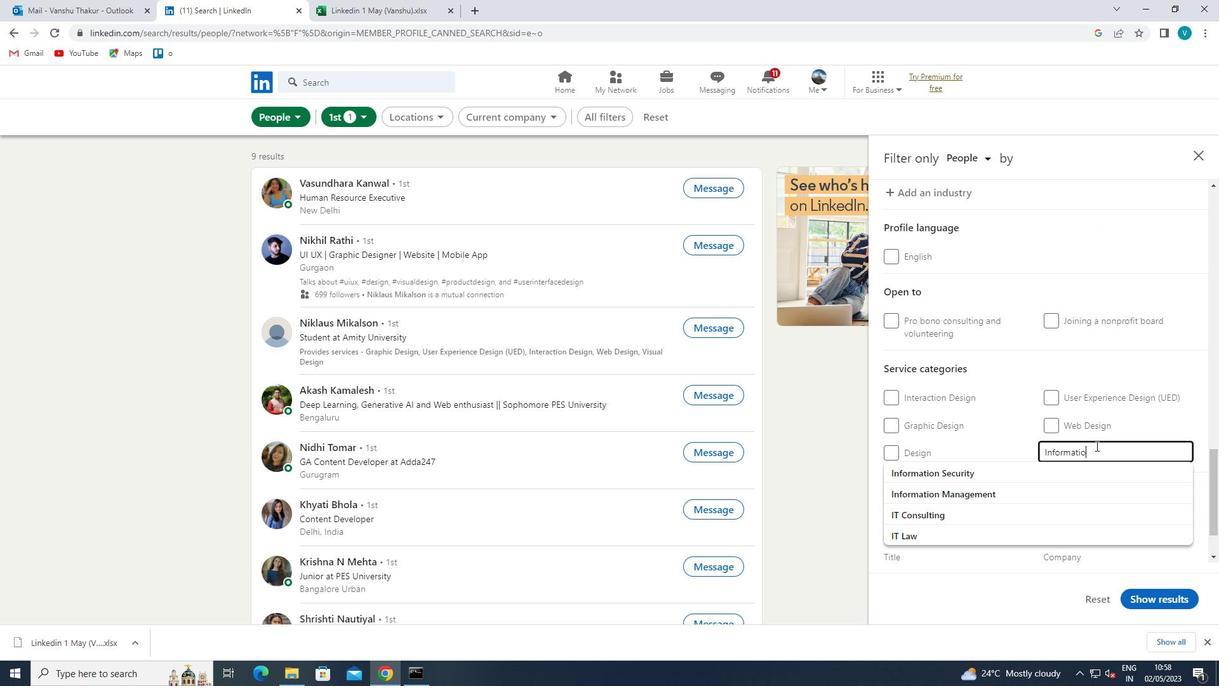 
Action: Mouse moved to (1060, 467)
Screenshot: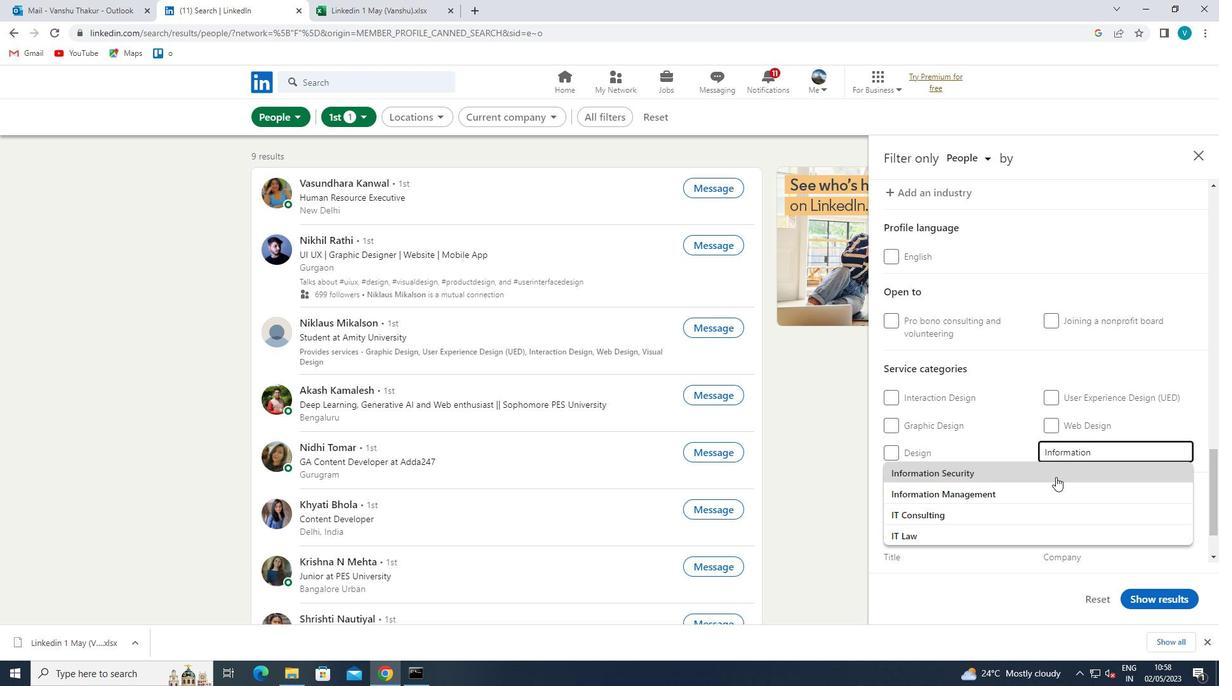 
Action: Mouse pressed left at (1060, 467)
Screenshot: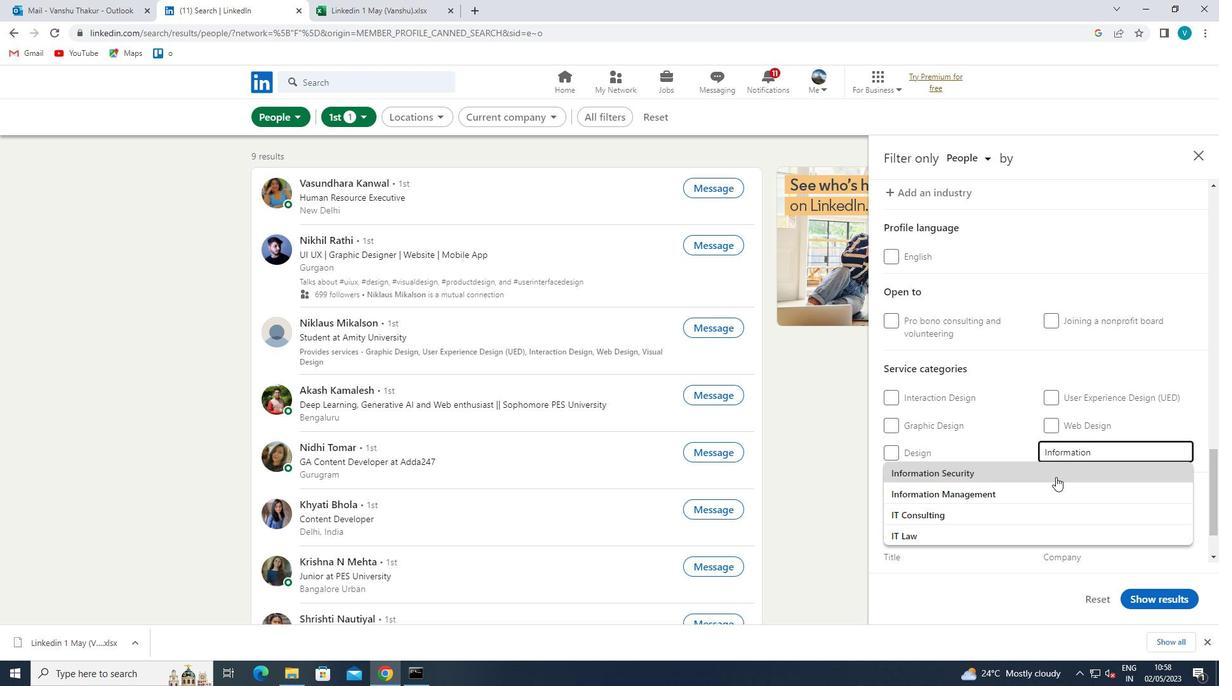 
Action: Mouse moved to (1064, 463)
Screenshot: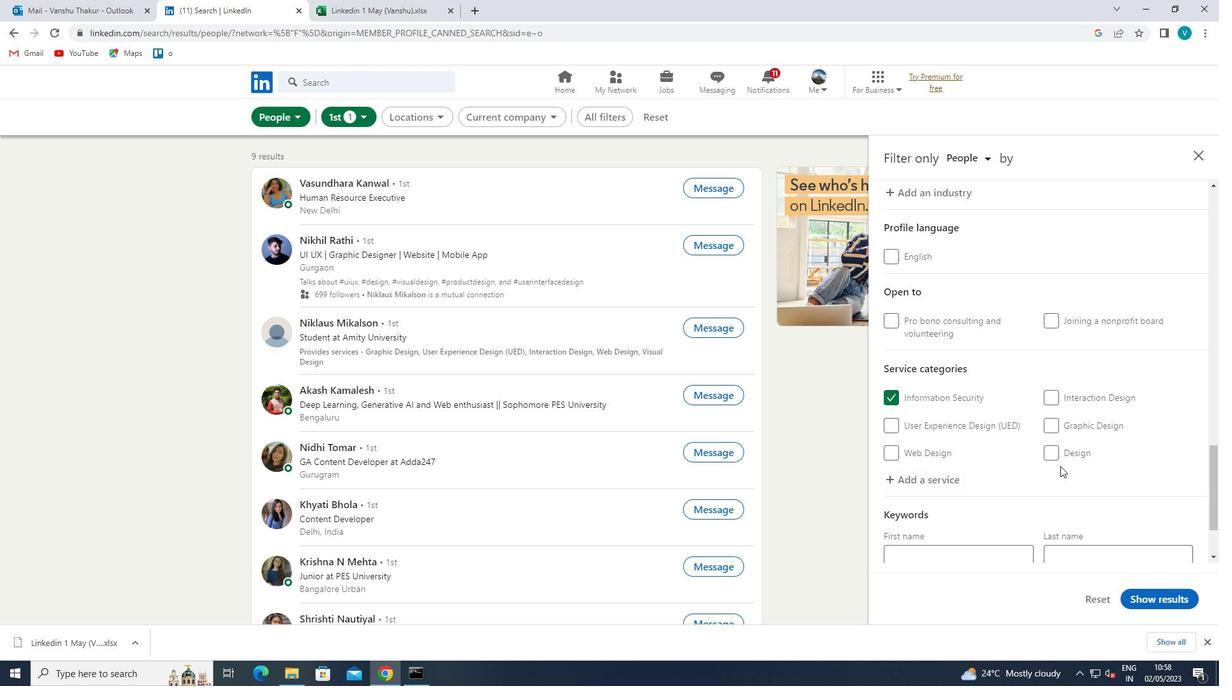
Action: Mouse scrolled (1064, 463) with delta (0, 0)
Screenshot: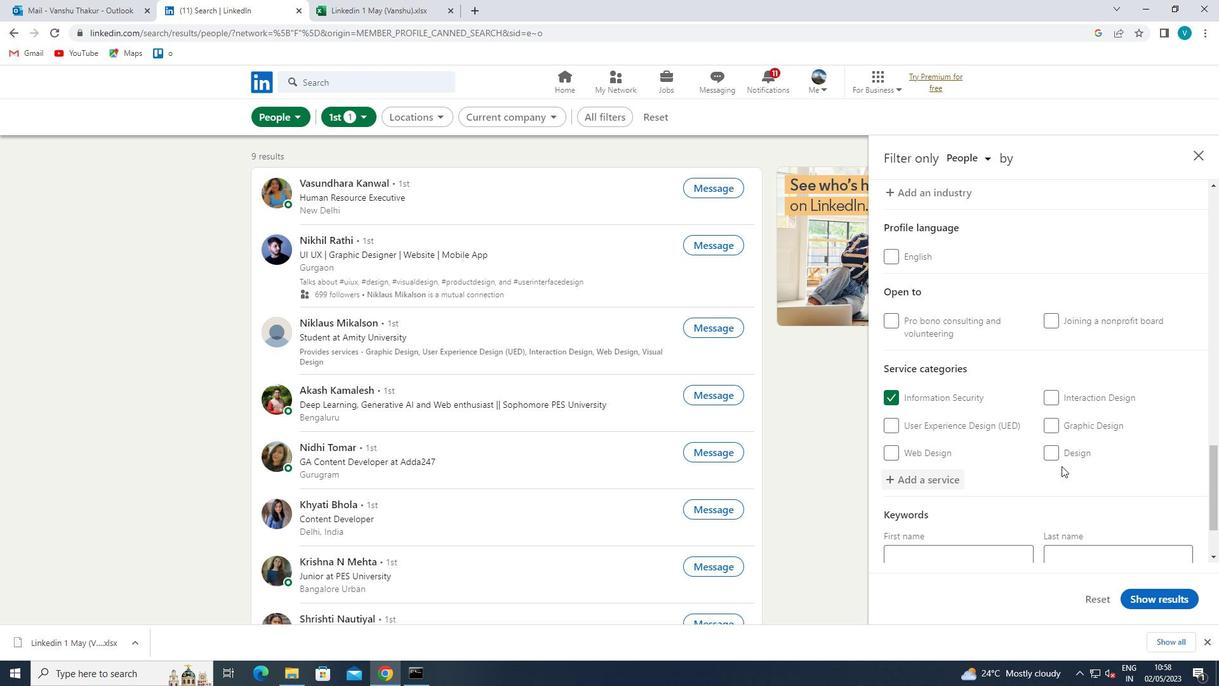 
Action: Mouse scrolled (1064, 463) with delta (0, 0)
Screenshot: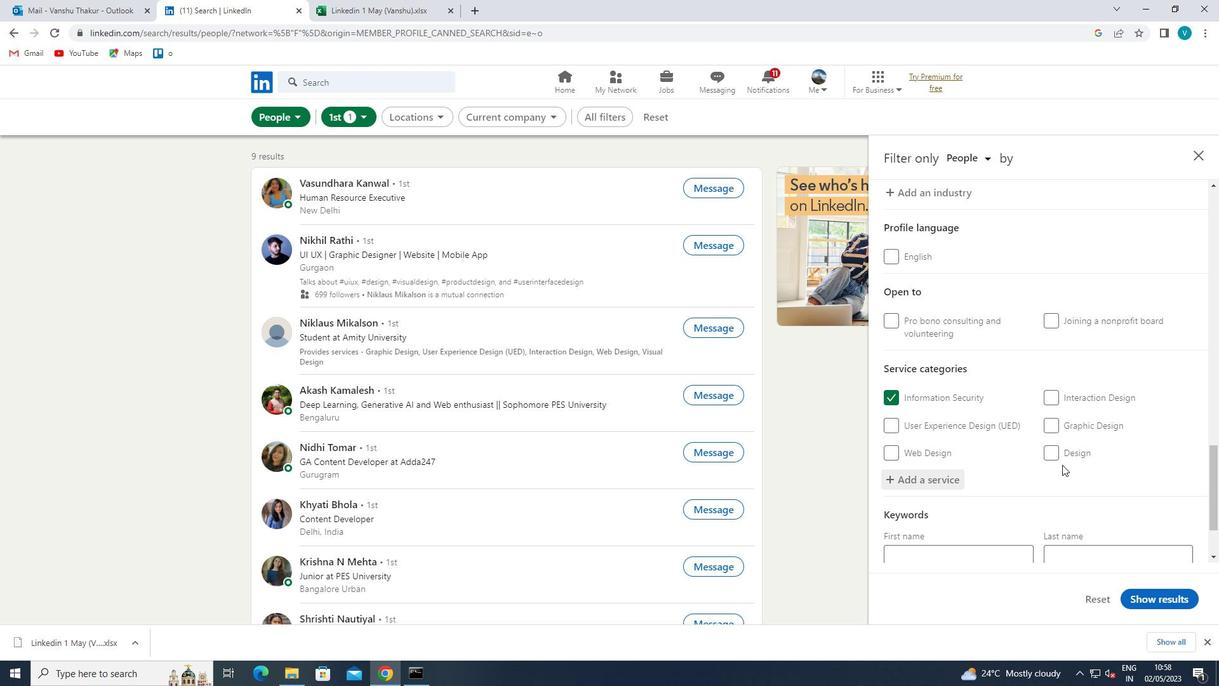 
Action: Mouse scrolled (1064, 463) with delta (0, 0)
Screenshot: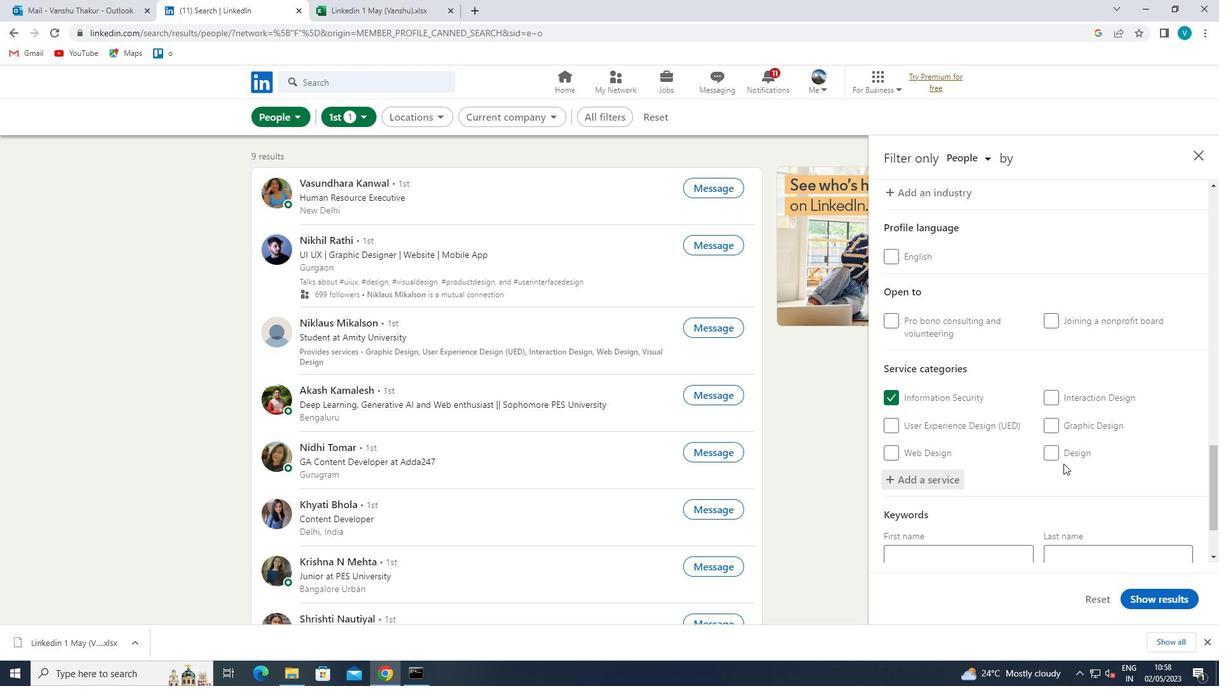 
Action: Mouse scrolled (1064, 463) with delta (0, 0)
Screenshot: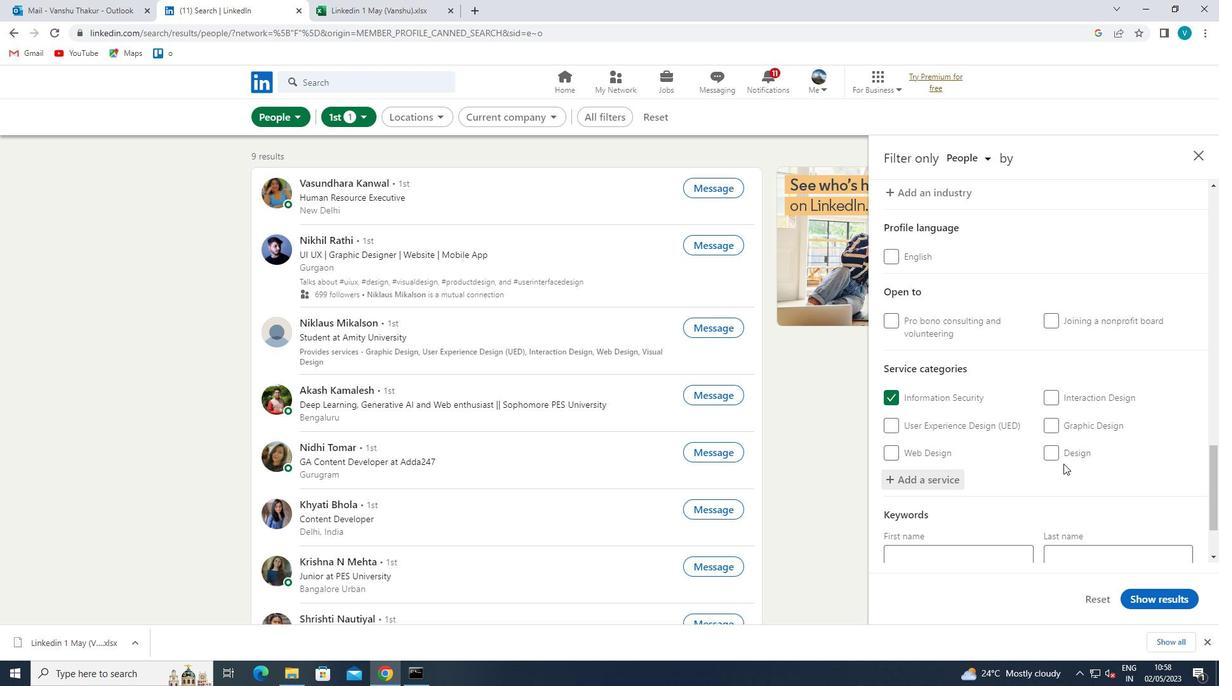 
Action: Mouse moved to (984, 504)
Screenshot: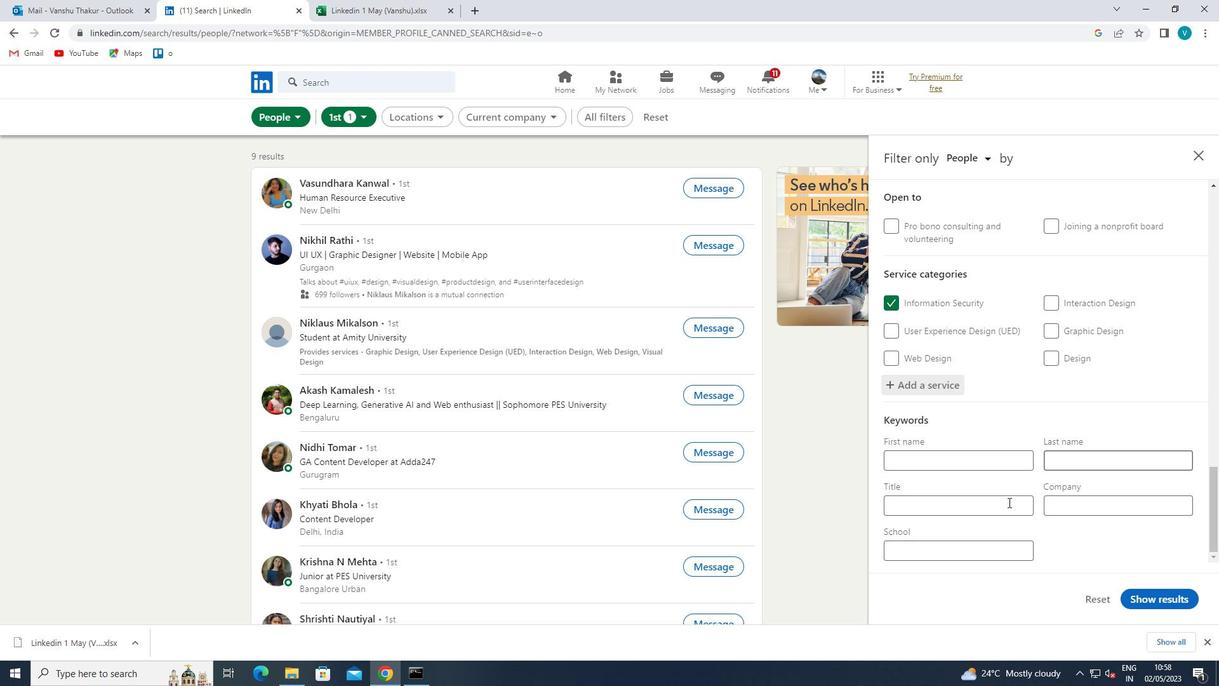 
Action: Mouse pressed left at (984, 504)
Screenshot: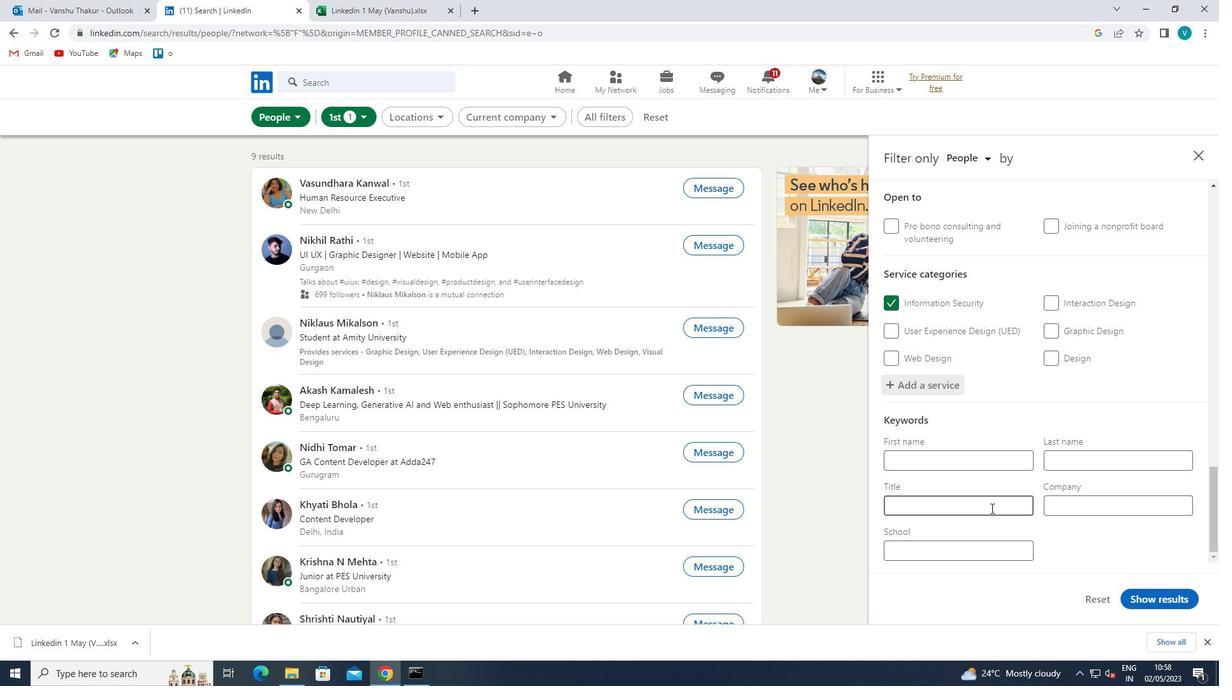
Action: Key pressed <Key.shift>TRAVEL<Key.space><Key.shift>NURSE<Key.space>
Screenshot: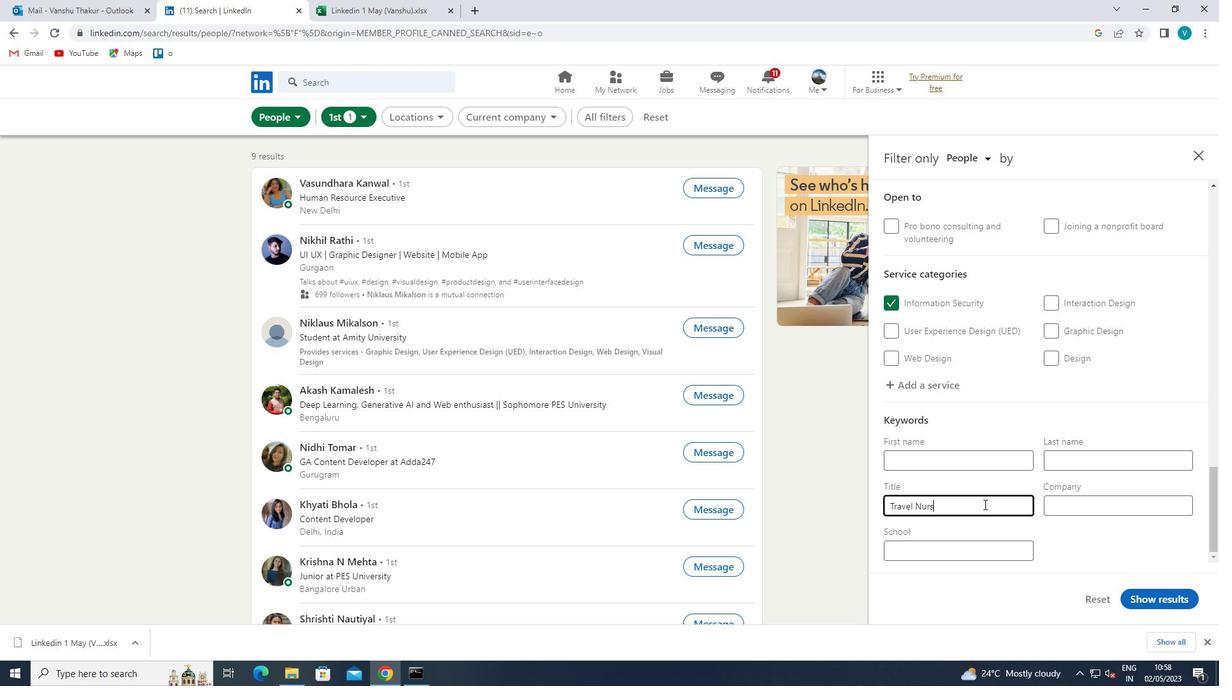 
Action: Mouse moved to (1138, 594)
Screenshot: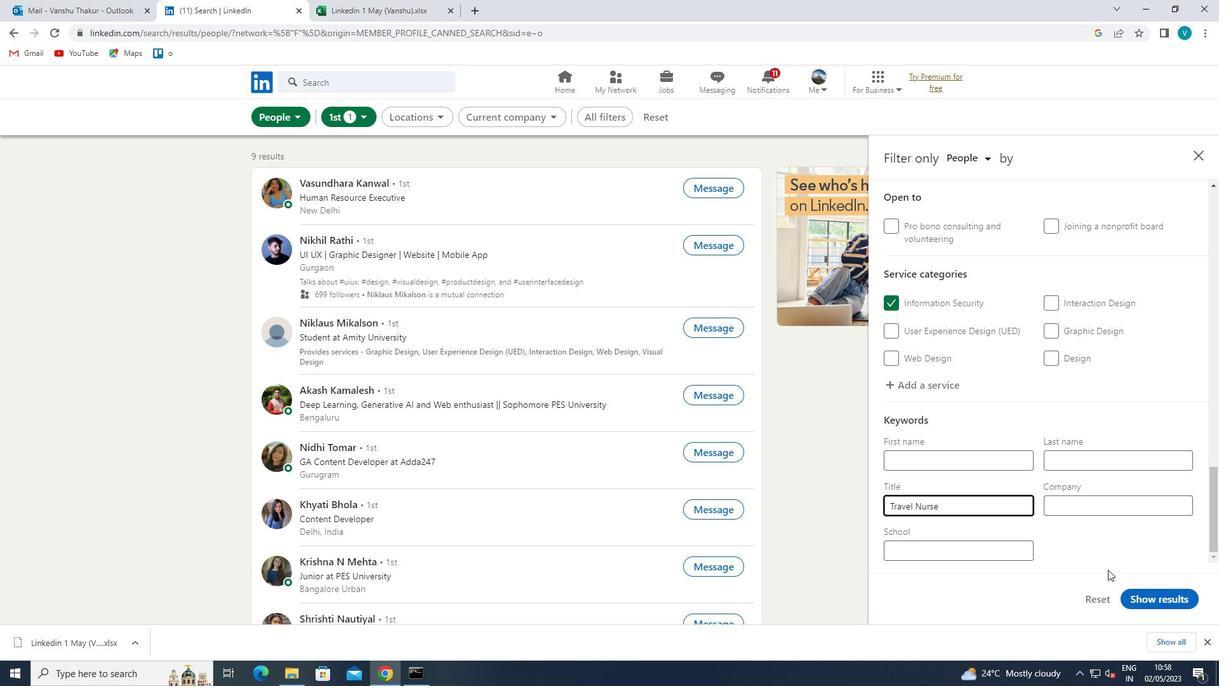 
Action: Mouse pressed left at (1138, 594)
Screenshot: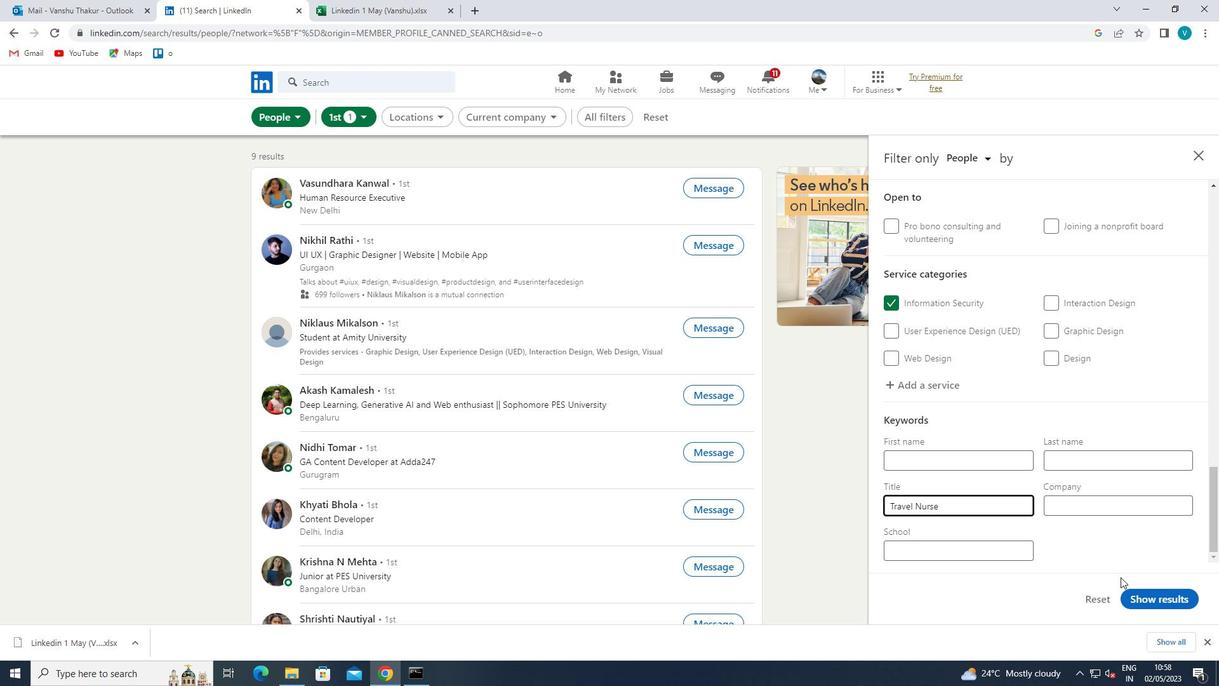 
